 Task: Find connections with filter location Aïn Bessem with filter topic #careertips with filter profile language Potuguese with filter current company EaseMyTrip.com with filter school Ramrao Adik Institute of Technology with filter industry Loan Brokers with filter service category Telecommunications with filter keywords title Hotel Manager
Action: Mouse moved to (637, 90)
Screenshot: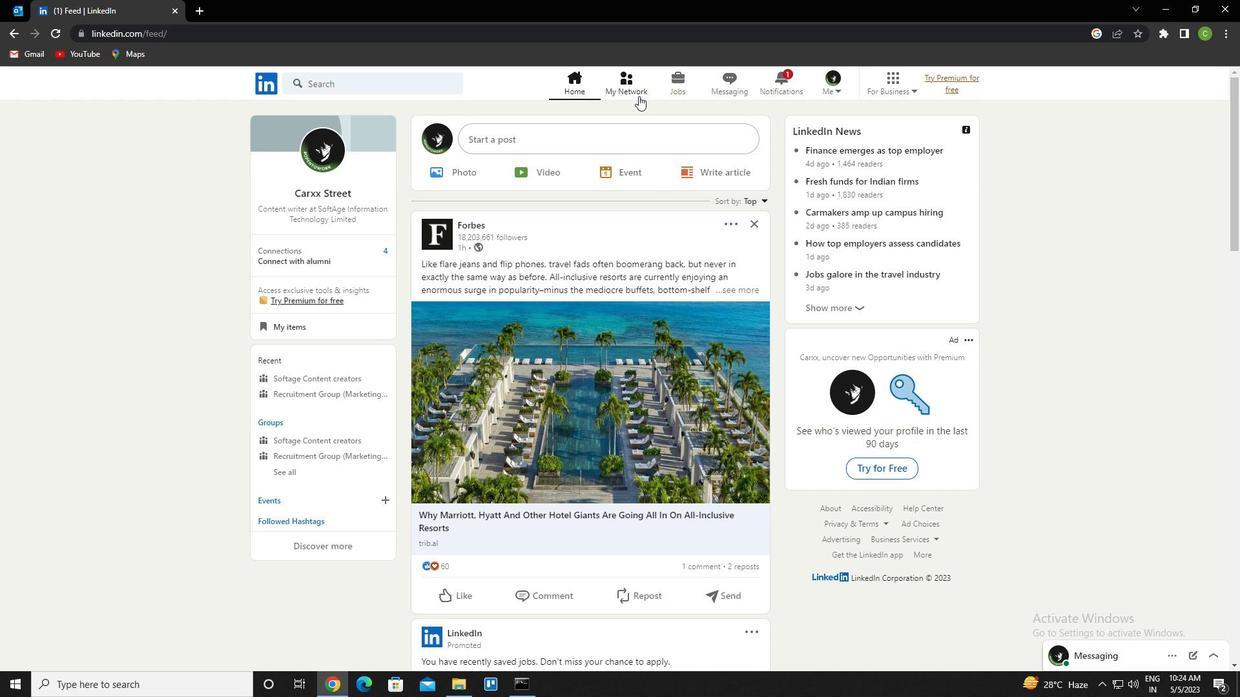 
Action: Mouse pressed left at (637, 90)
Screenshot: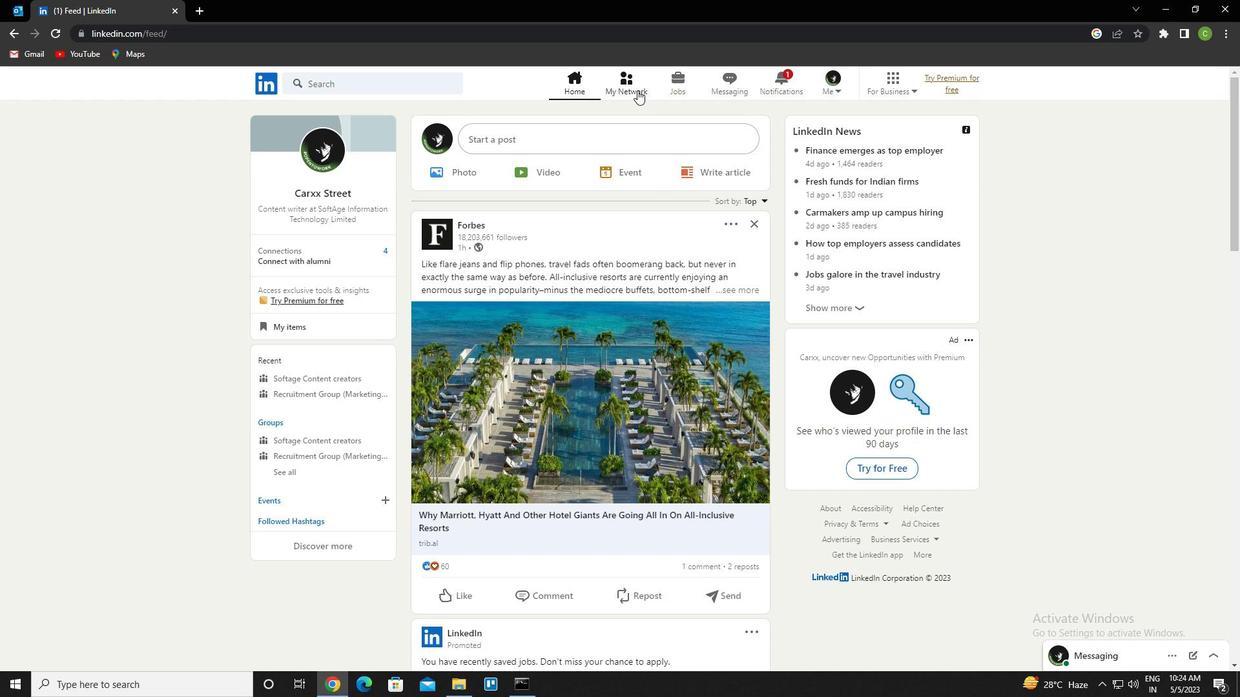 
Action: Mouse moved to (395, 160)
Screenshot: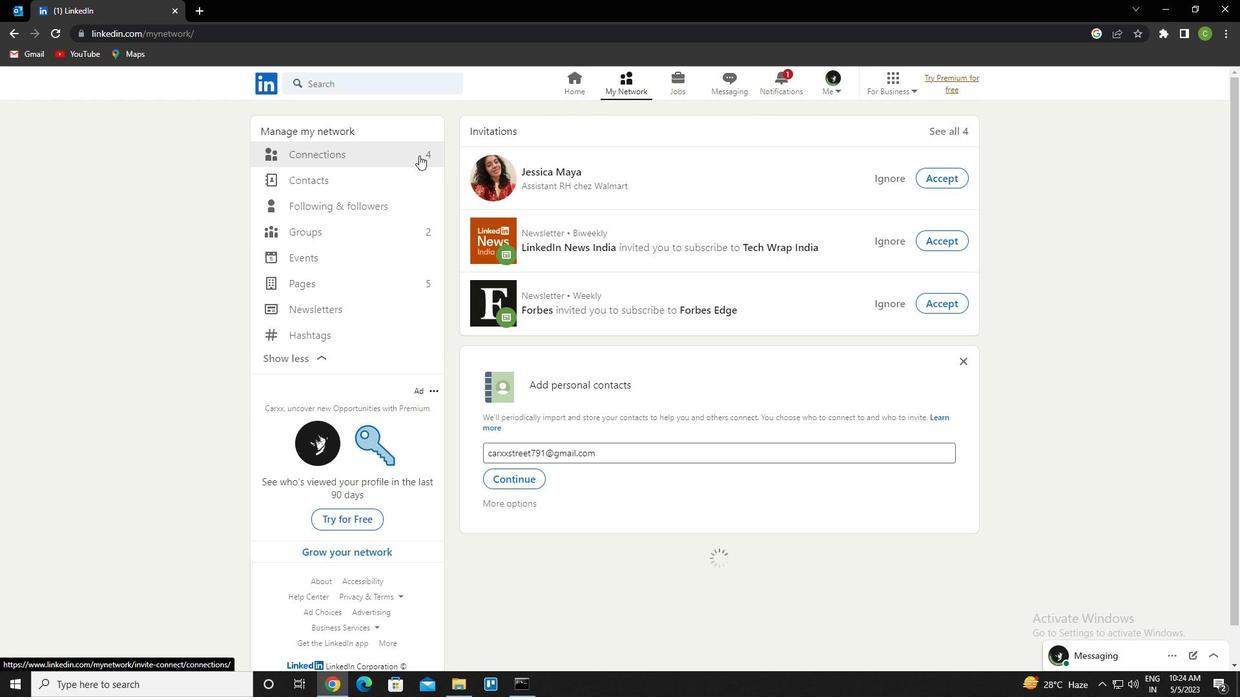
Action: Mouse pressed left at (395, 160)
Screenshot: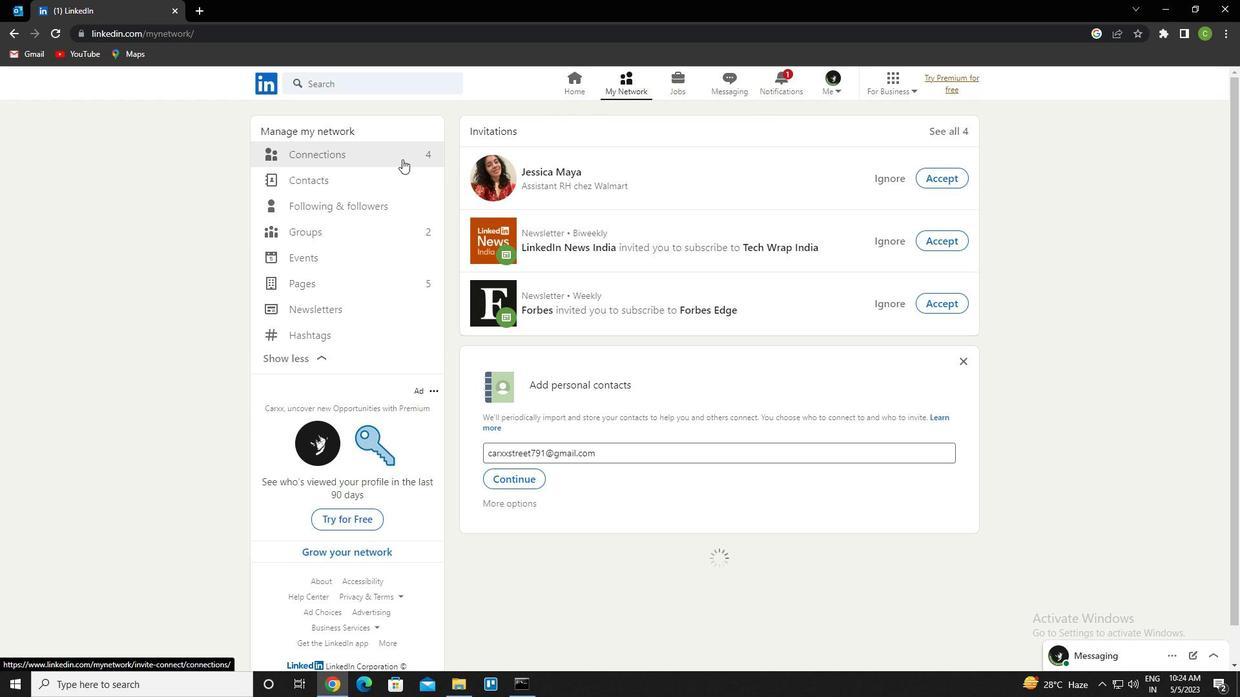 
Action: Mouse moved to (718, 158)
Screenshot: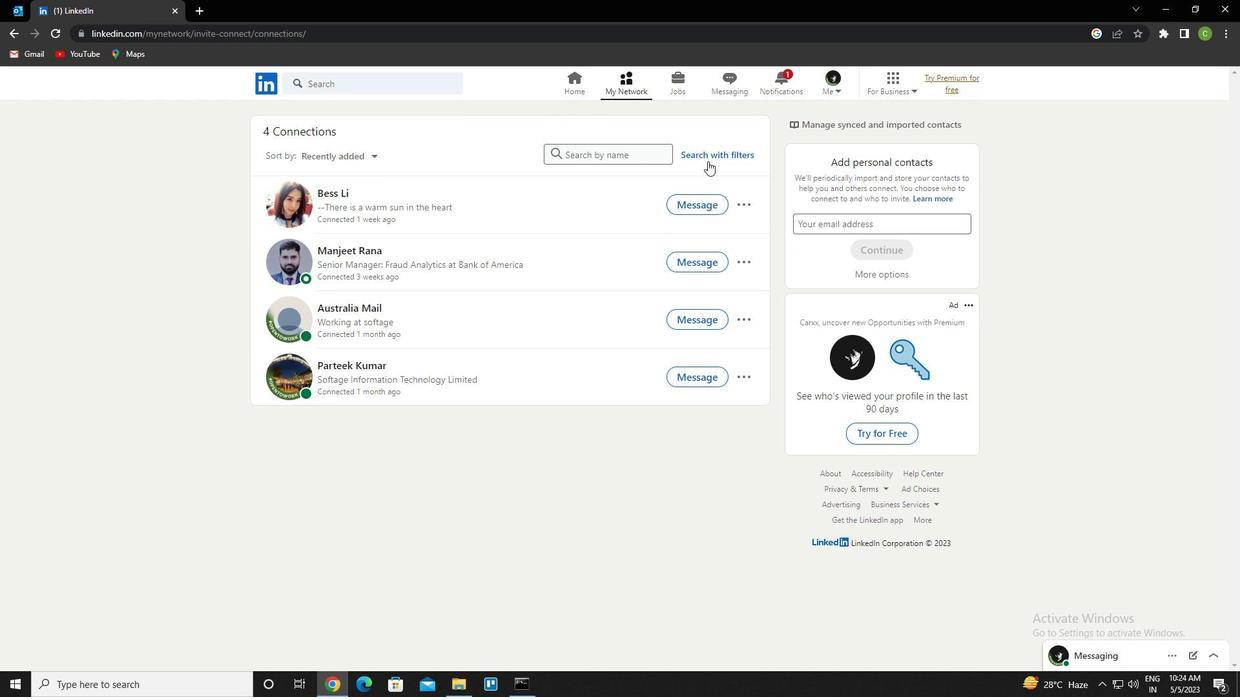 
Action: Mouse pressed left at (718, 158)
Screenshot: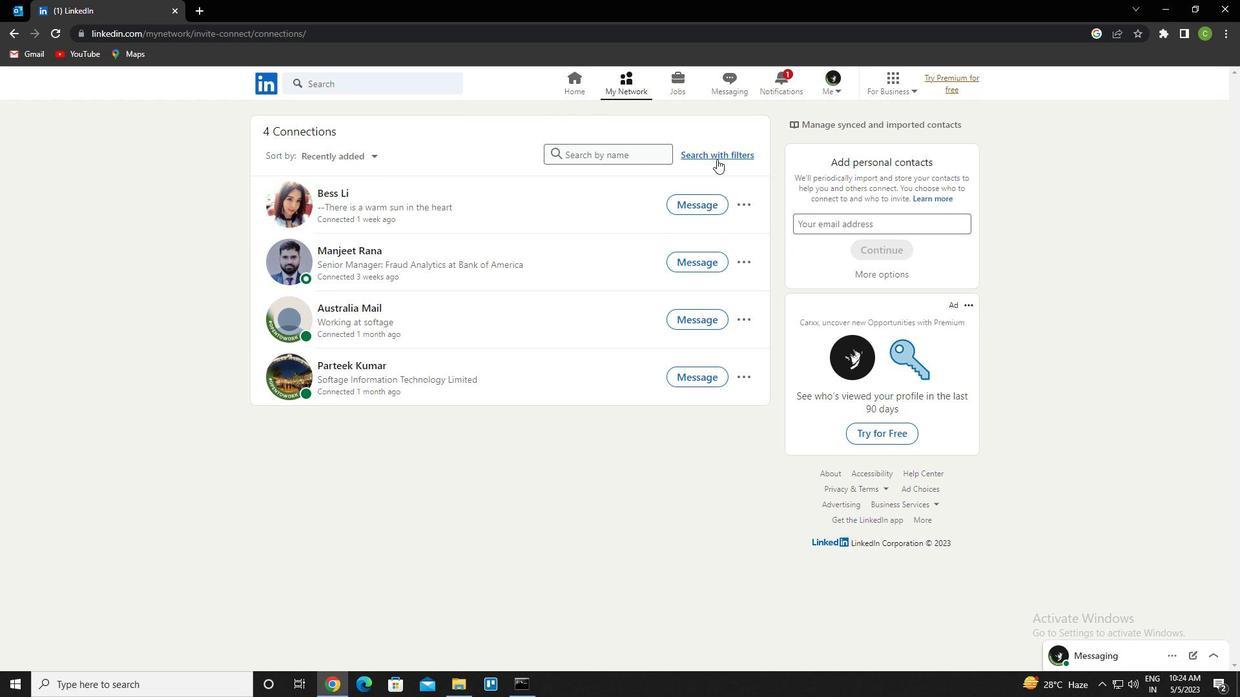
Action: Mouse moved to (660, 117)
Screenshot: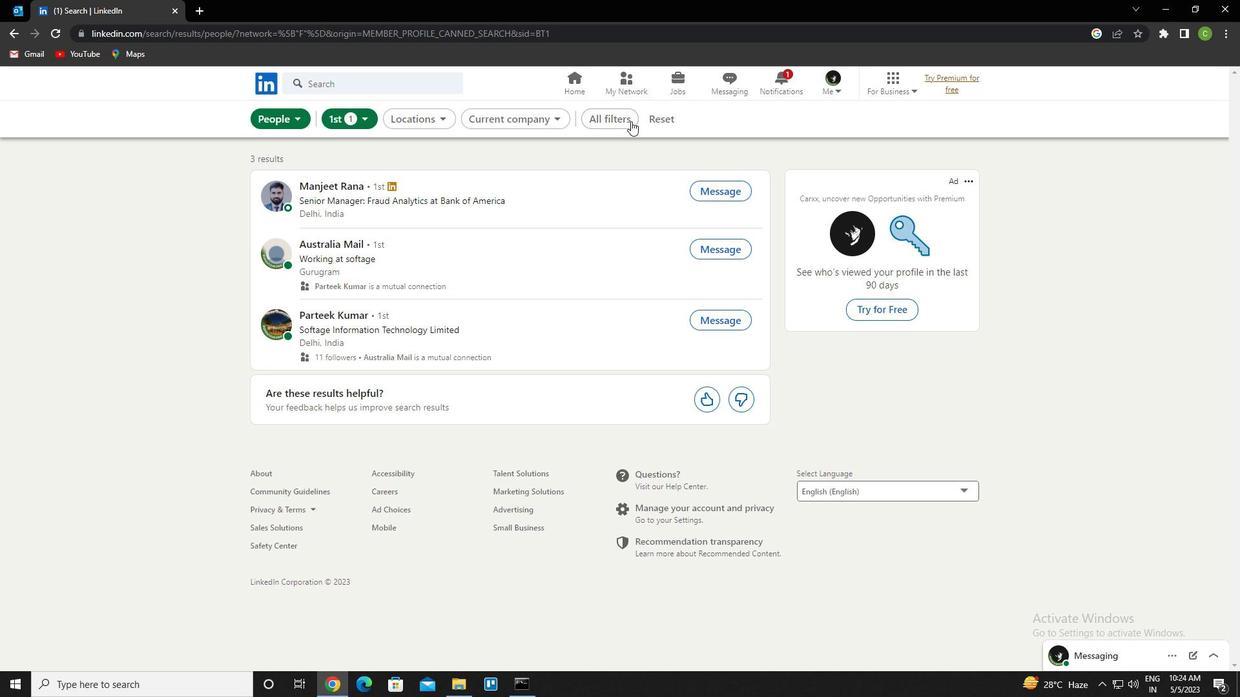 
Action: Mouse pressed left at (660, 117)
Screenshot: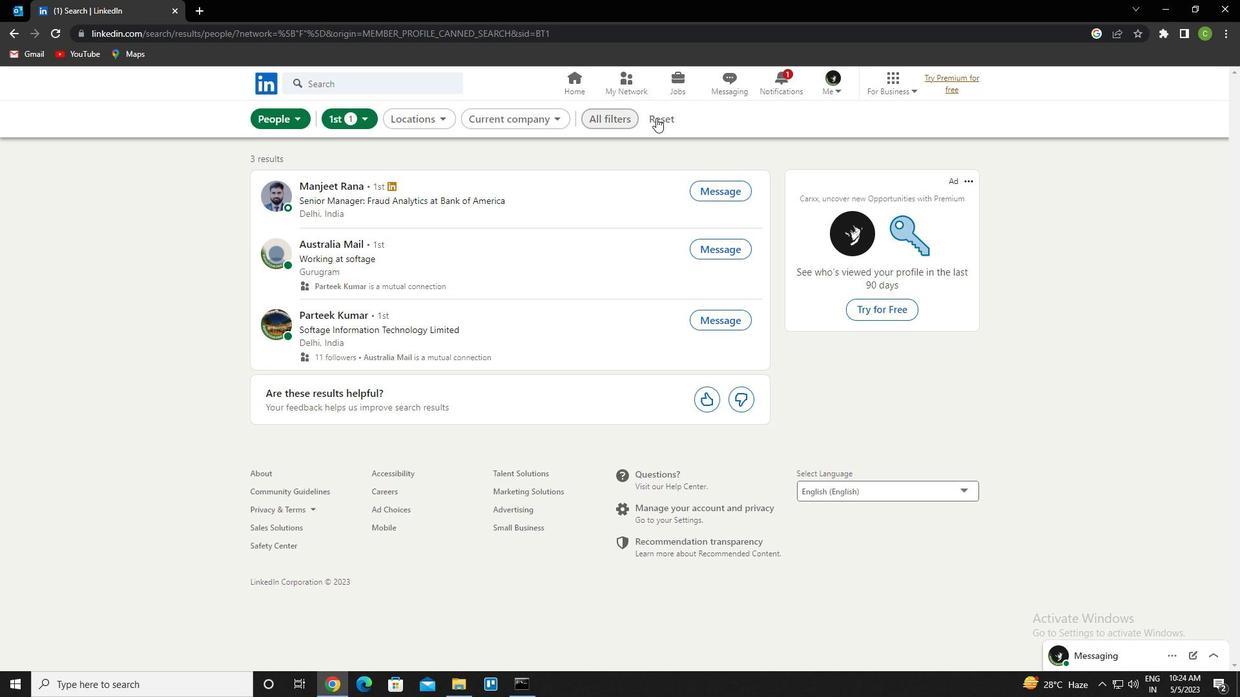 
Action: Mouse moved to (651, 123)
Screenshot: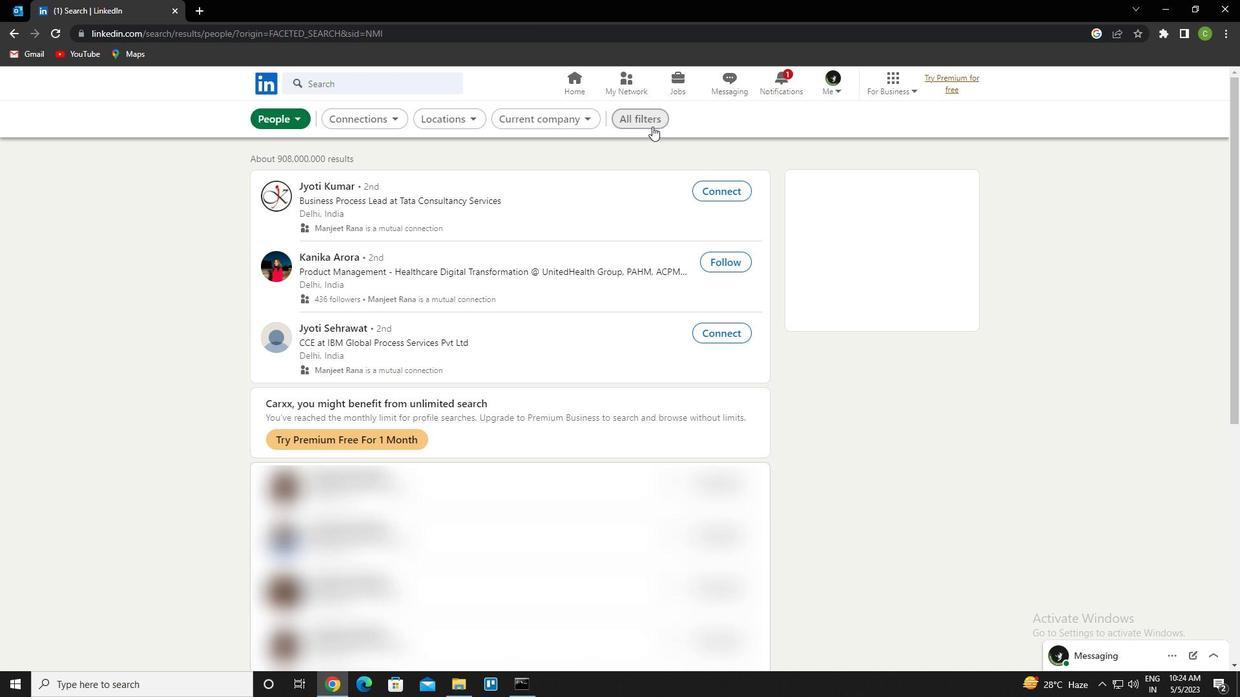 
Action: Mouse pressed left at (651, 123)
Screenshot: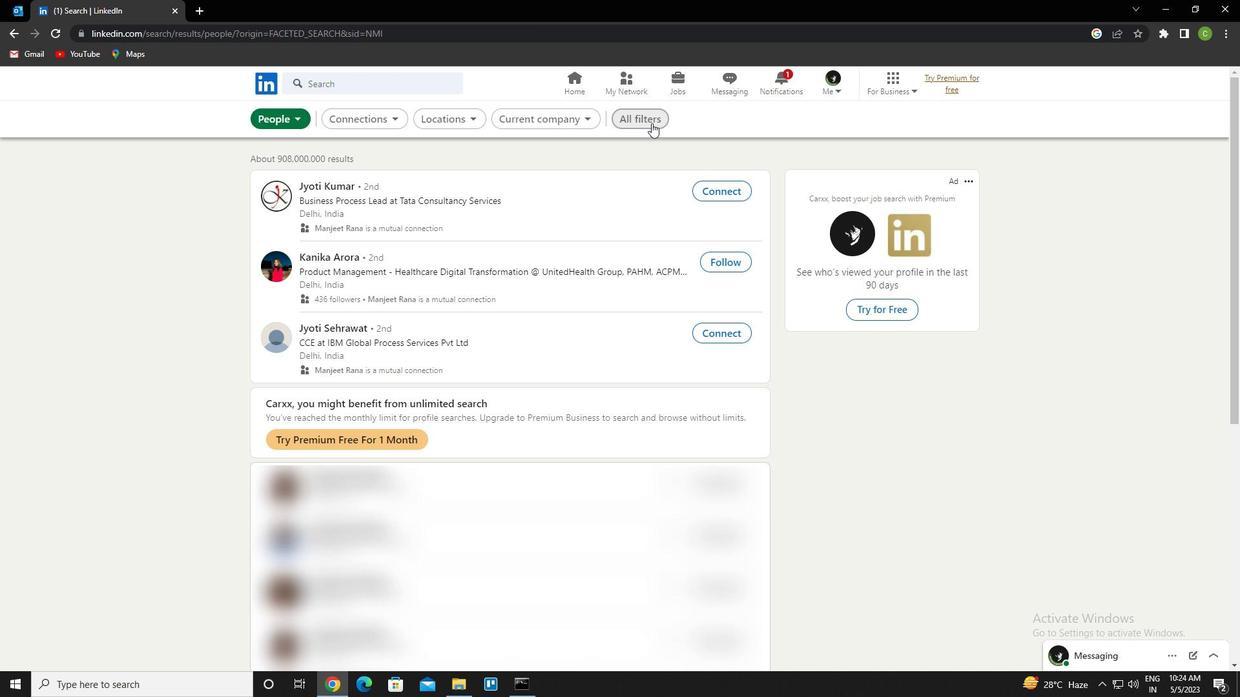 
Action: Mouse moved to (1207, 379)
Screenshot: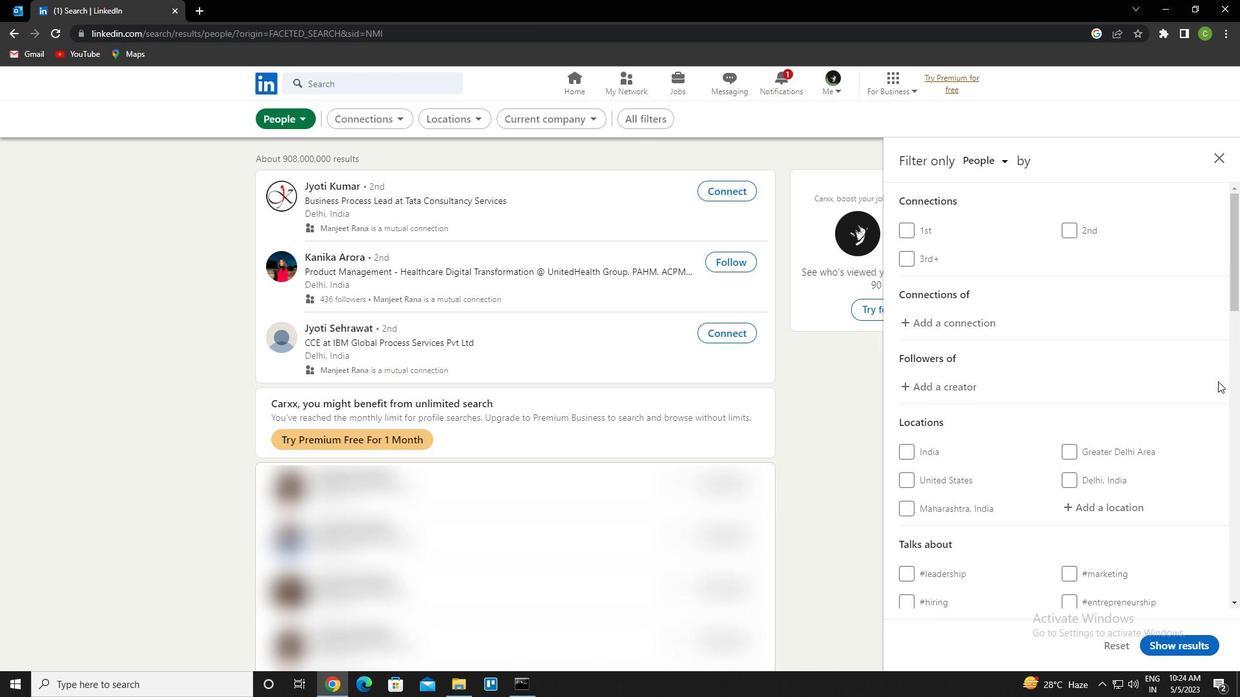 
Action: Mouse scrolled (1207, 378) with delta (0, 0)
Screenshot: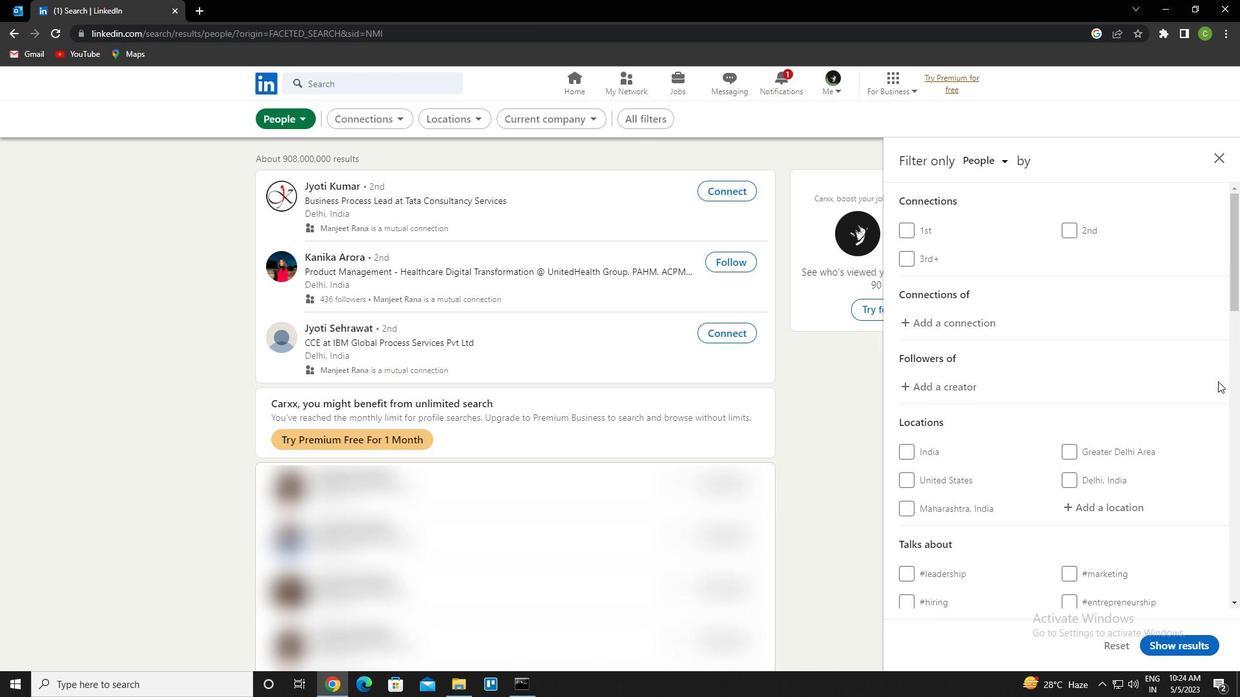 
Action: Mouse moved to (1122, 437)
Screenshot: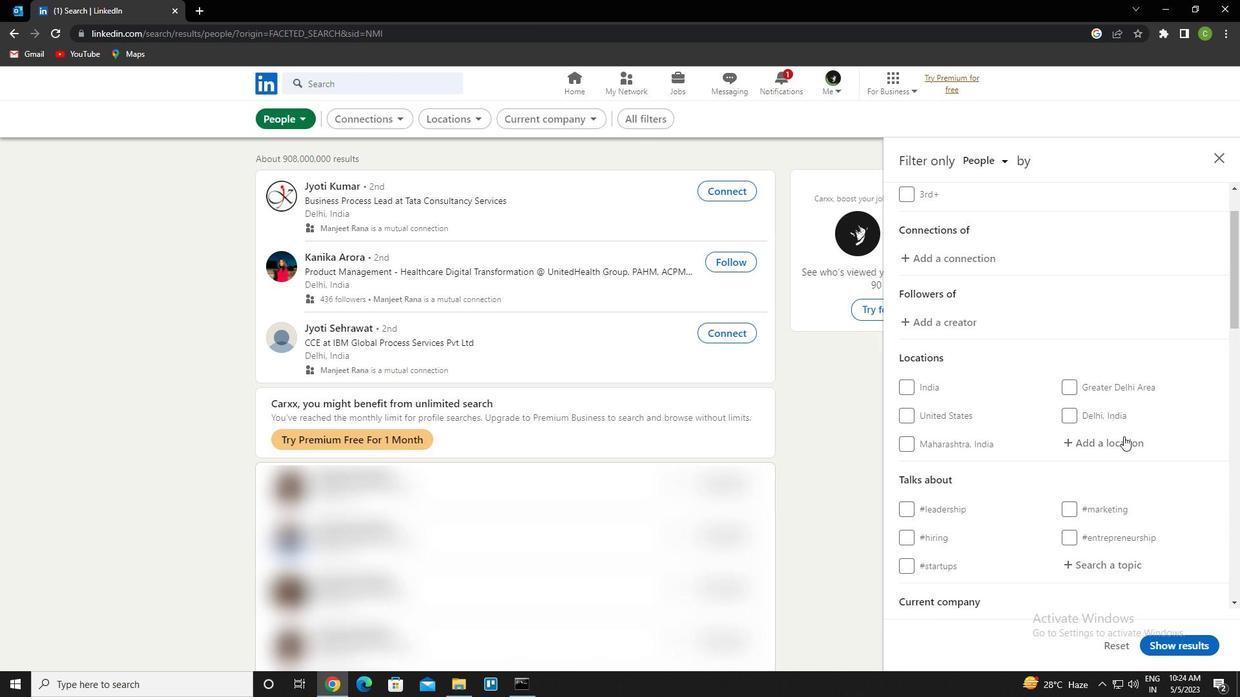
Action: Mouse pressed left at (1122, 437)
Screenshot: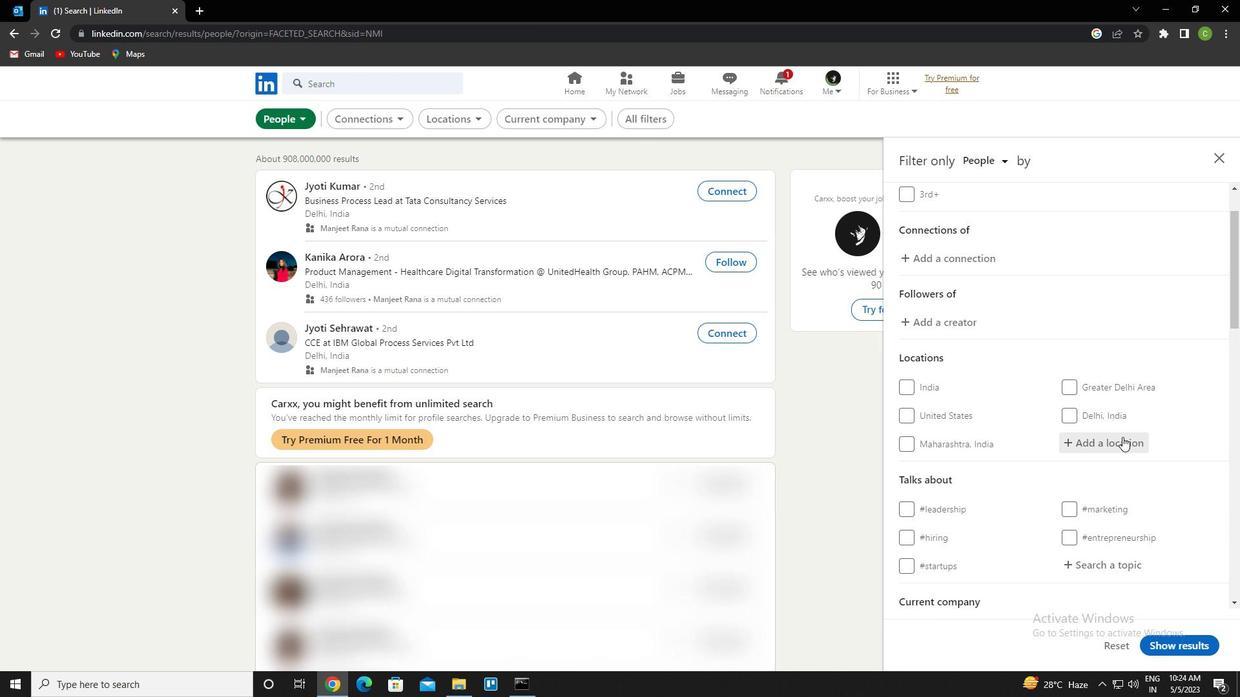 
Action: Key pressed <Key.caps_lock>a<Key.caps_lock>in<Key.space>v<Key.backspace>bessem<Key.down><Key.enter>
Screenshot: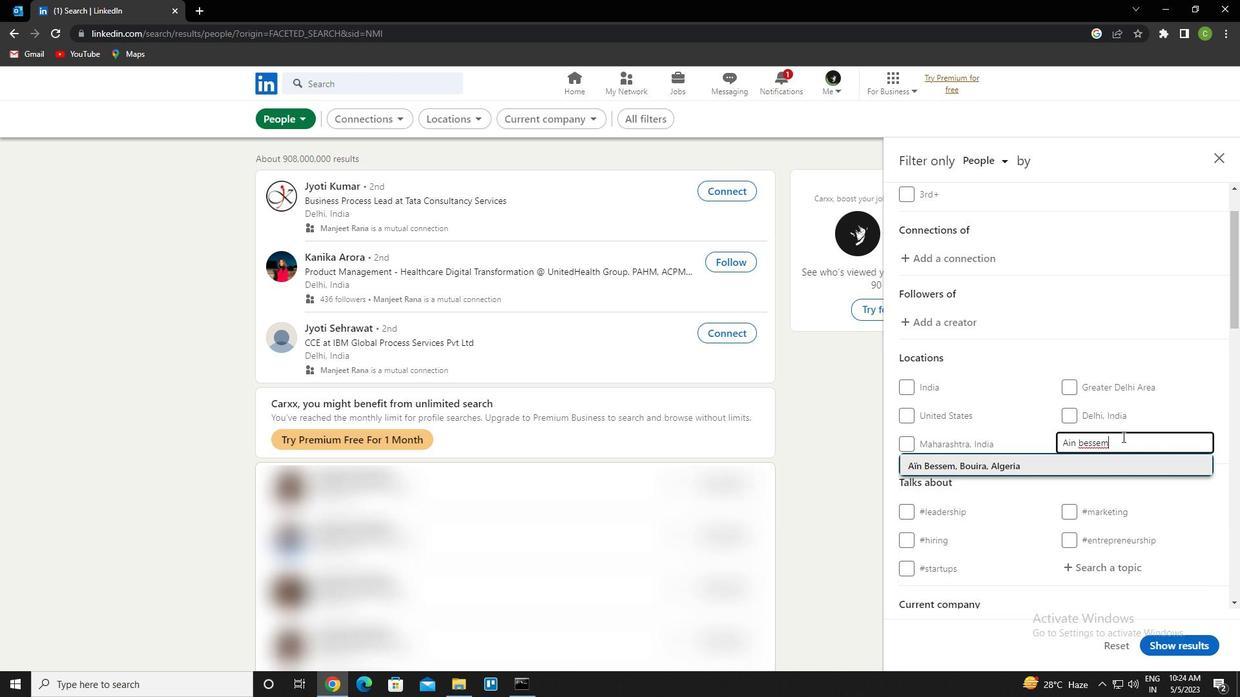 
Action: Mouse scrolled (1122, 436) with delta (0, 0)
Screenshot: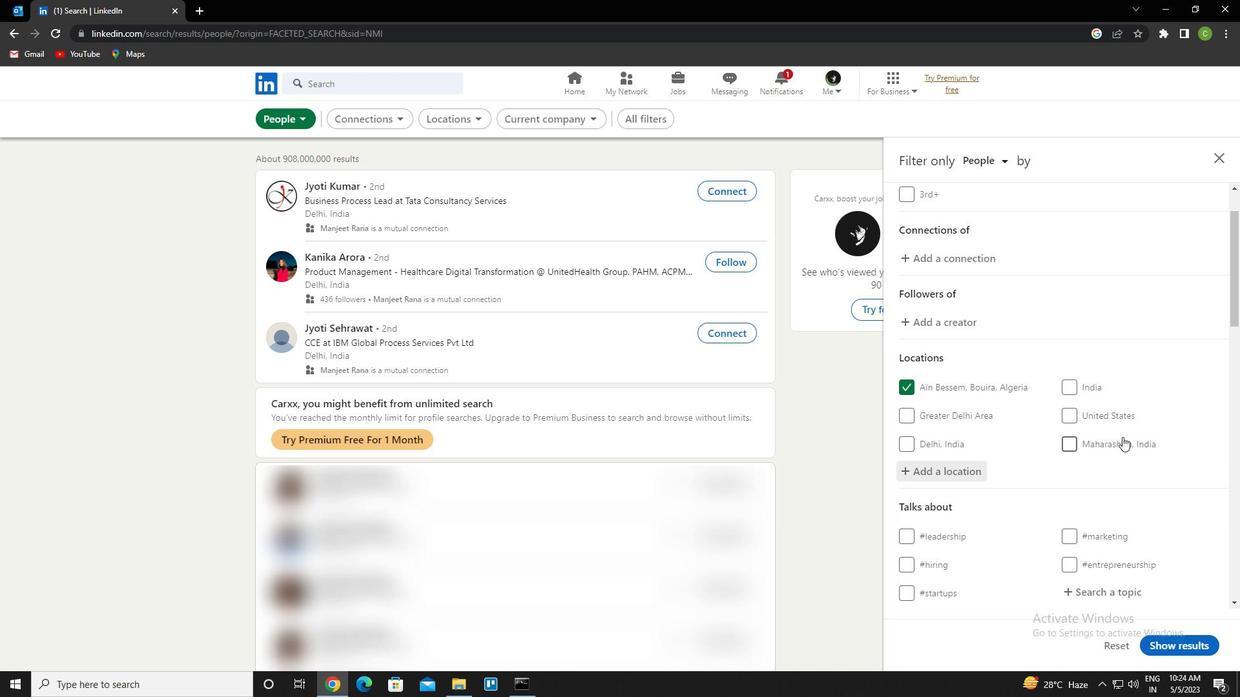 
Action: Mouse moved to (1096, 527)
Screenshot: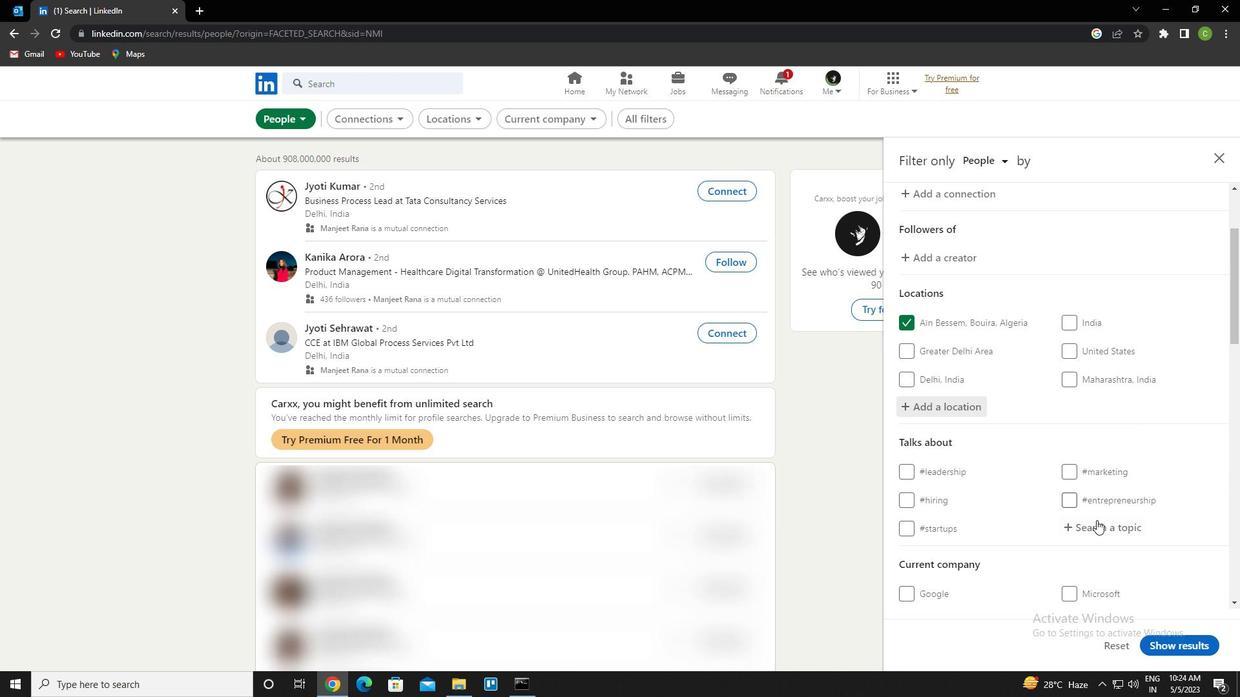 
Action: Mouse pressed left at (1096, 527)
Screenshot: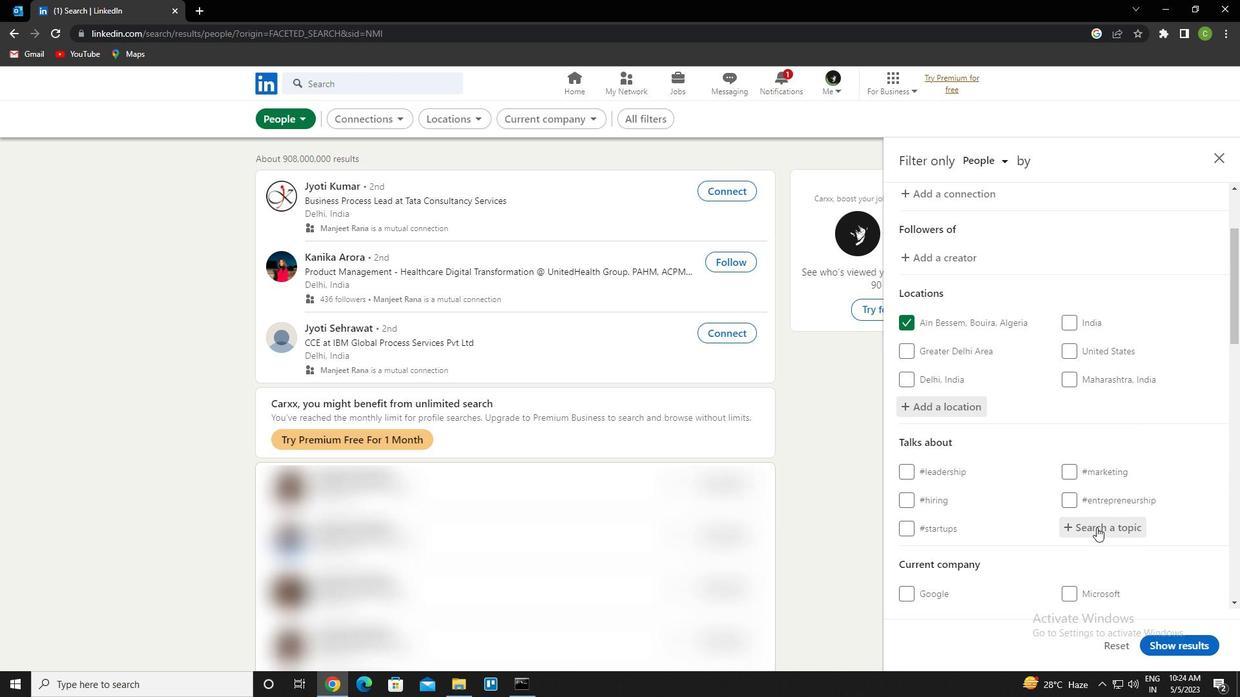 
Action: Mouse moved to (1096, 528)
Screenshot: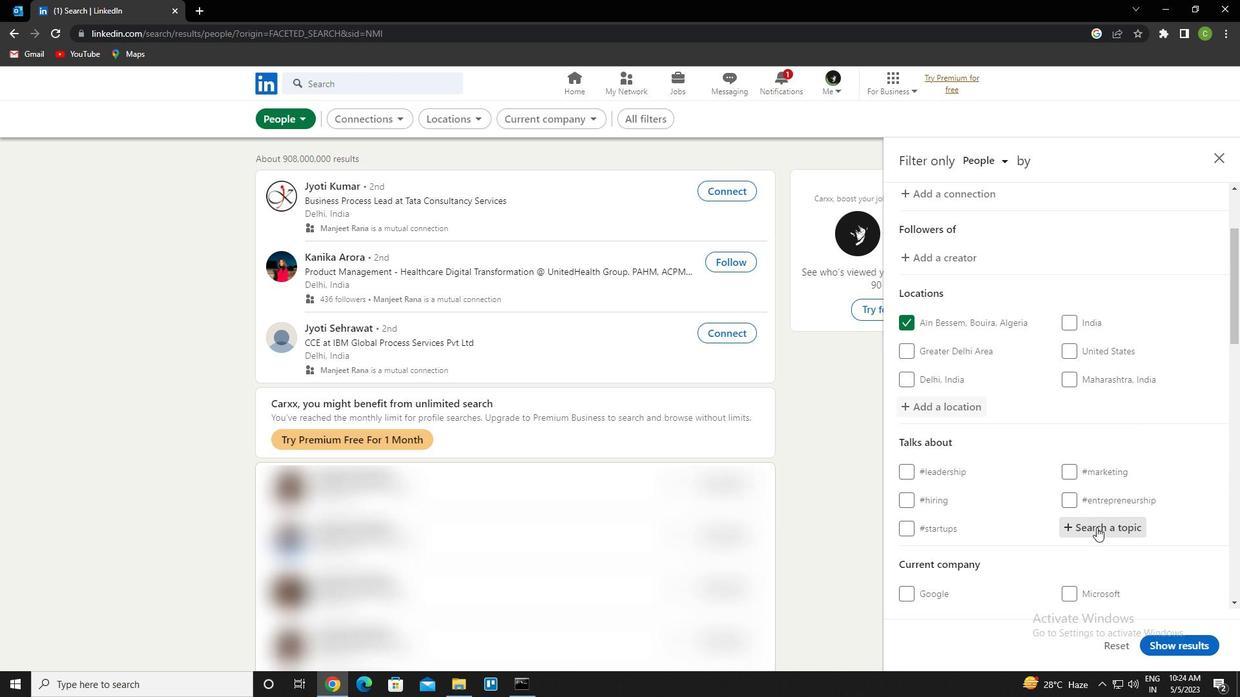 
Action: Key pressed careertips<Key.down><Key.enter>
Screenshot: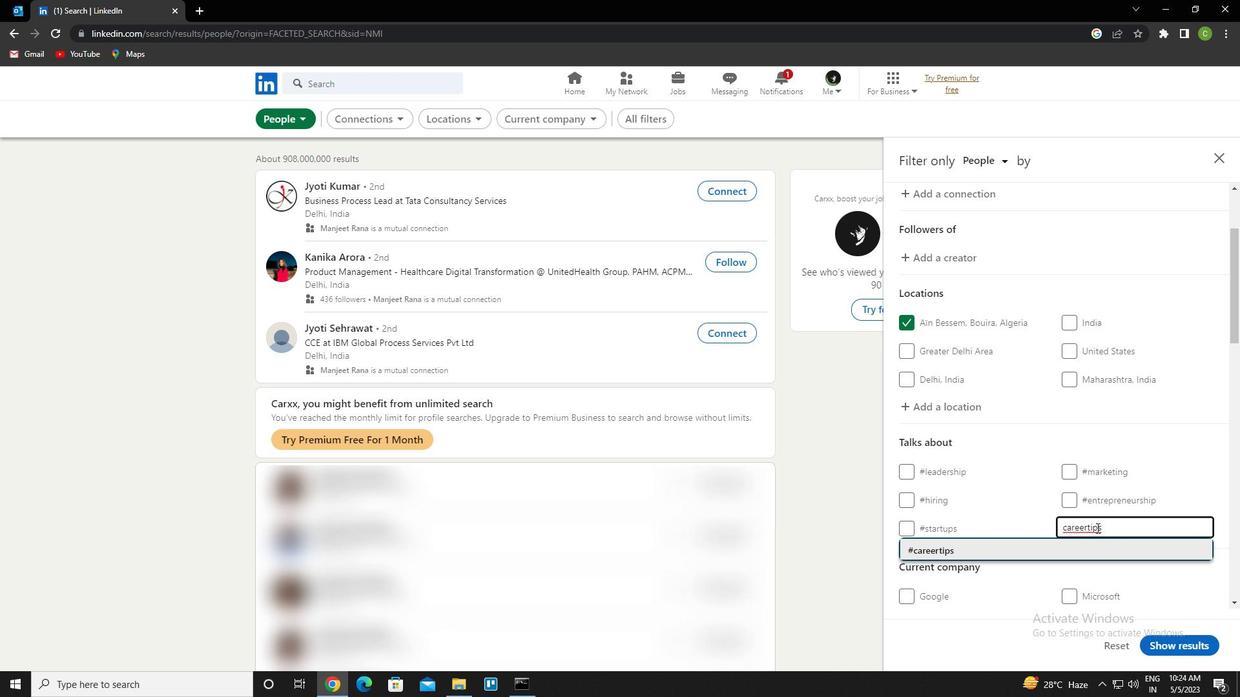 
Action: Mouse moved to (1086, 521)
Screenshot: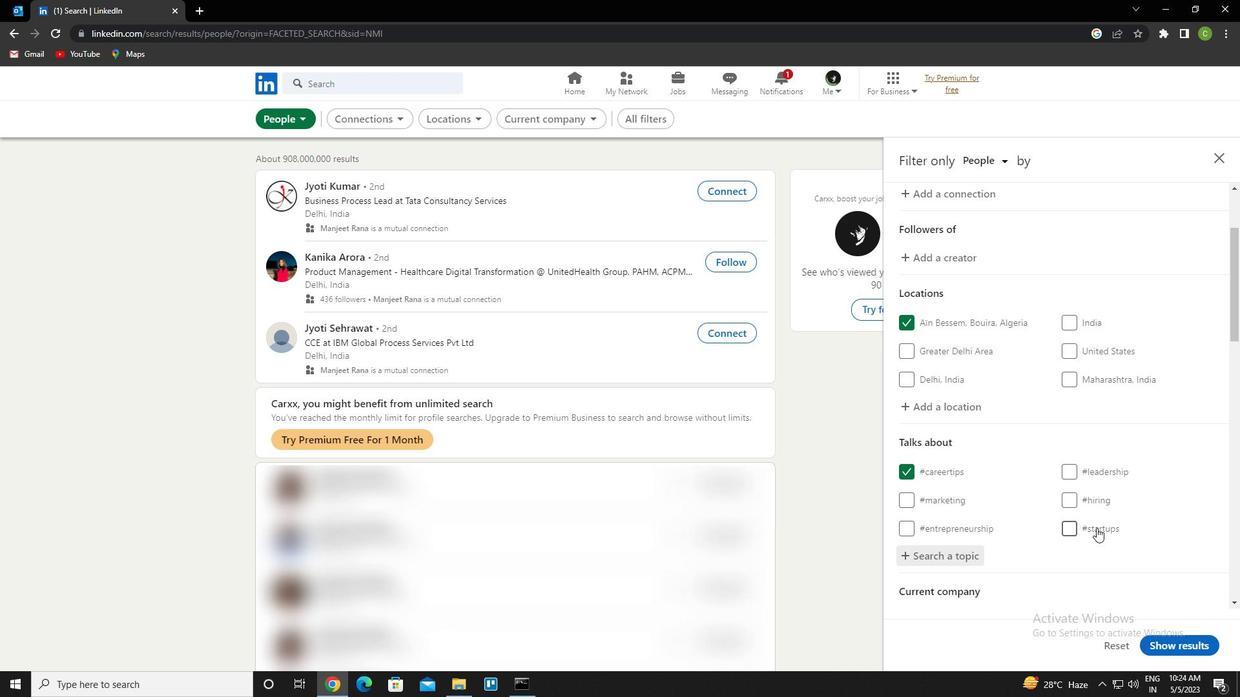
Action: Mouse scrolled (1086, 521) with delta (0, 0)
Screenshot: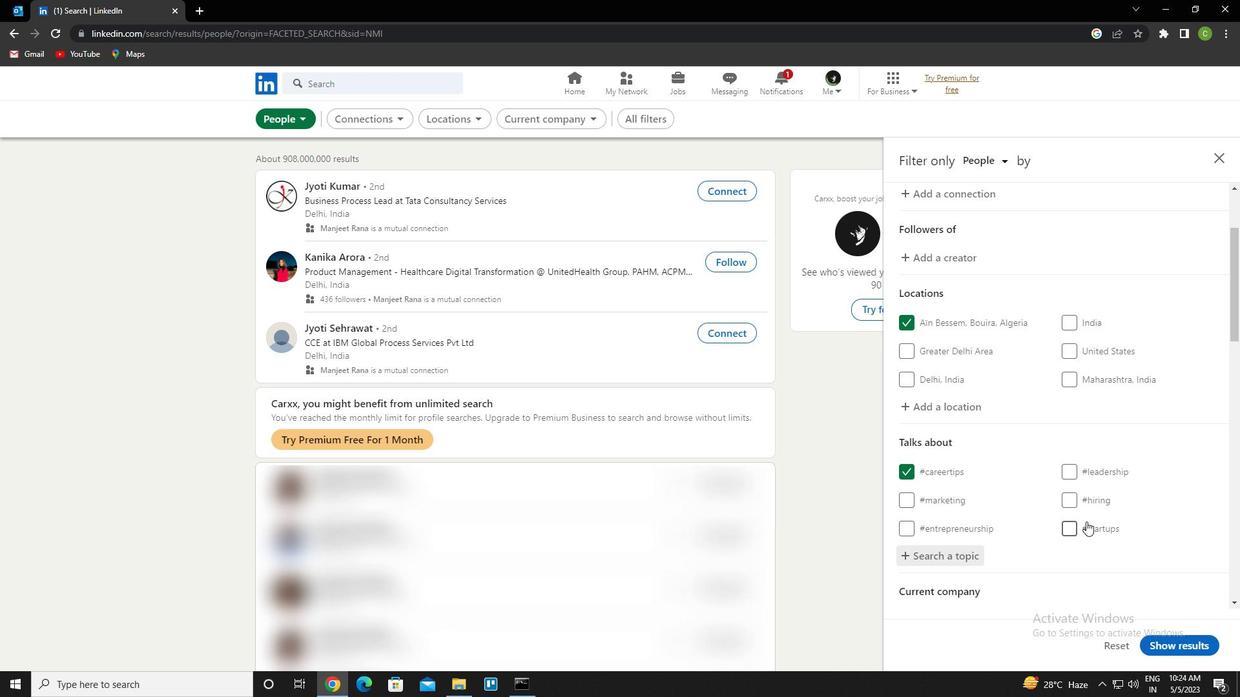 
Action: Mouse moved to (1084, 517)
Screenshot: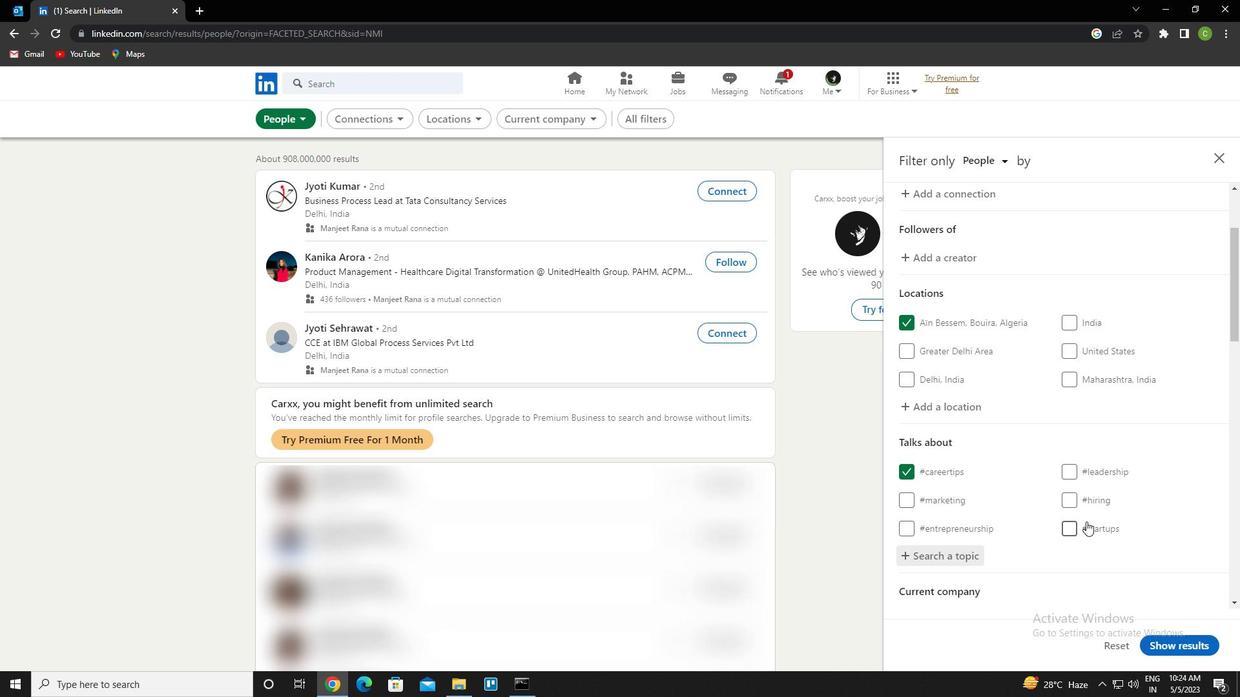 
Action: Mouse scrolled (1084, 516) with delta (0, 0)
Screenshot: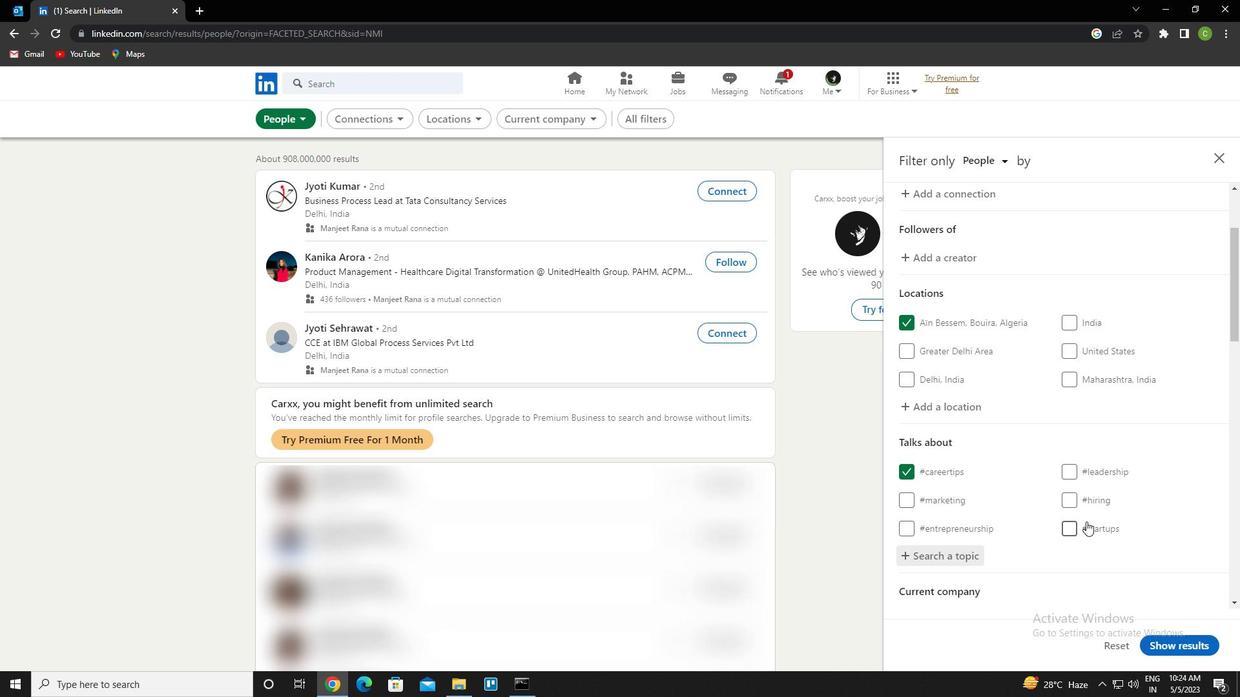 
Action: Mouse moved to (1083, 507)
Screenshot: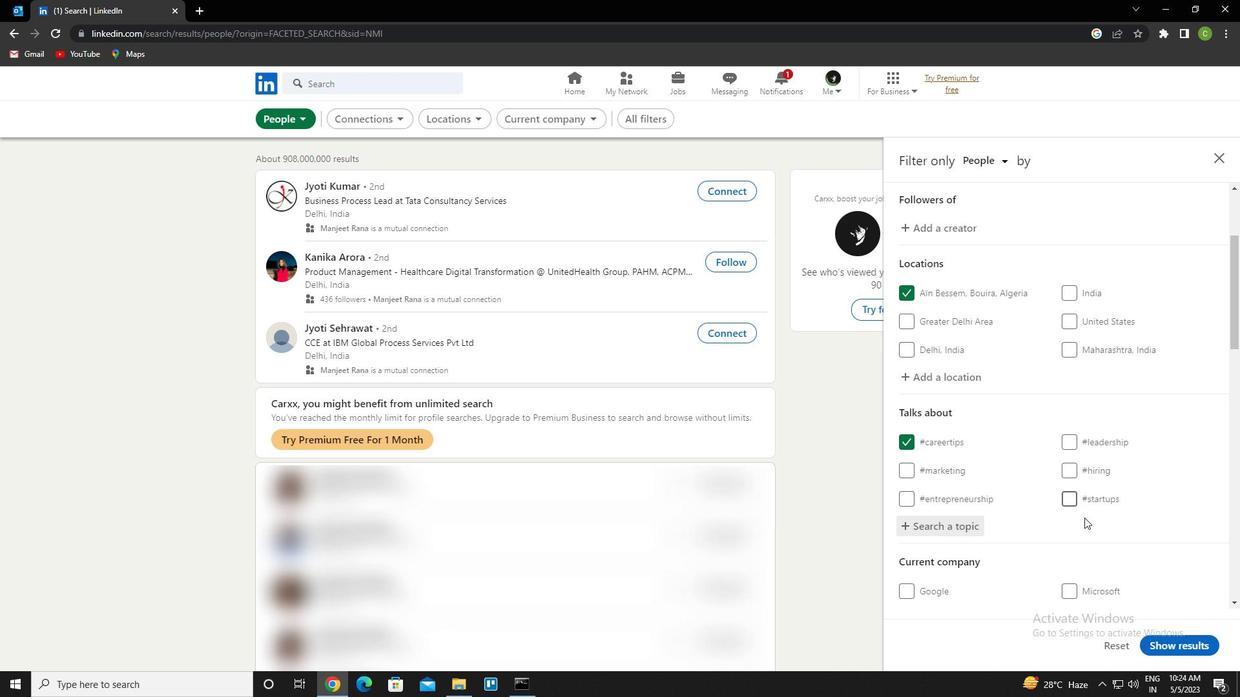 
Action: Mouse scrolled (1083, 507) with delta (0, 0)
Screenshot: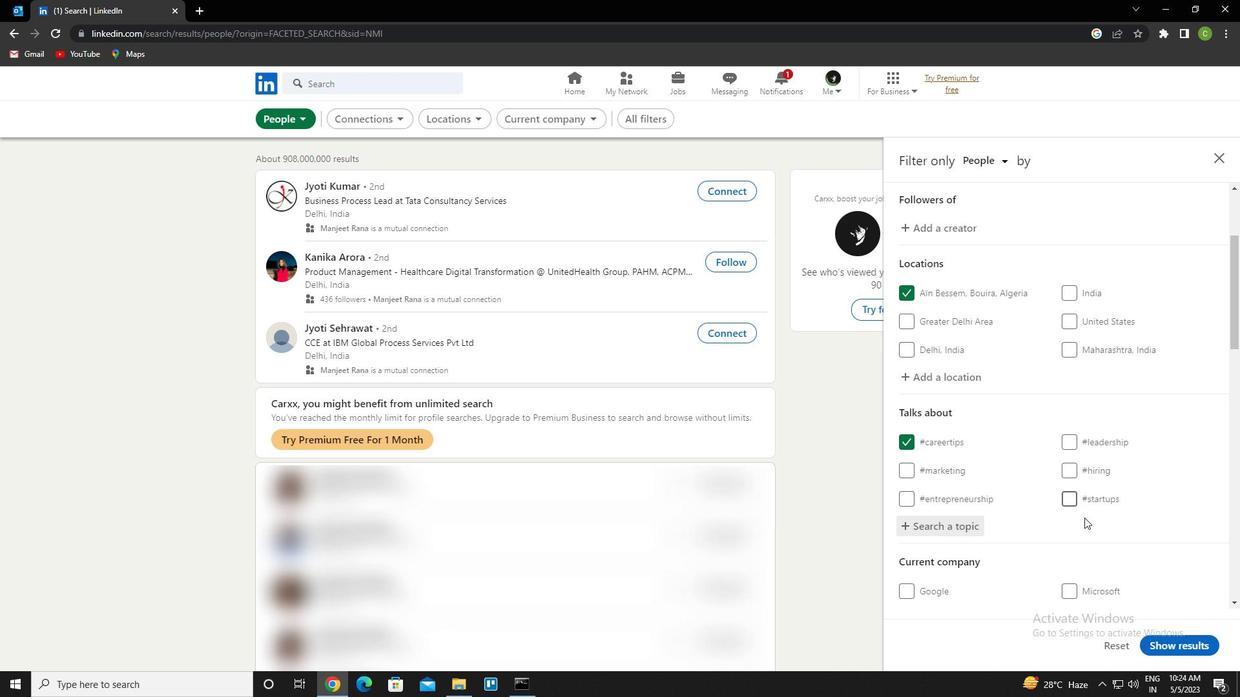 
Action: Mouse moved to (1079, 501)
Screenshot: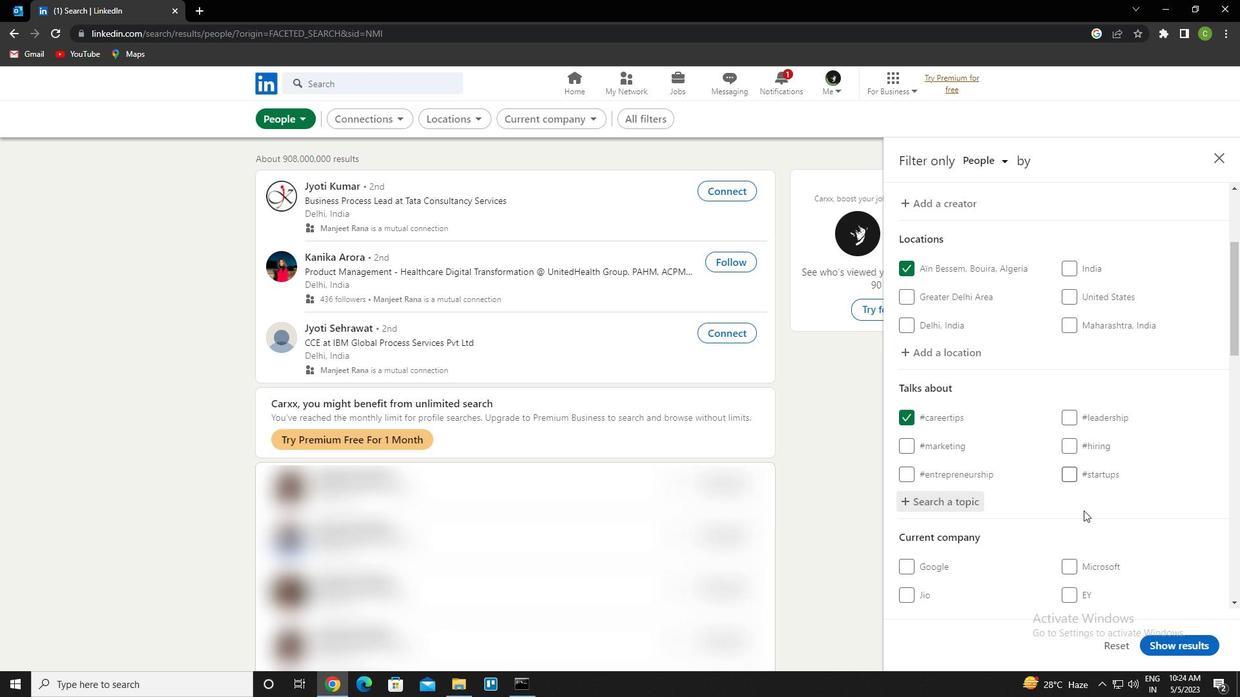 
Action: Mouse scrolled (1079, 500) with delta (0, 0)
Screenshot: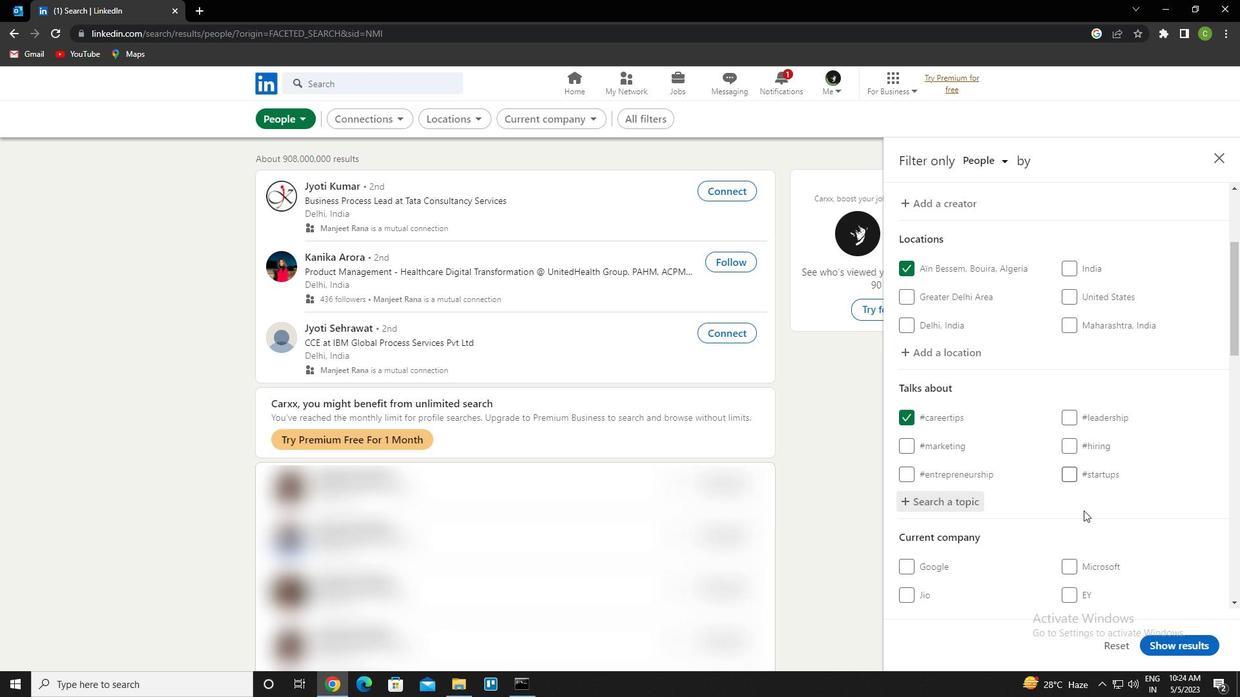 
Action: Mouse moved to (1062, 486)
Screenshot: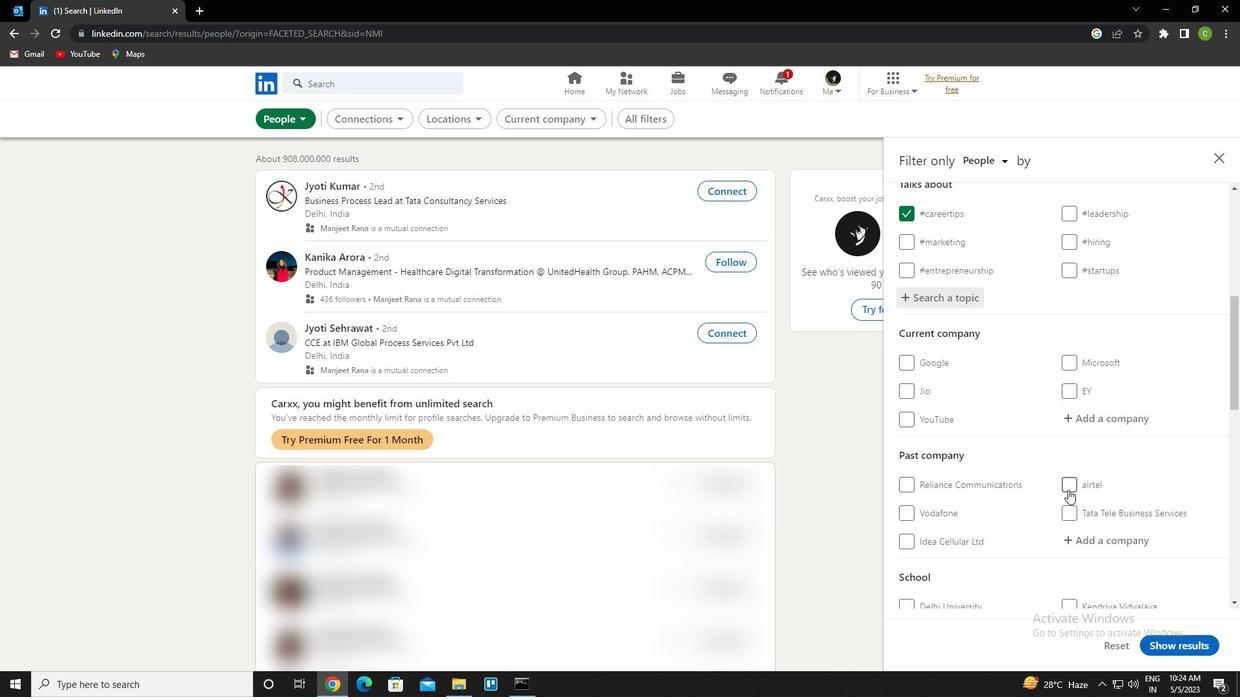 
Action: Mouse scrolled (1062, 485) with delta (0, 0)
Screenshot: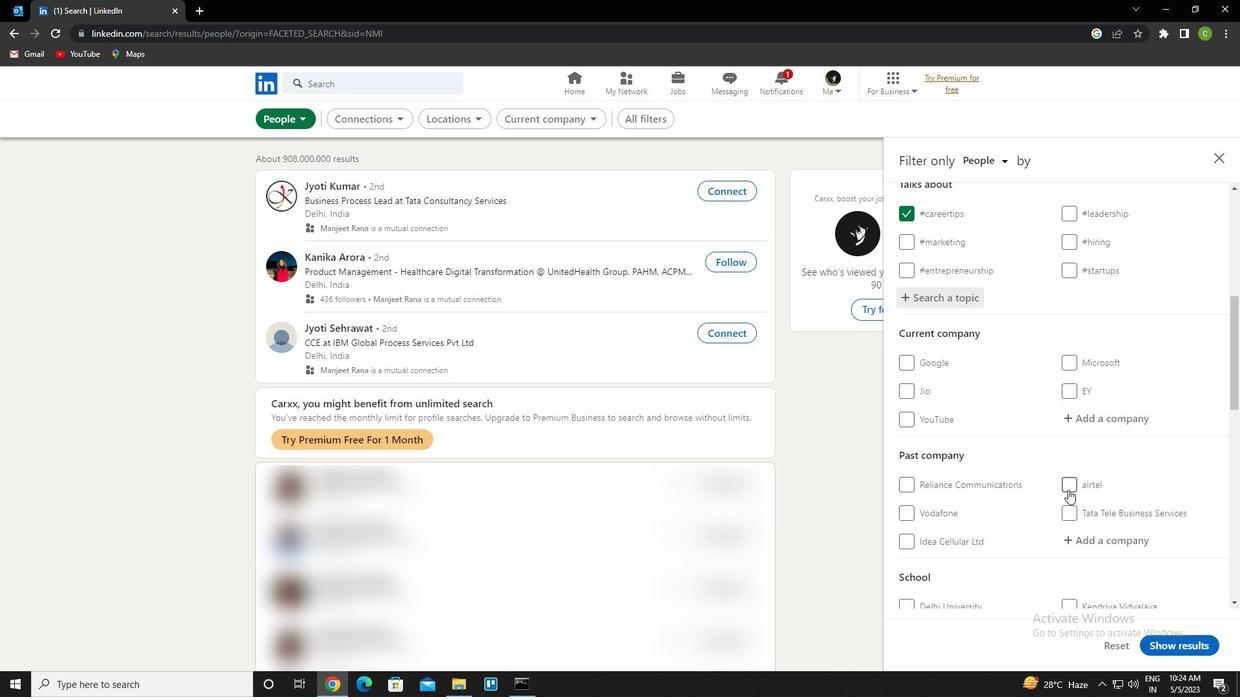 
Action: Mouse scrolled (1062, 485) with delta (0, 0)
Screenshot: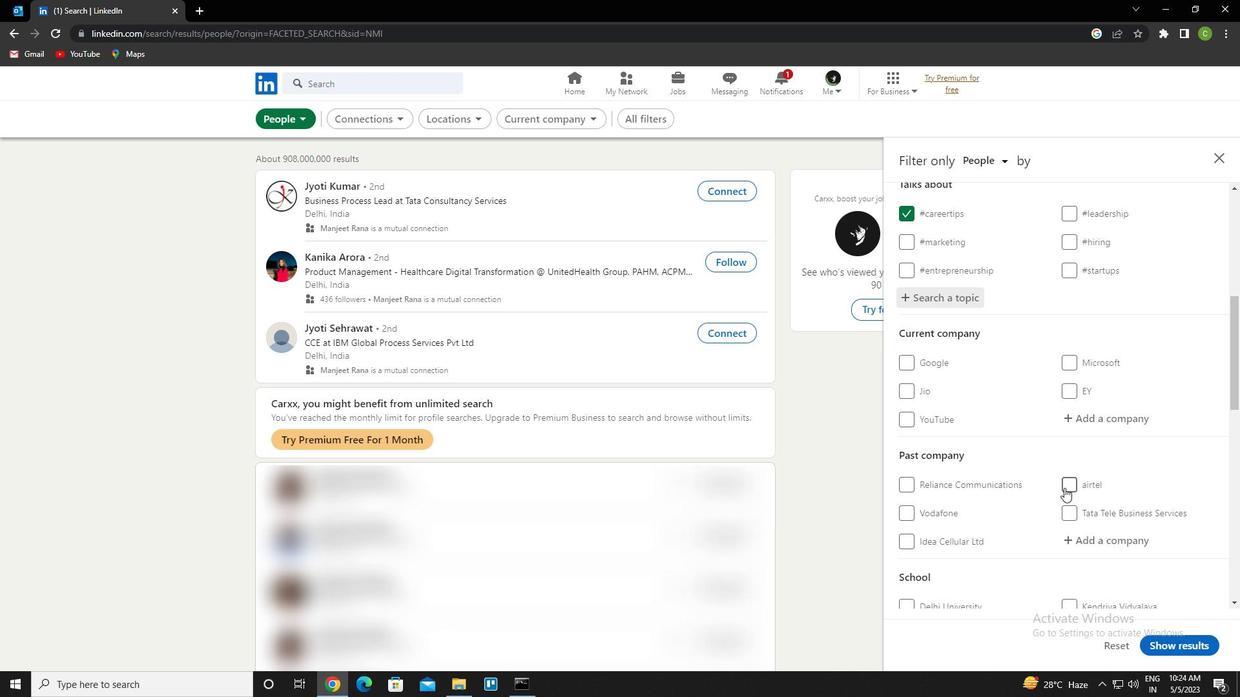 
Action: Mouse scrolled (1062, 485) with delta (0, 0)
Screenshot: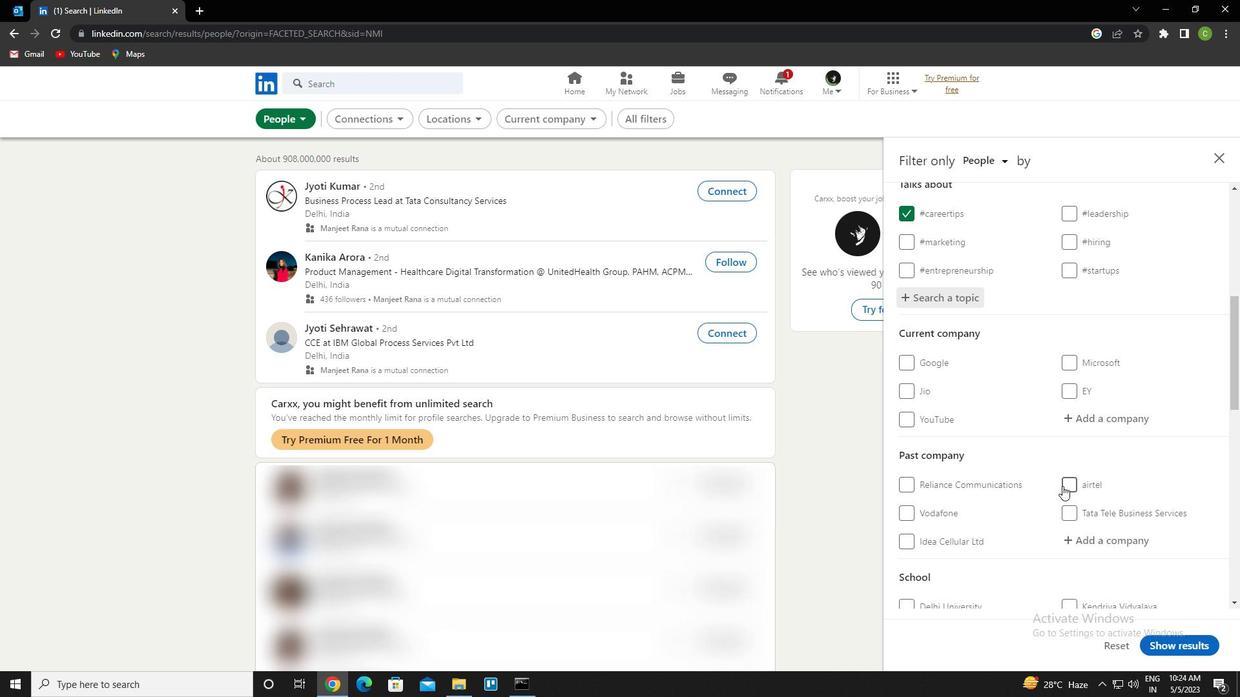 
Action: Mouse scrolled (1062, 485) with delta (0, 0)
Screenshot: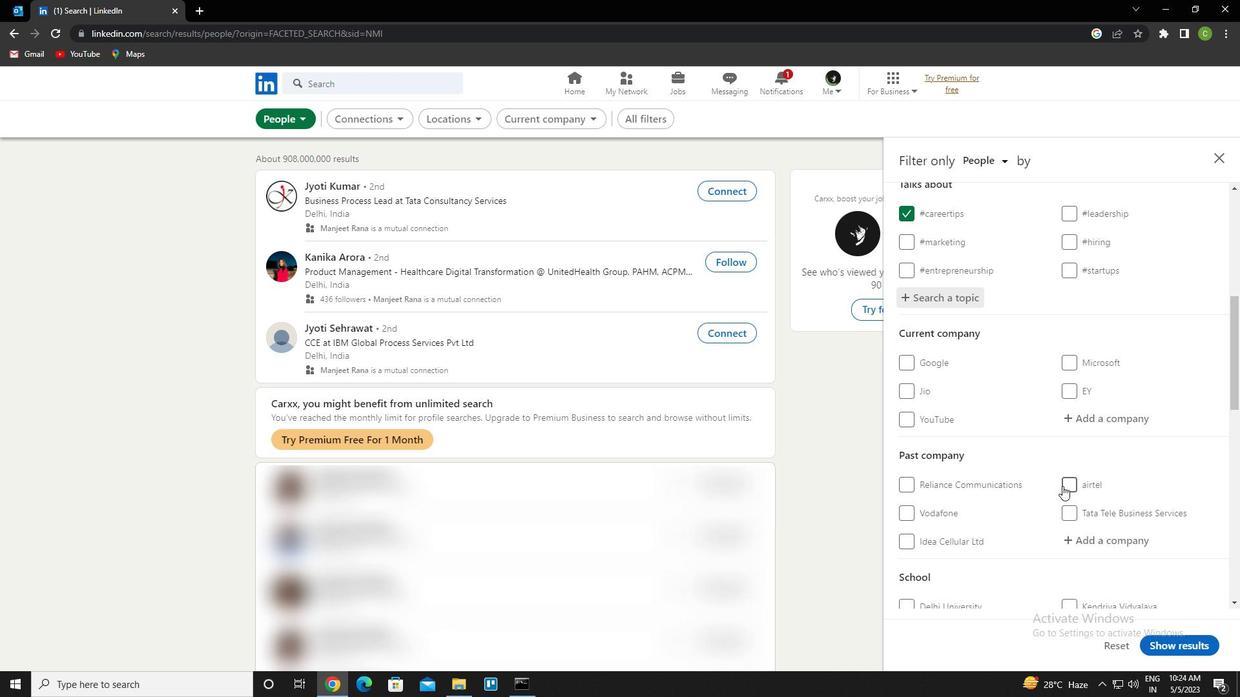 
Action: Mouse moved to (1061, 486)
Screenshot: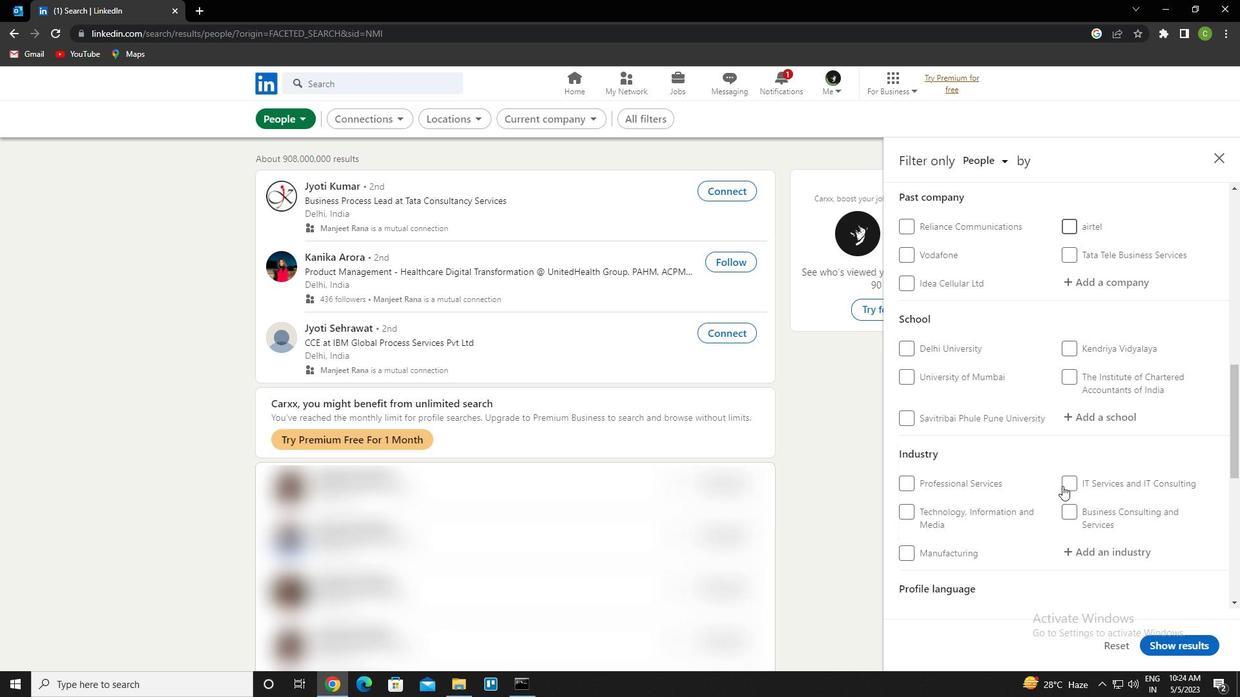 
Action: Mouse scrolled (1061, 485) with delta (0, 0)
Screenshot: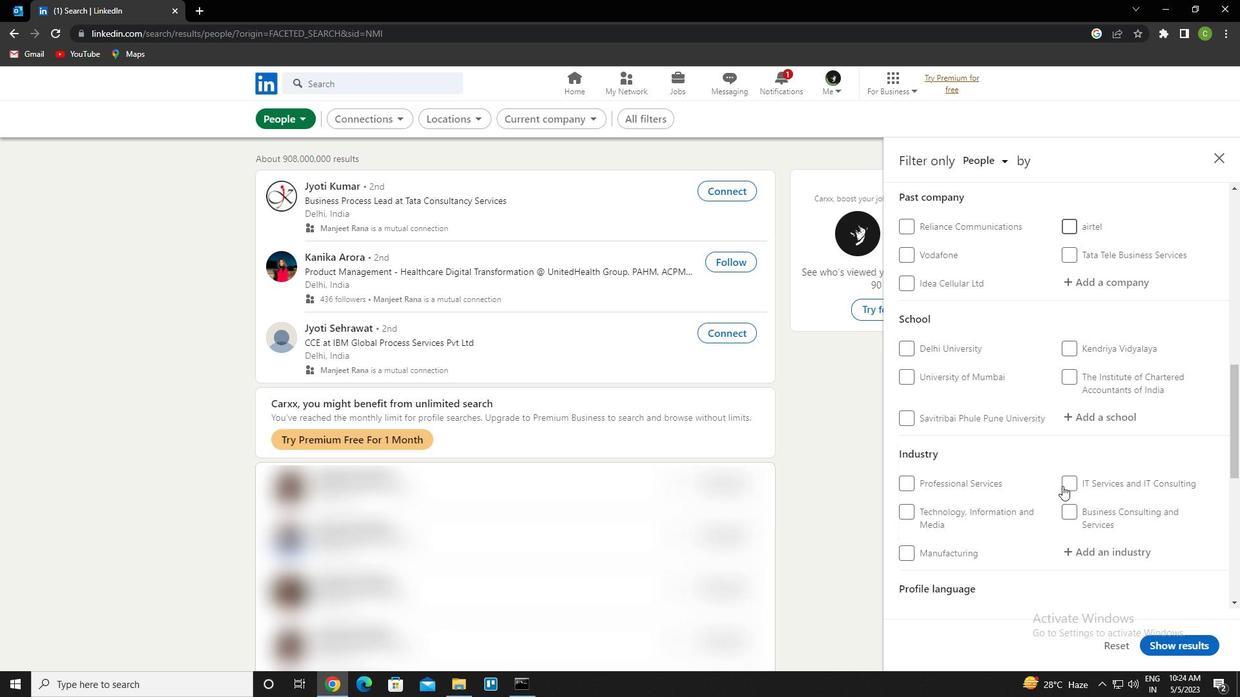 
Action: Mouse scrolled (1061, 485) with delta (0, 0)
Screenshot: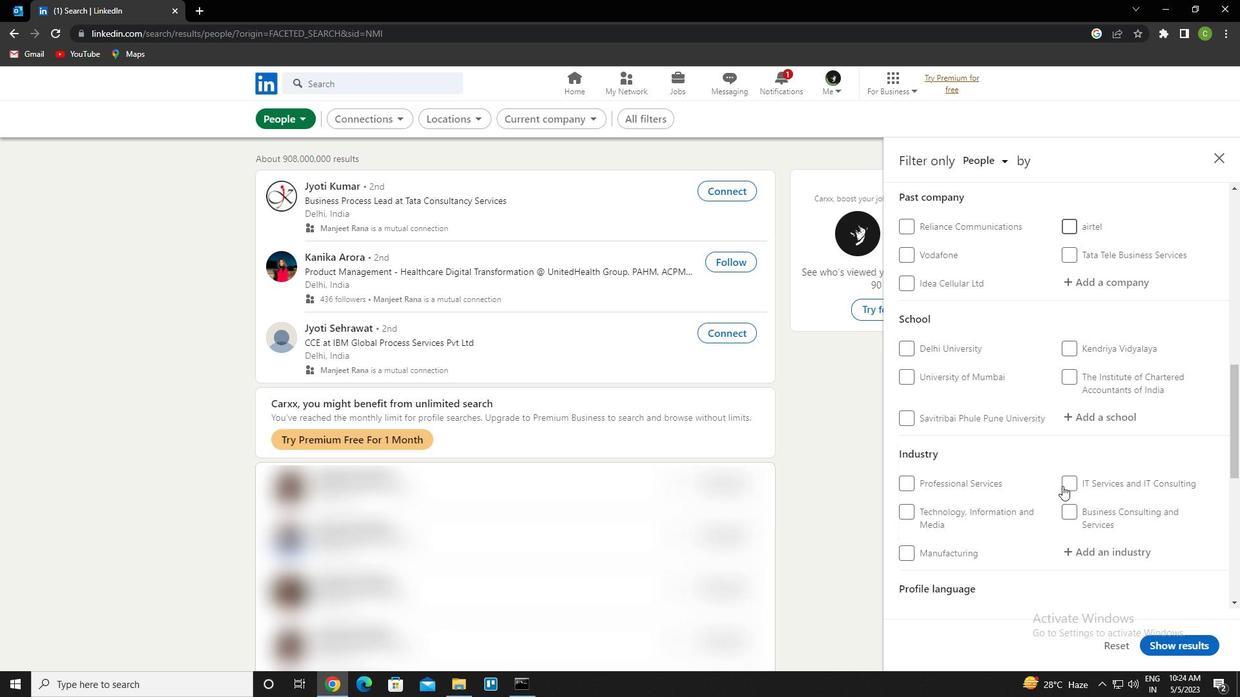 
Action: Mouse scrolled (1061, 485) with delta (0, 0)
Screenshot: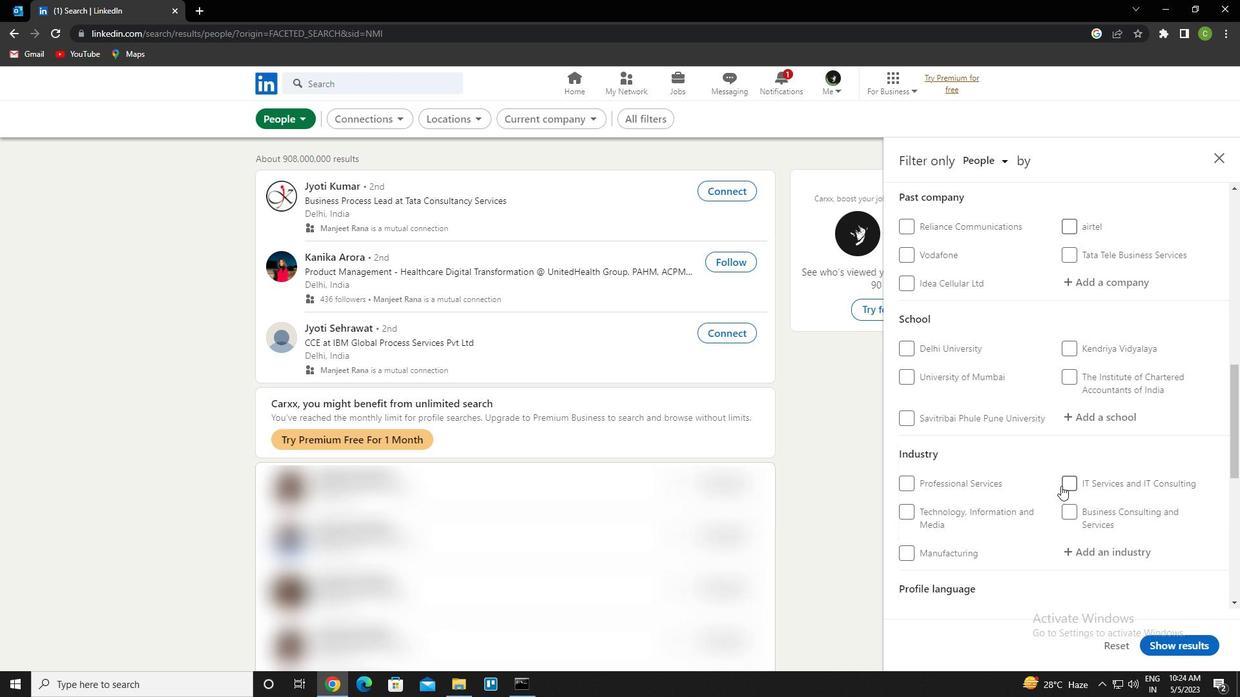 
Action: Mouse moved to (1071, 451)
Screenshot: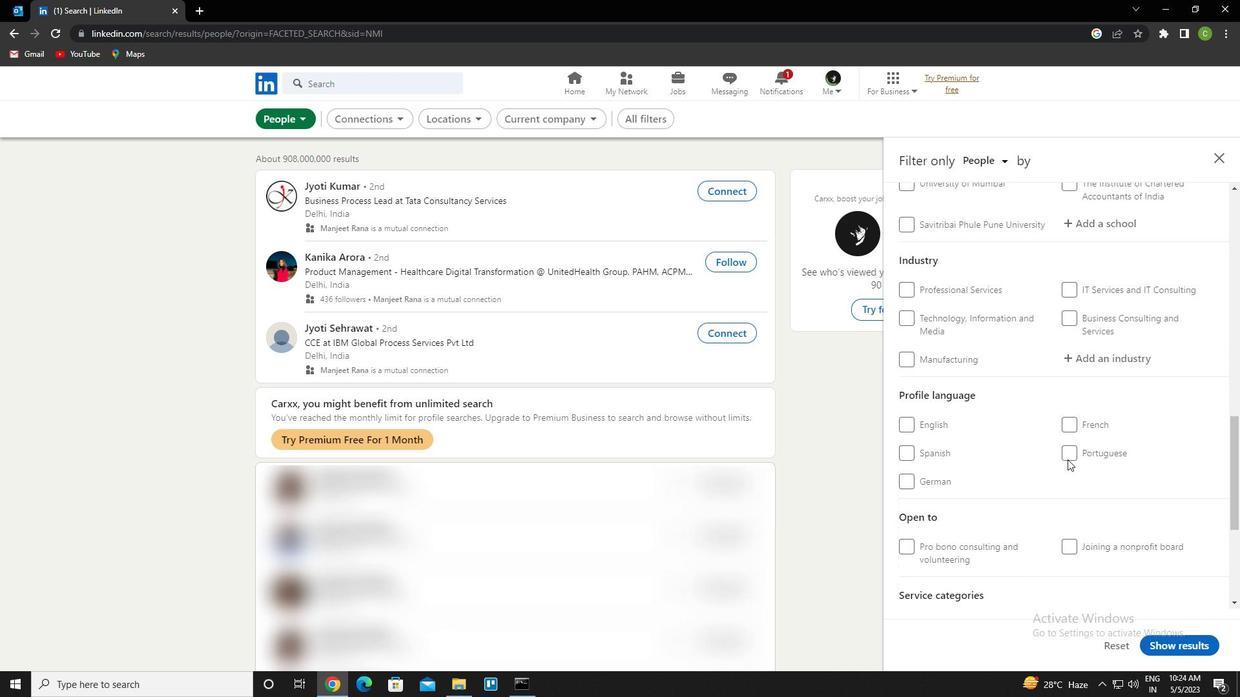 
Action: Mouse pressed left at (1071, 451)
Screenshot: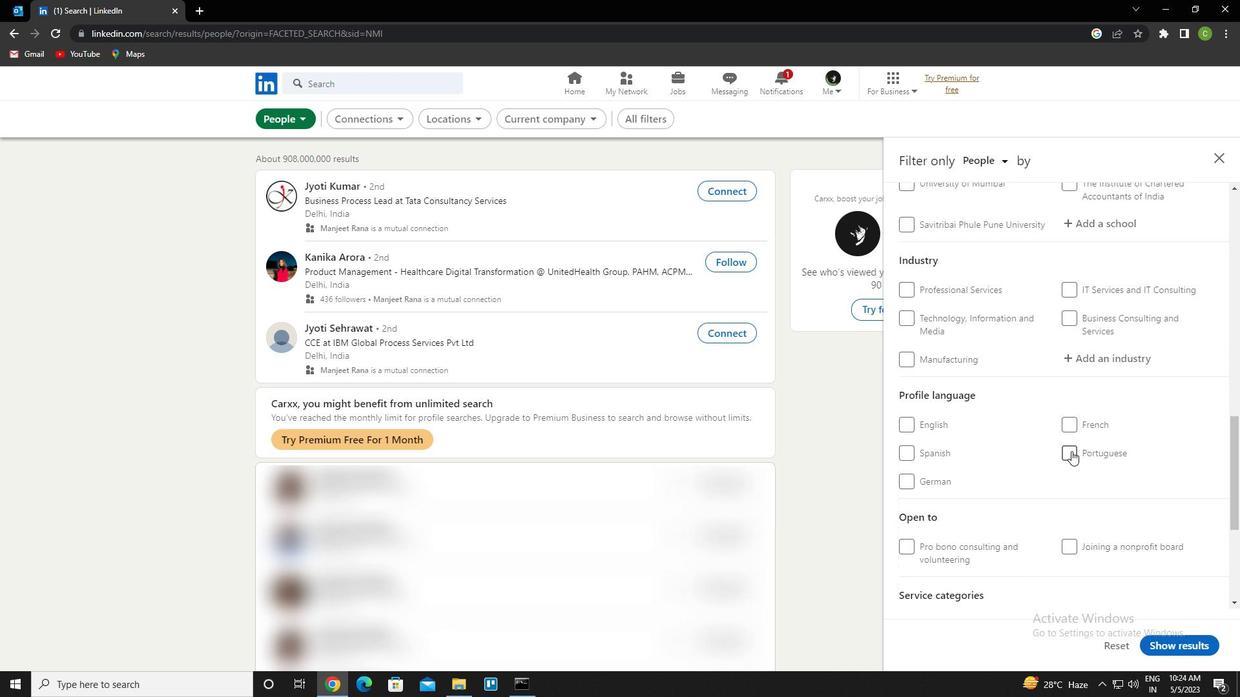 
Action: Mouse moved to (1008, 454)
Screenshot: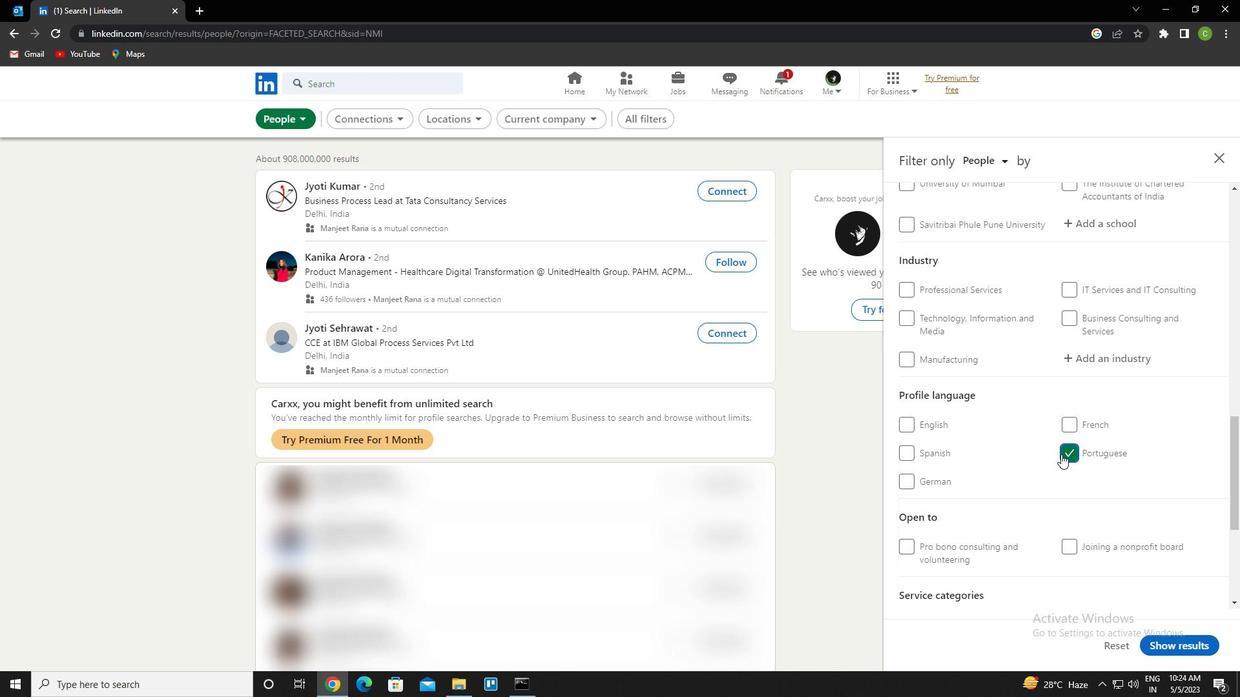 
Action: Mouse scrolled (1008, 455) with delta (0, 0)
Screenshot: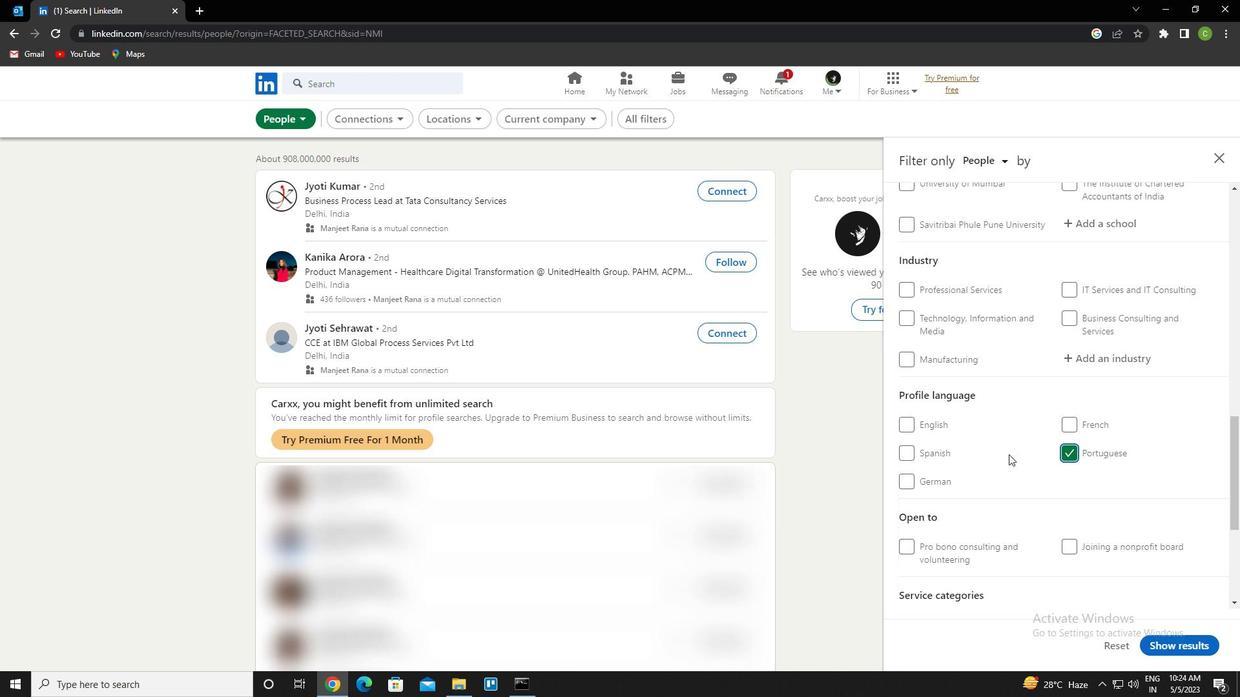 
Action: Mouse scrolled (1008, 455) with delta (0, 0)
Screenshot: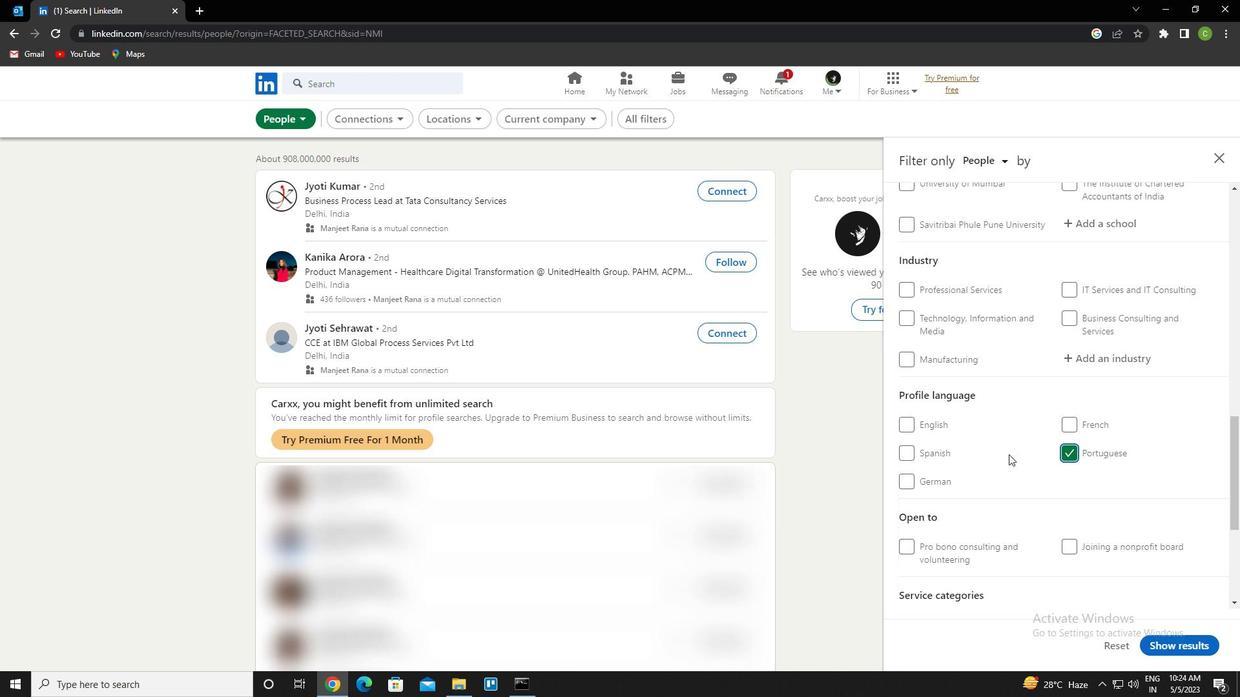 
Action: Mouse scrolled (1008, 455) with delta (0, 0)
Screenshot: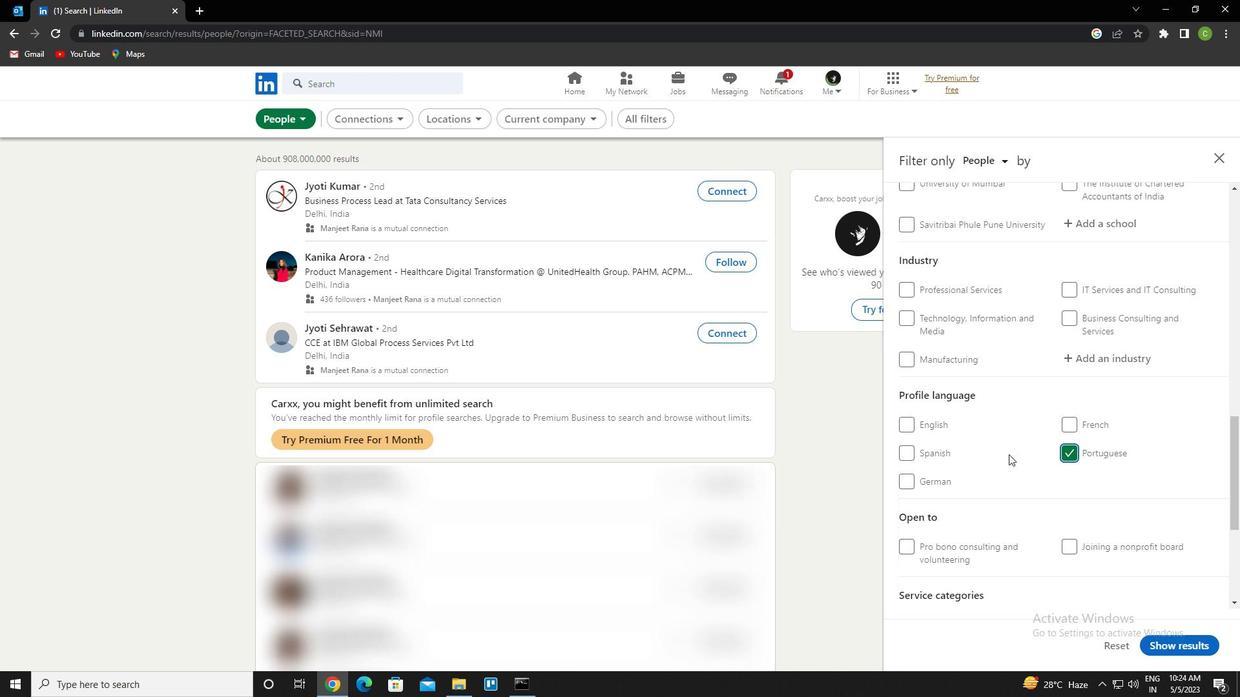 
Action: Mouse scrolled (1008, 455) with delta (0, 0)
Screenshot: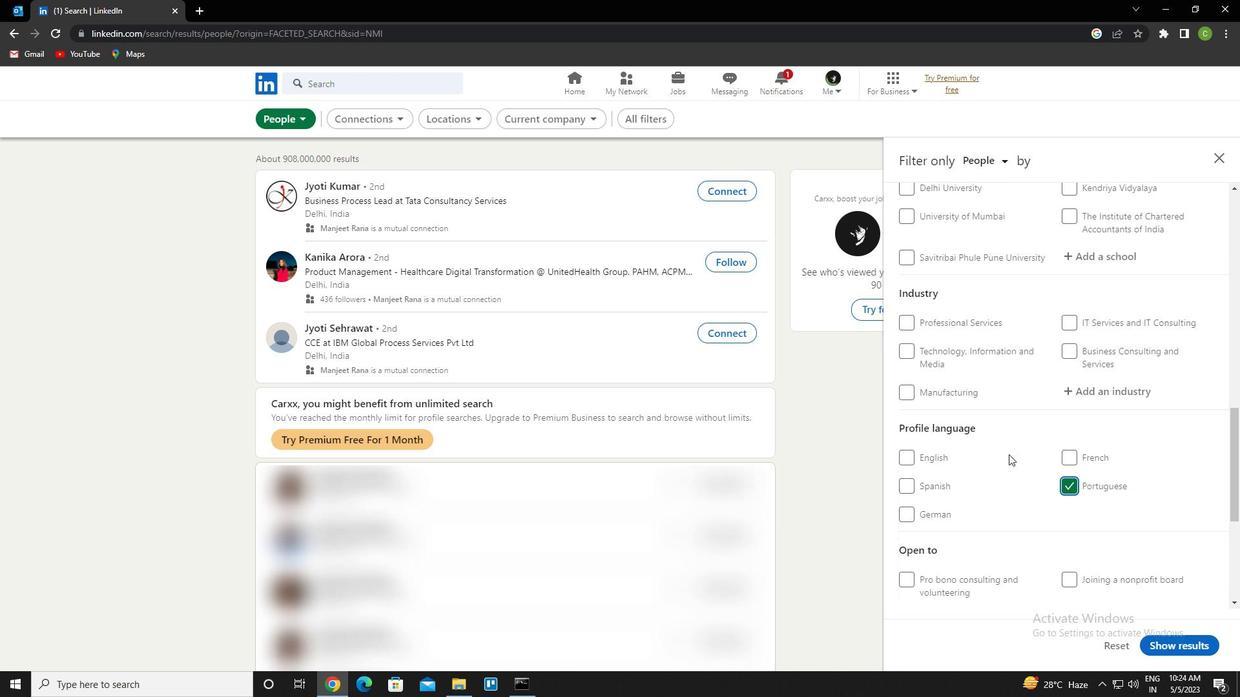
Action: Mouse scrolled (1008, 455) with delta (0, 0)
Screenshot: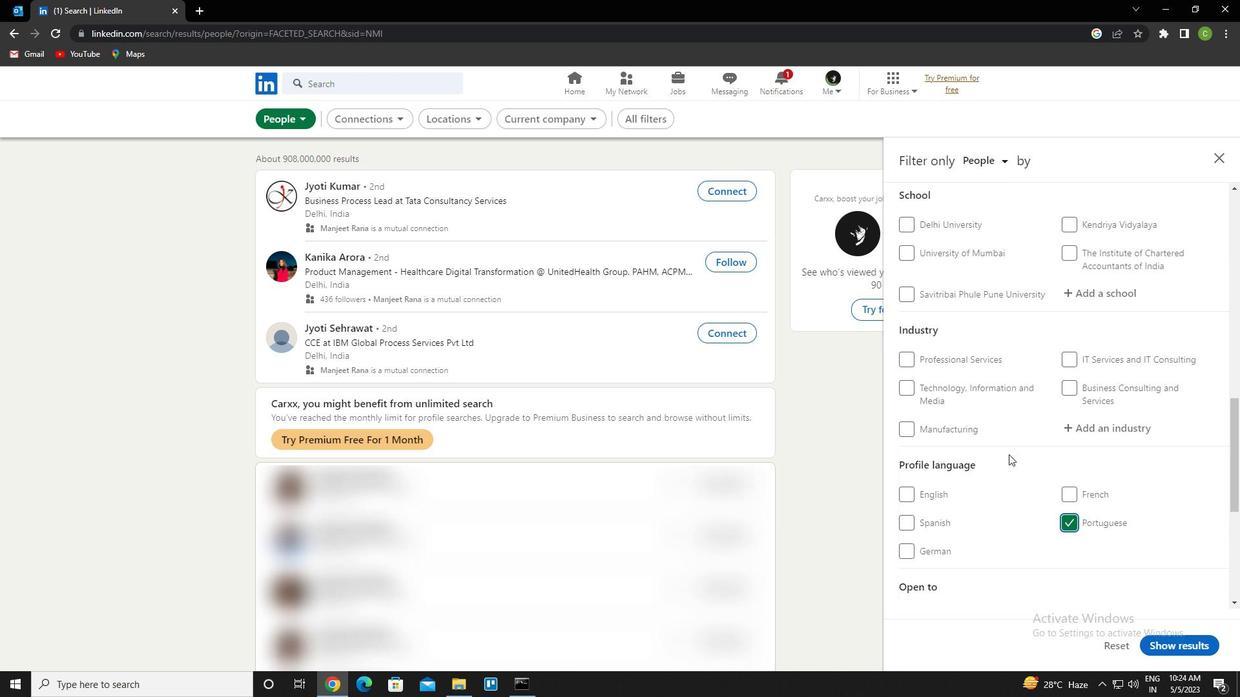 
Action: Mouse moved to (1008, 454)
Screenshot: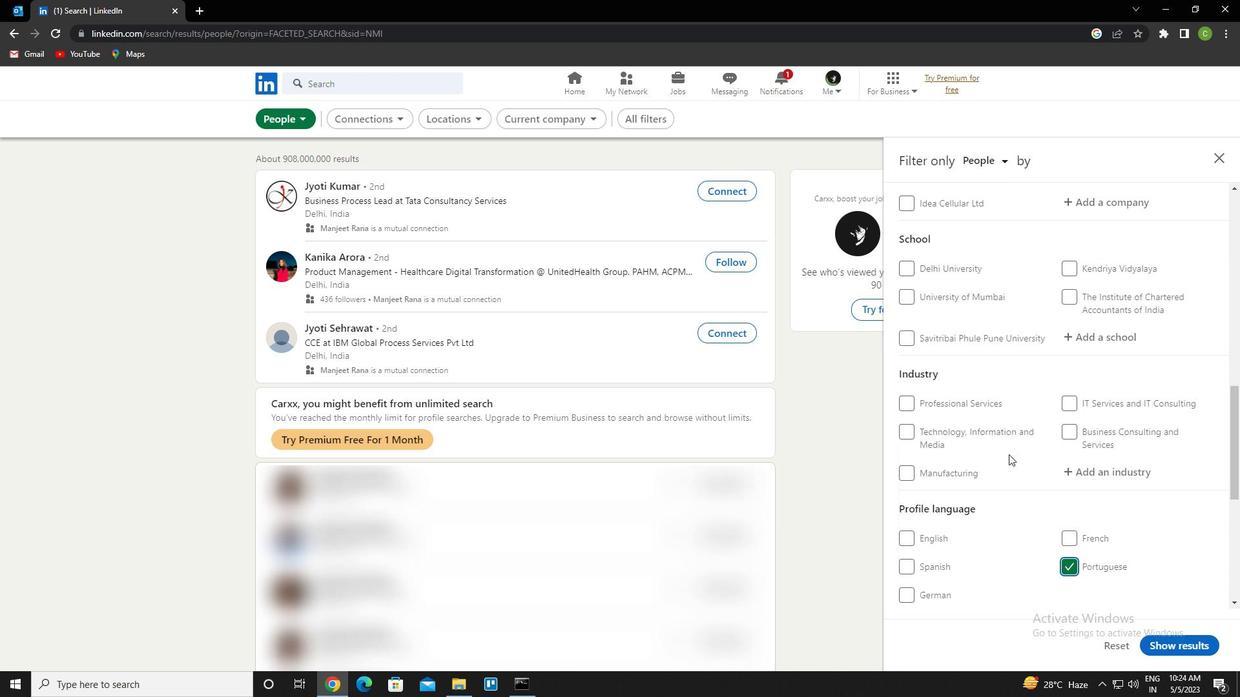 
Action: Mouse scrolled (1008, 455) with delta (0, 0)
Screenshot: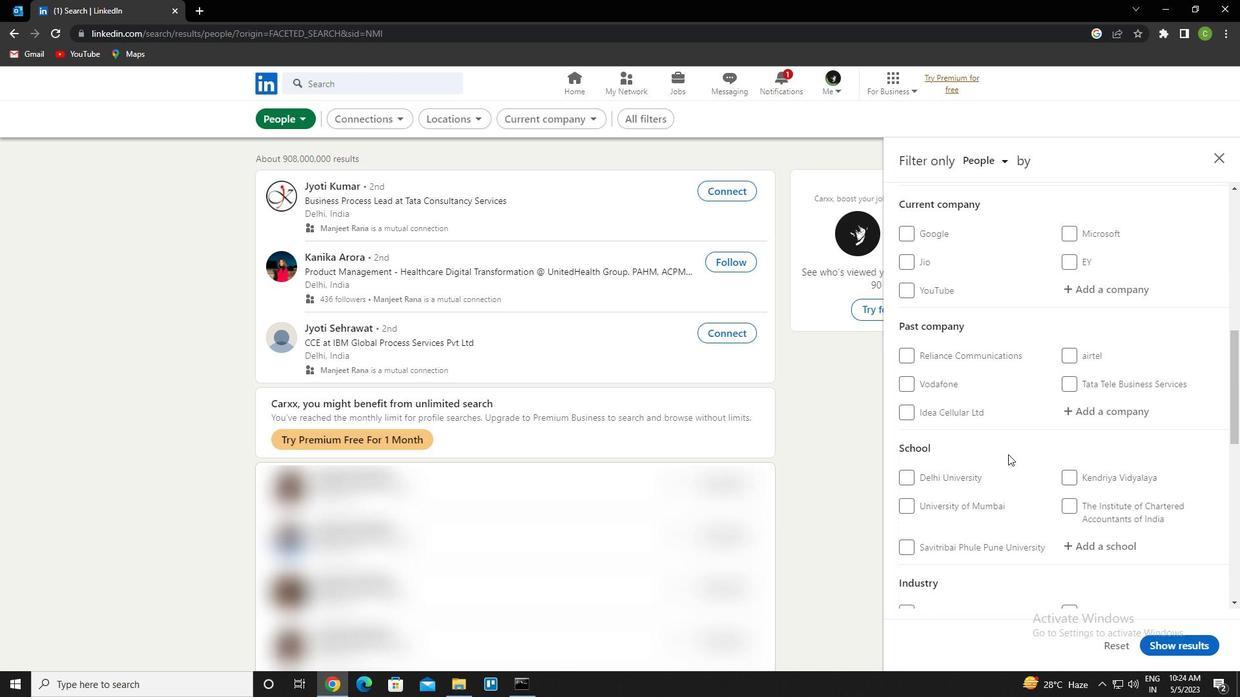 
Action: Mouse scrolled (1008, 455) with delta (0, 0)
Screenshot: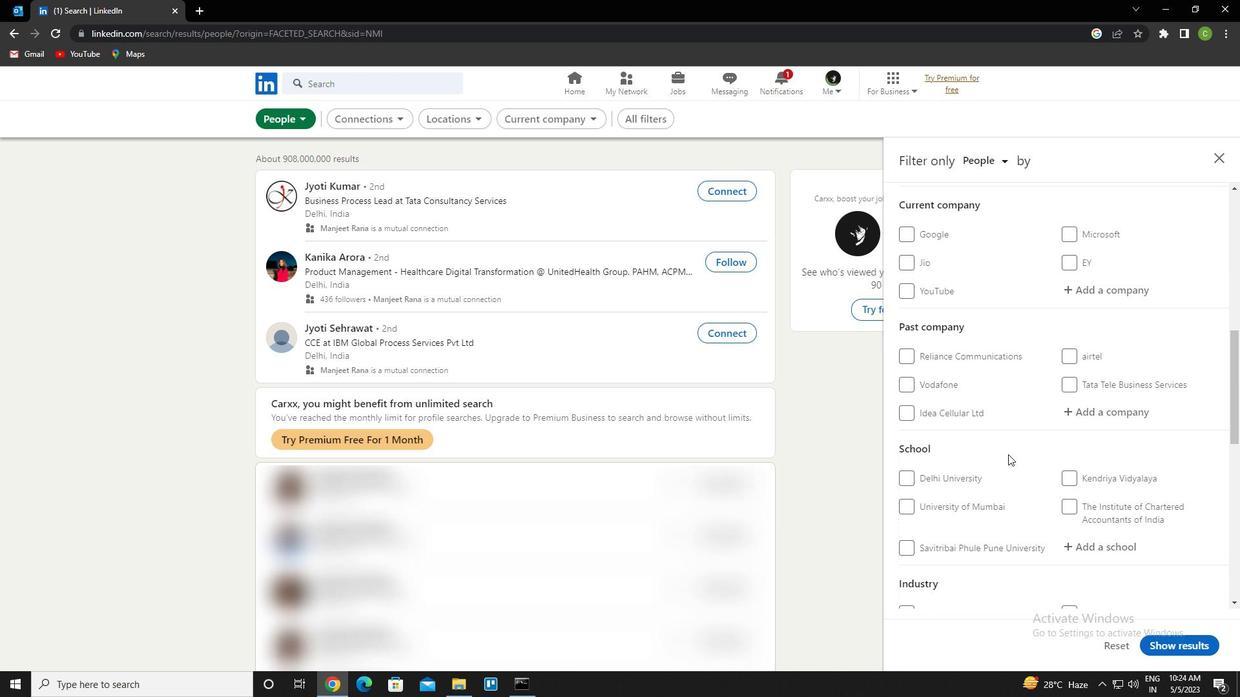 
Action: Mouse moved to (1100, 424)
Screenshot: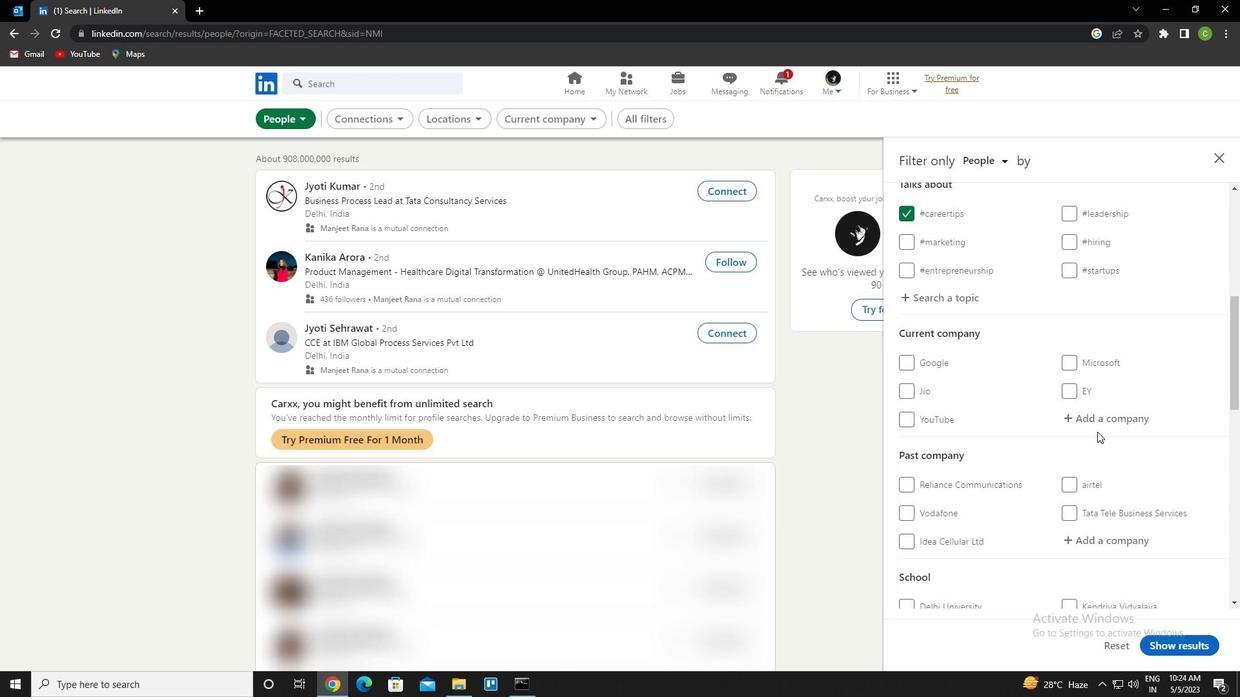 
Action: Mouse pressed left at (1100, 424)
Screenshot: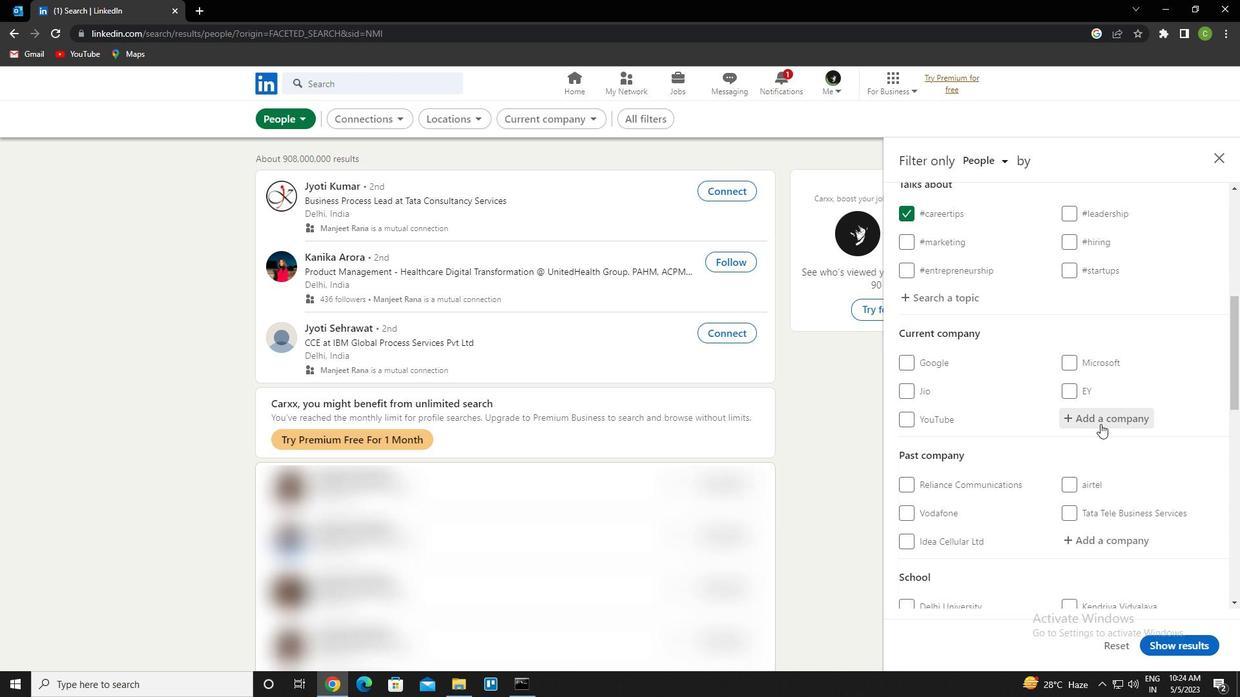 
Action: Key pressed <Key.caps_lock>e<Key.caps_lock>asemytrip.com<Key.down><Key.enter>
Screenshot: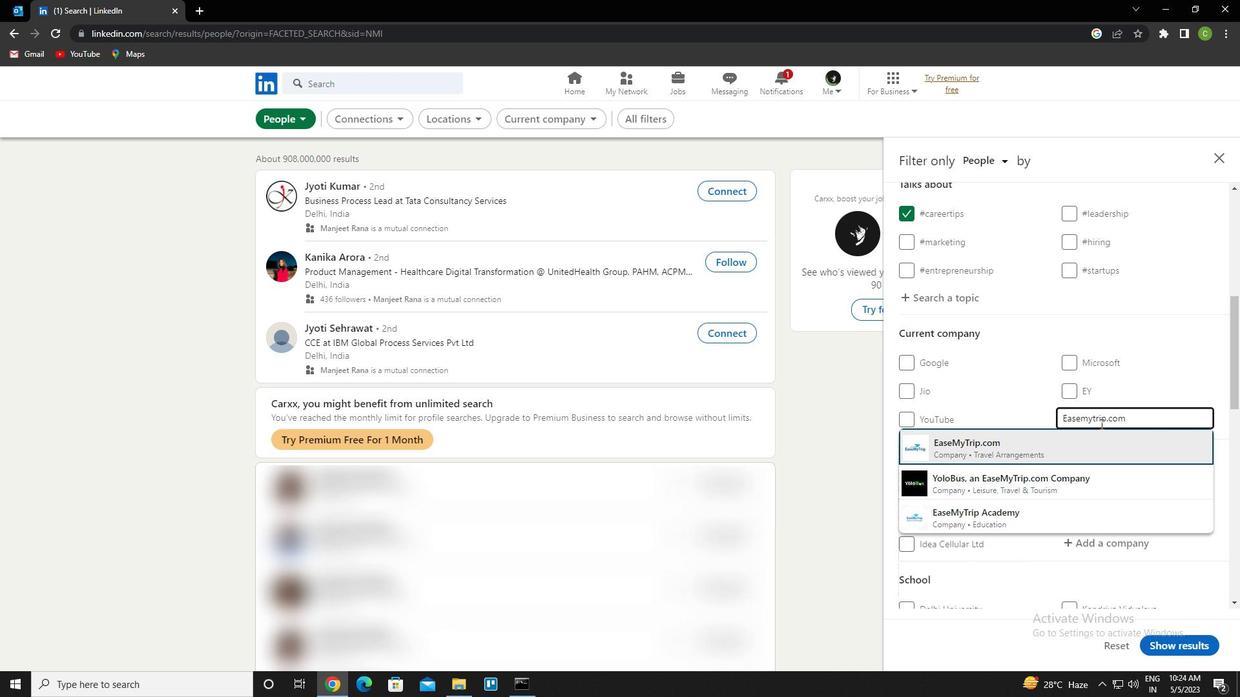 
Action: Mouse scrolled (1100, 423) with delta (0, 0)
Screenshot: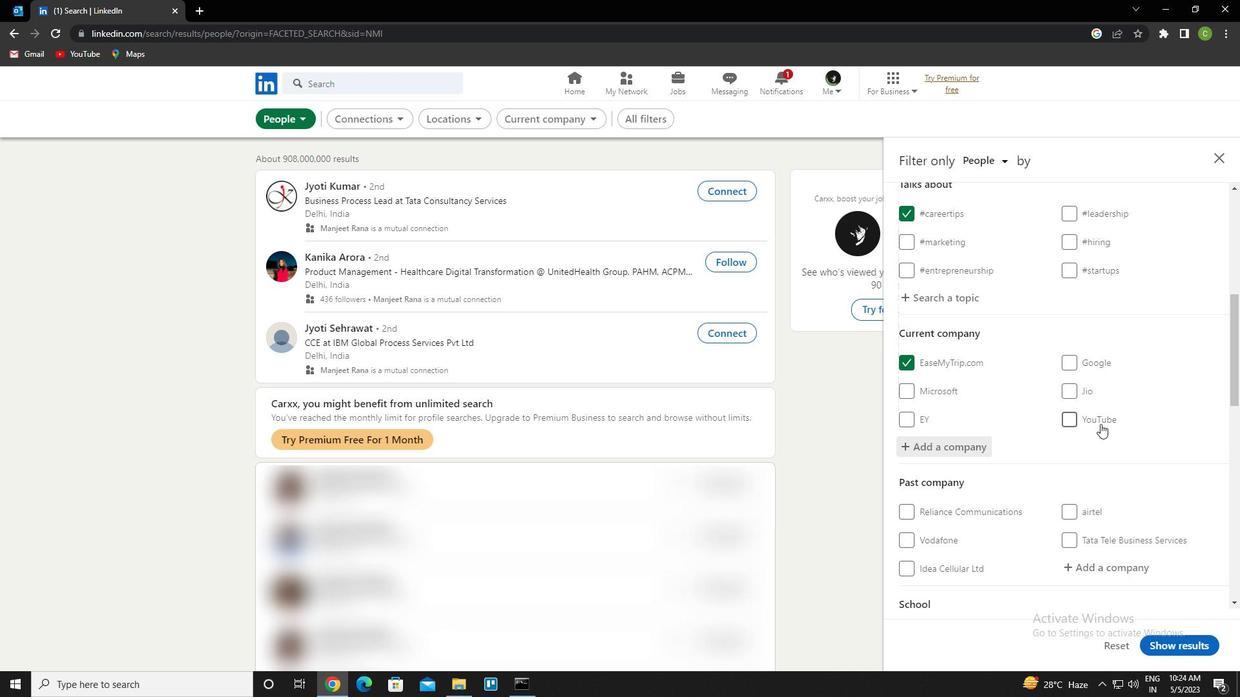 
Action: Mouse scrolled (1100, 423) with delta (0, 0)
Screenshot: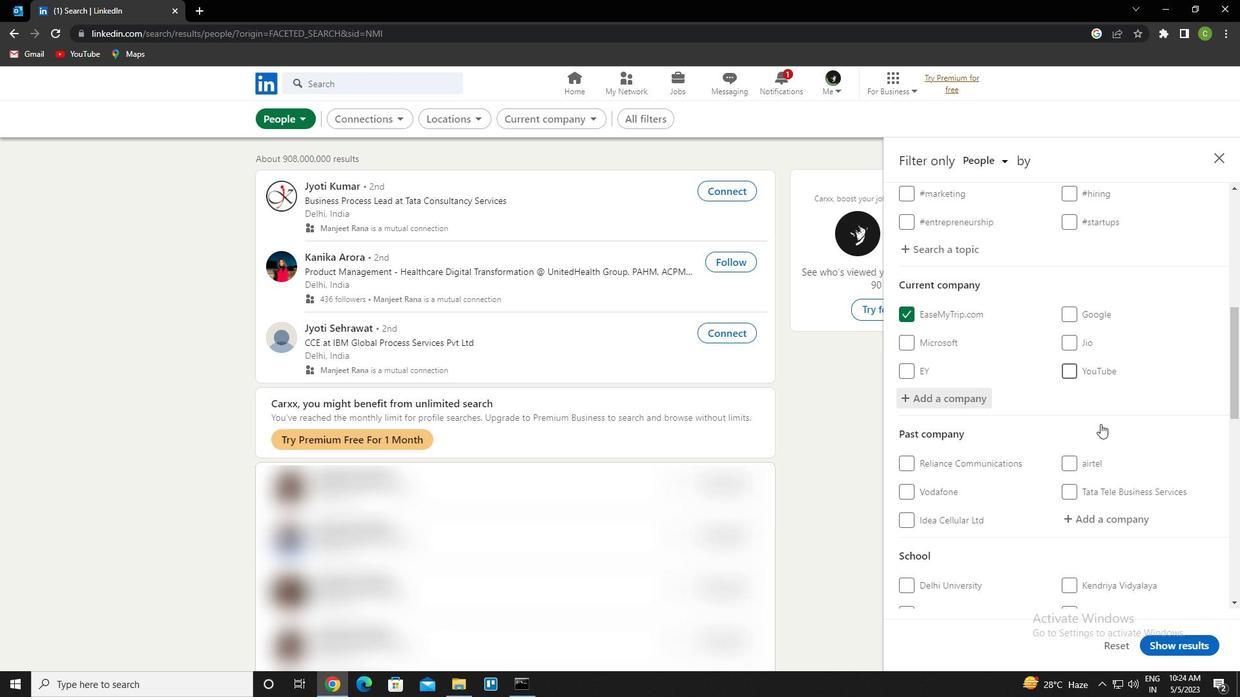 
Action: Mouse scrolled (1100, 423) with delta (0, 0)
Screenshot: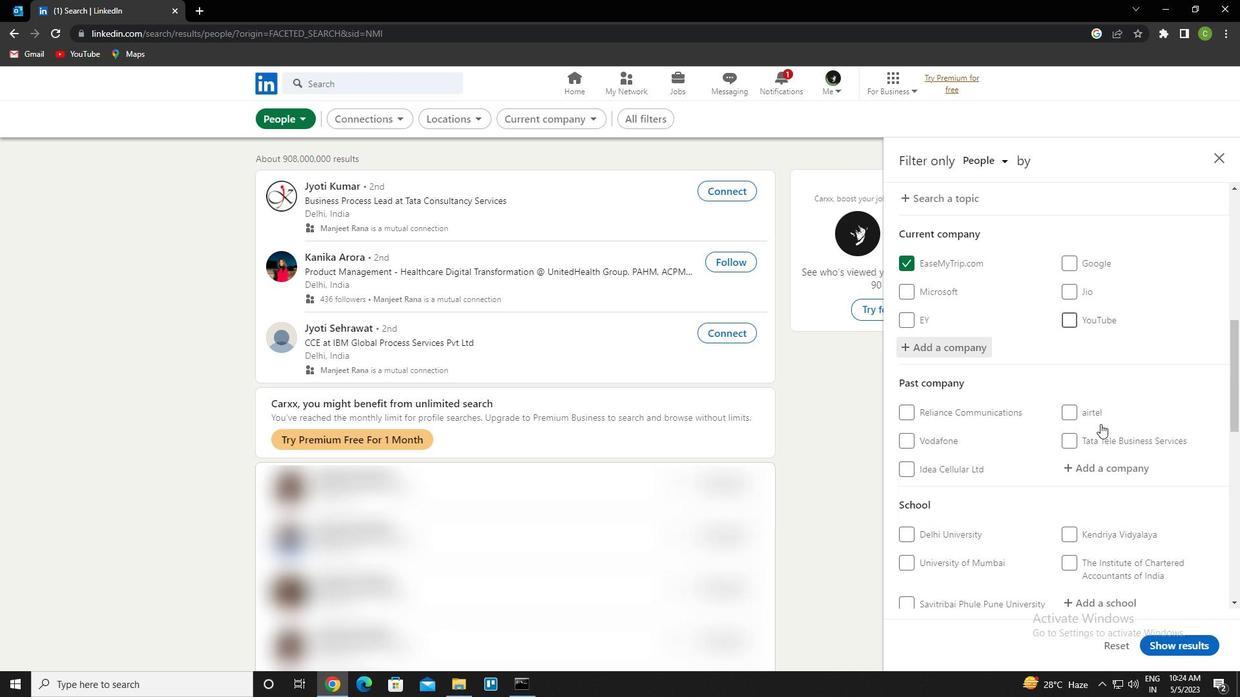 
Action: Mouse scrolled (1100, 423) with delta (0, 0)
Screenshot: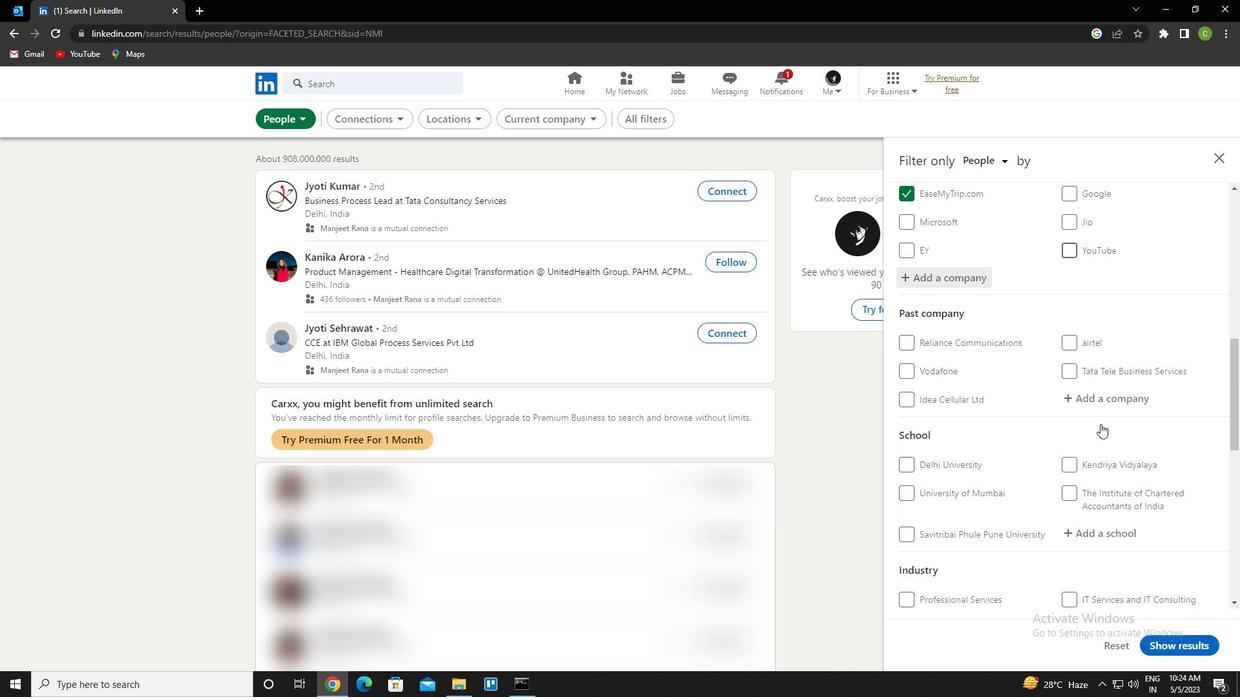 
Action: Mouse moved to (1110, 446)
Screenshot: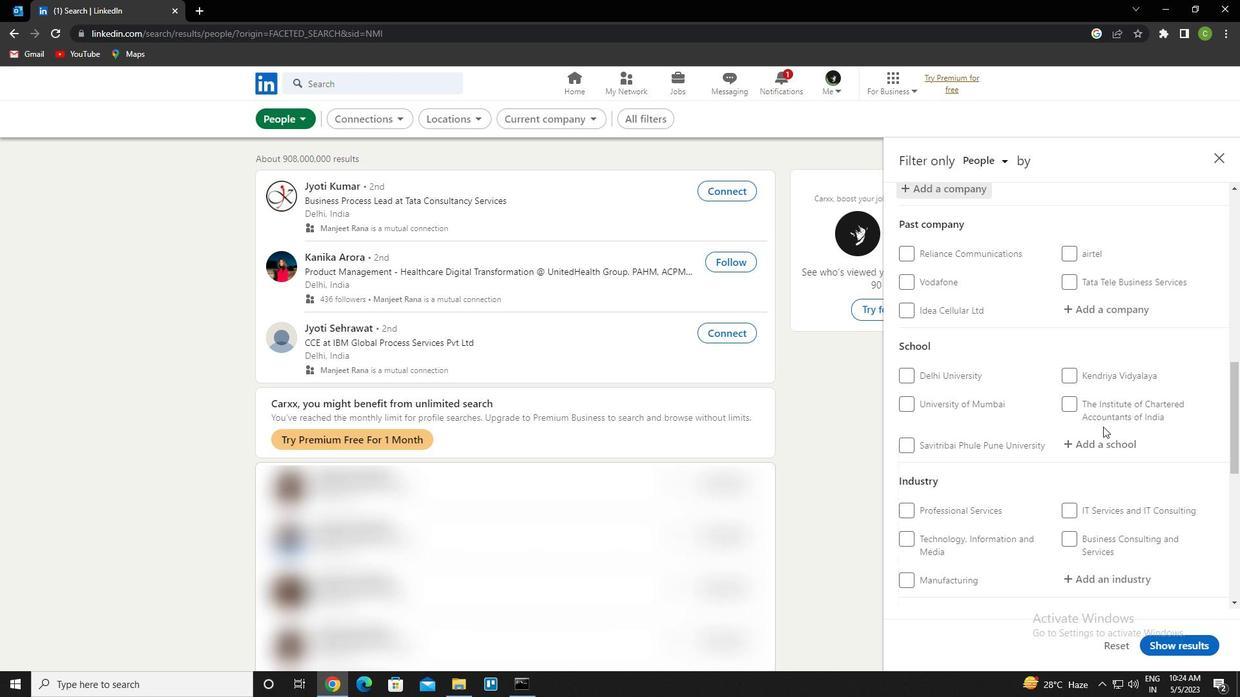 
Action: Mouse pressed left at (1110, 446)
Screenshot: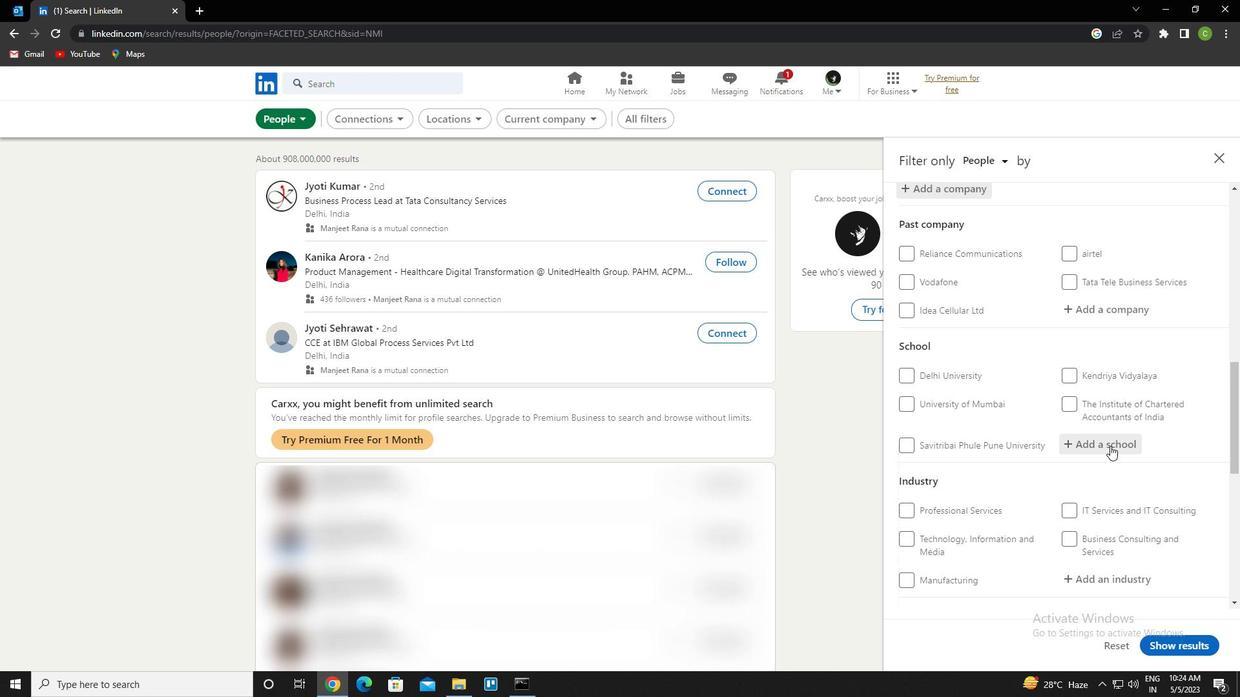 
Action: Key pressed <Key.caps_lock>r<Key.caps_lock>amrao<Key.space><Key.caps_lock>a<Key.caps_lock>dik<Key.space>institute<Key.space>of<Key.space>technology<Key.down><Key.enter>
Screenshot: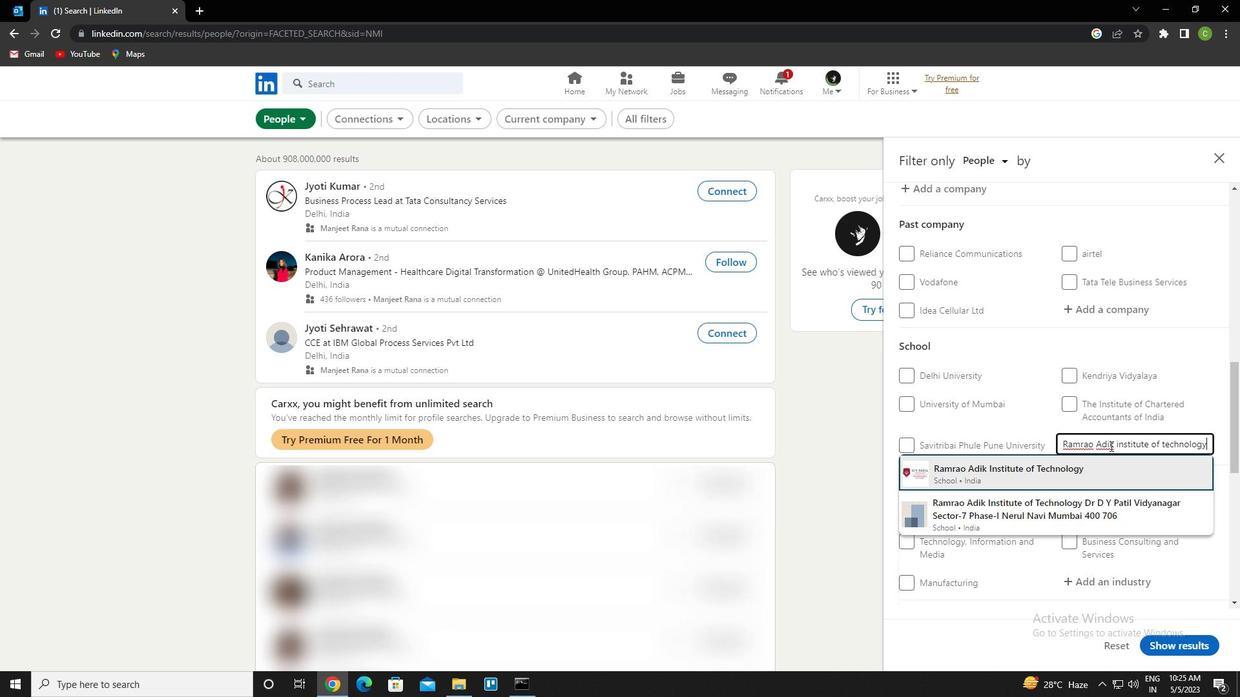 
Action: Mouse scrolled (1110, 445) with delta (0, 0)
Screenshot: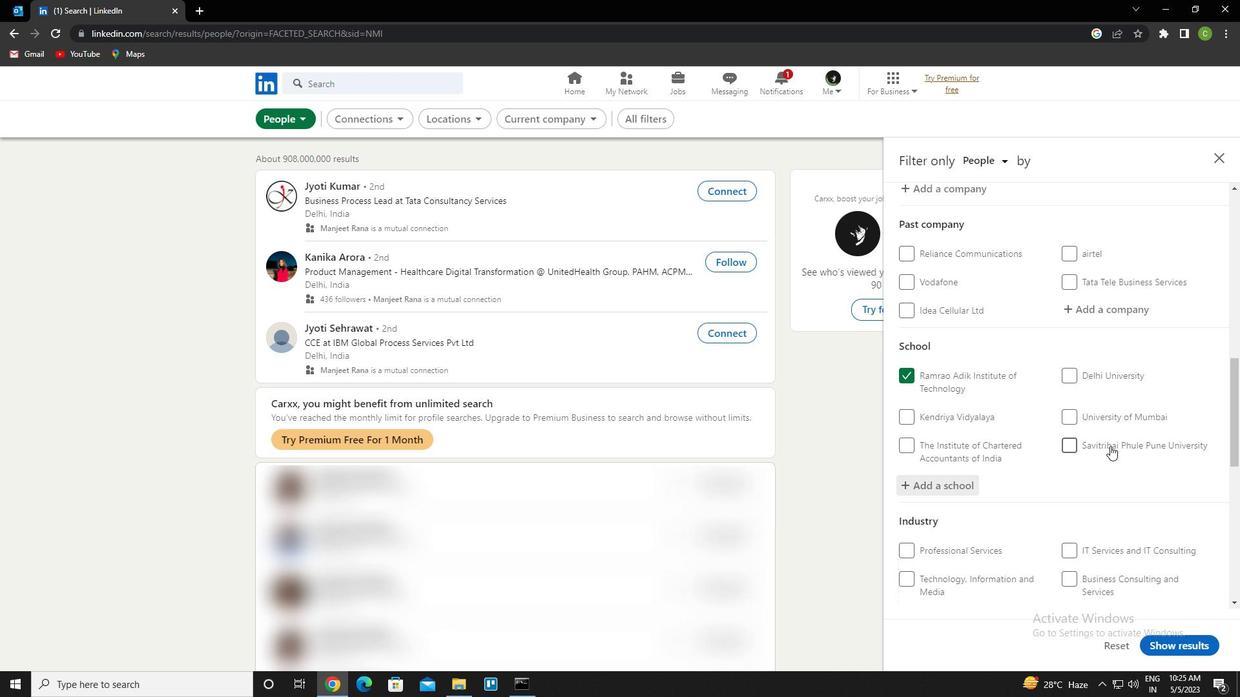 
Action: Mouse scrolled (1110, 445) with delta (0, 0)
Screenshot: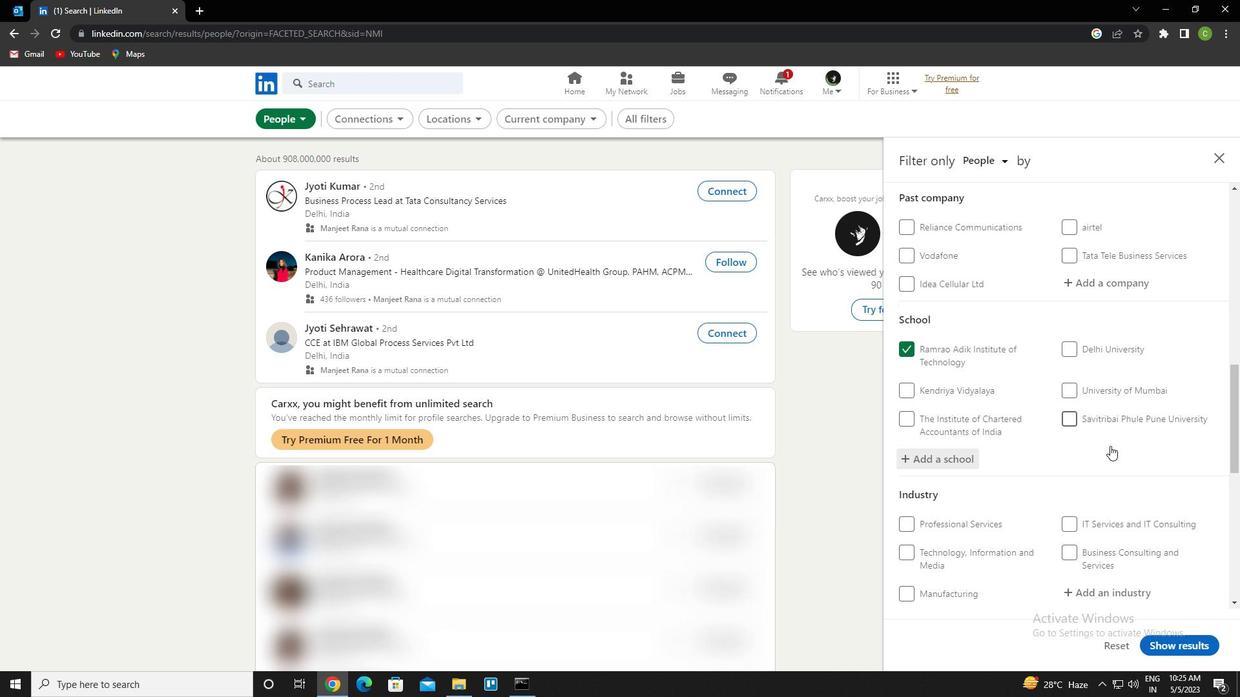 
Action: Mouse scrolled (1110, 445) with delta (0, 0)
Screenshot: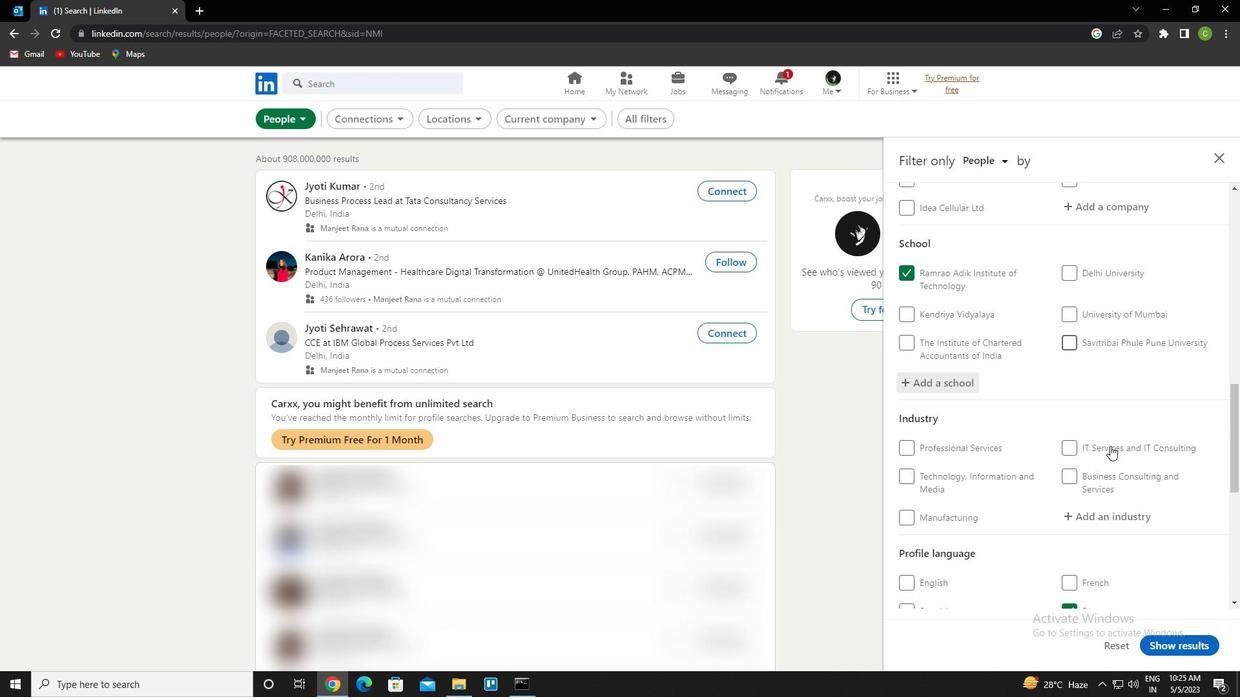 
Action: Mouse moved to (1114, 423)
Screenshot: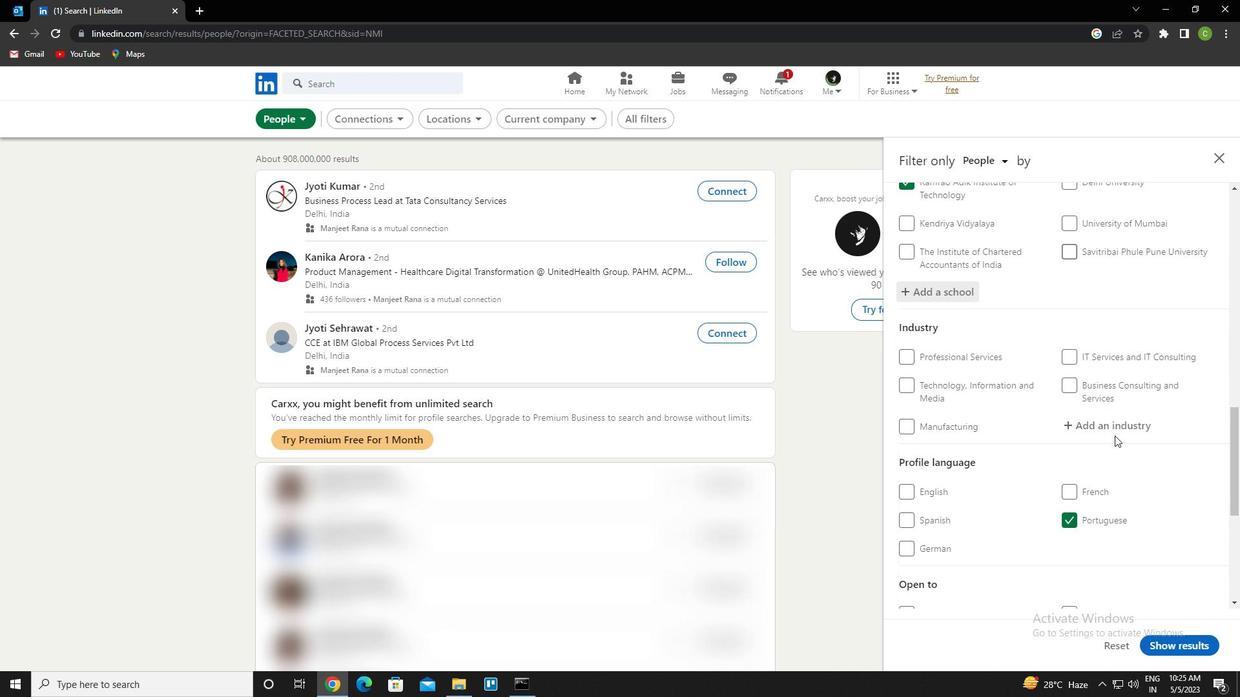 
Action: Mouse pressed left at (1114, 423)
Screenshot: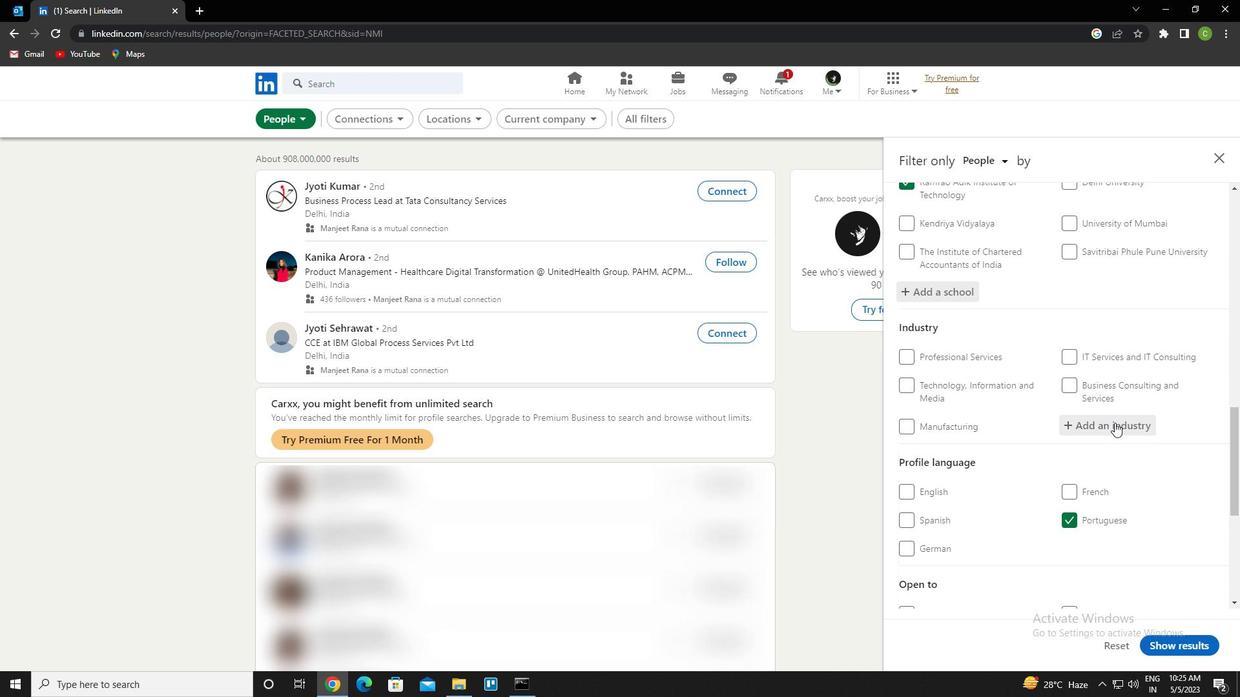 
Action: Key pressed loan<Key.space><Key.caps_lock>b<Key.caps_lock>rokers<Key.down><Key.enter>
Screenshot: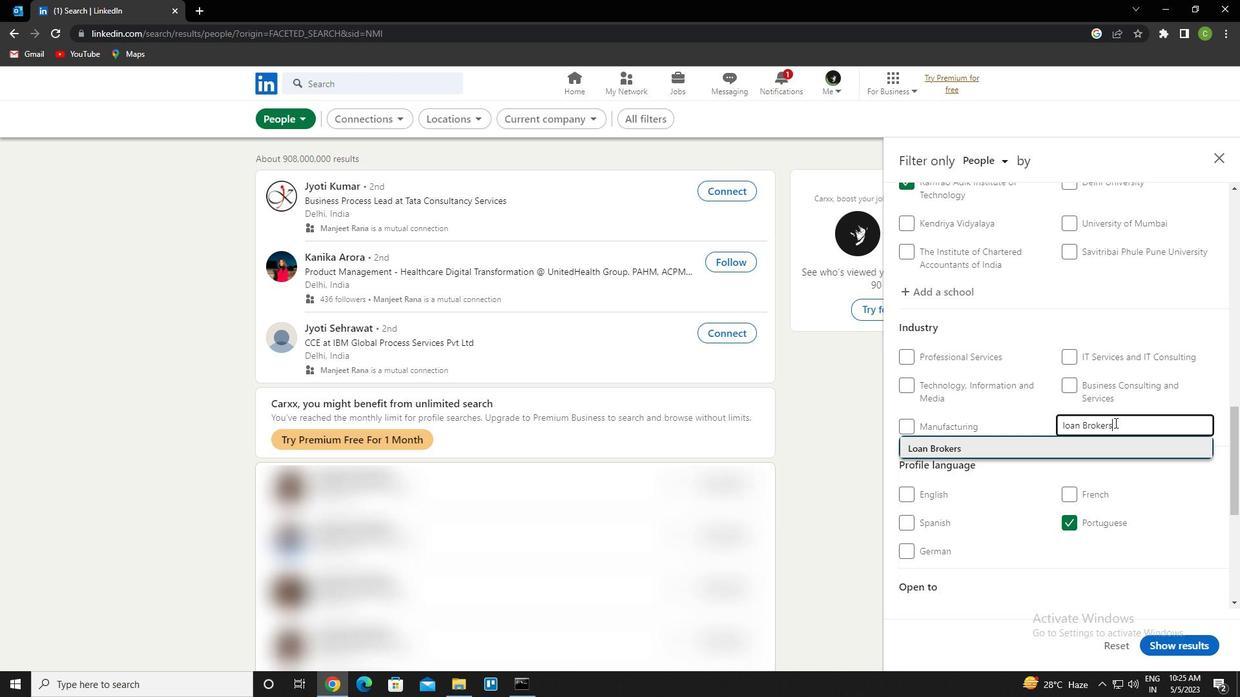 
Action: Mouse scrolled (1114, 422) with delta (0, 0)
Screenshot: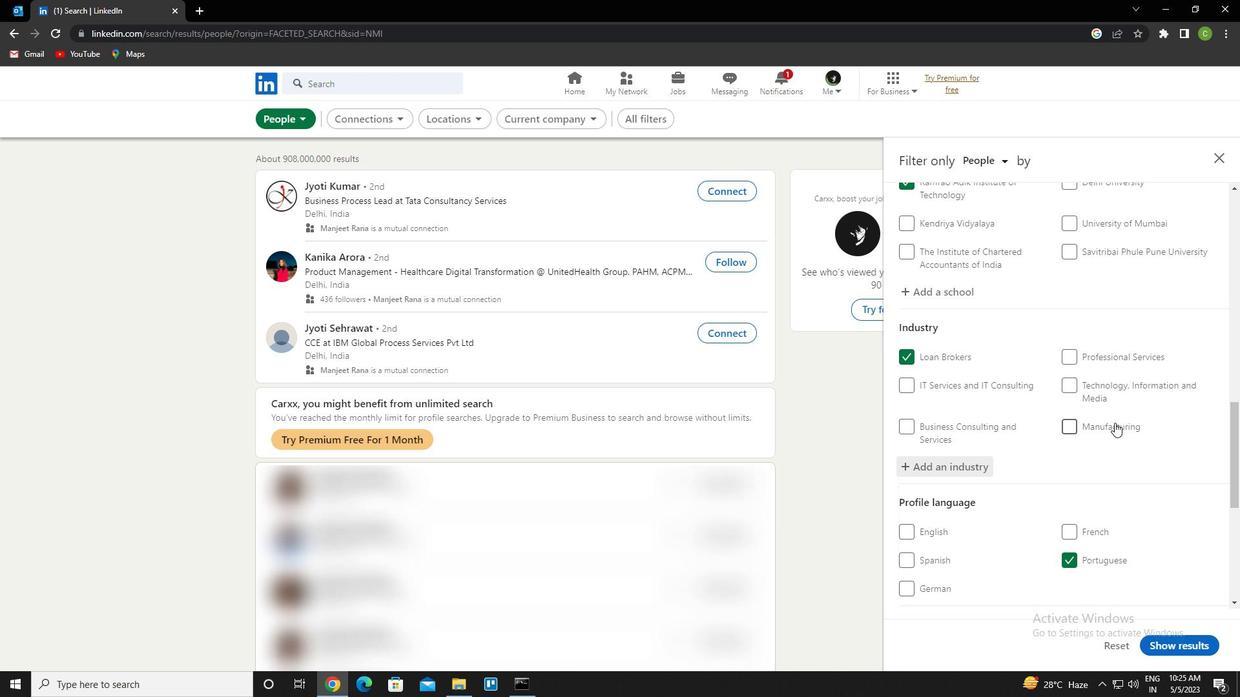 
Action: Mouse scrolled (1114, 422) with delta (0, 0)
Screenshot: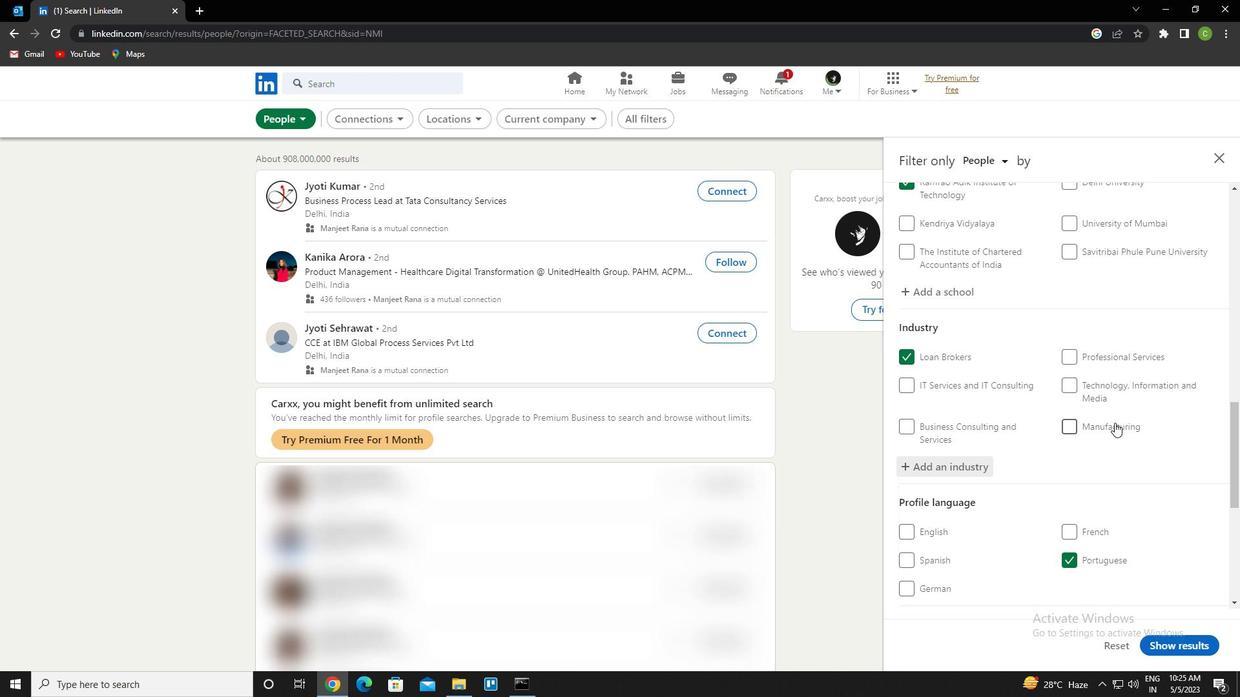 
Action: Mouse scrolled (1114, 422) with delta (0, 0)
Screenshot: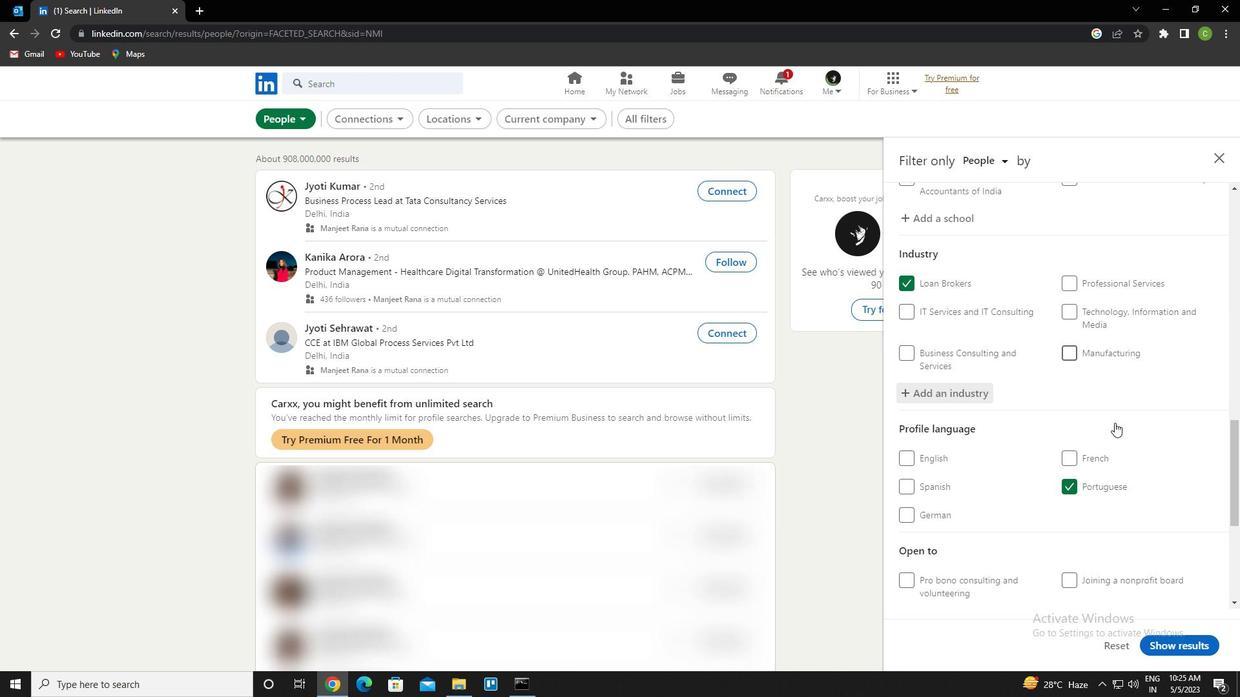 
Action: Mouse scrolled (1114, 422) with delta (0, 0)
Screenshot: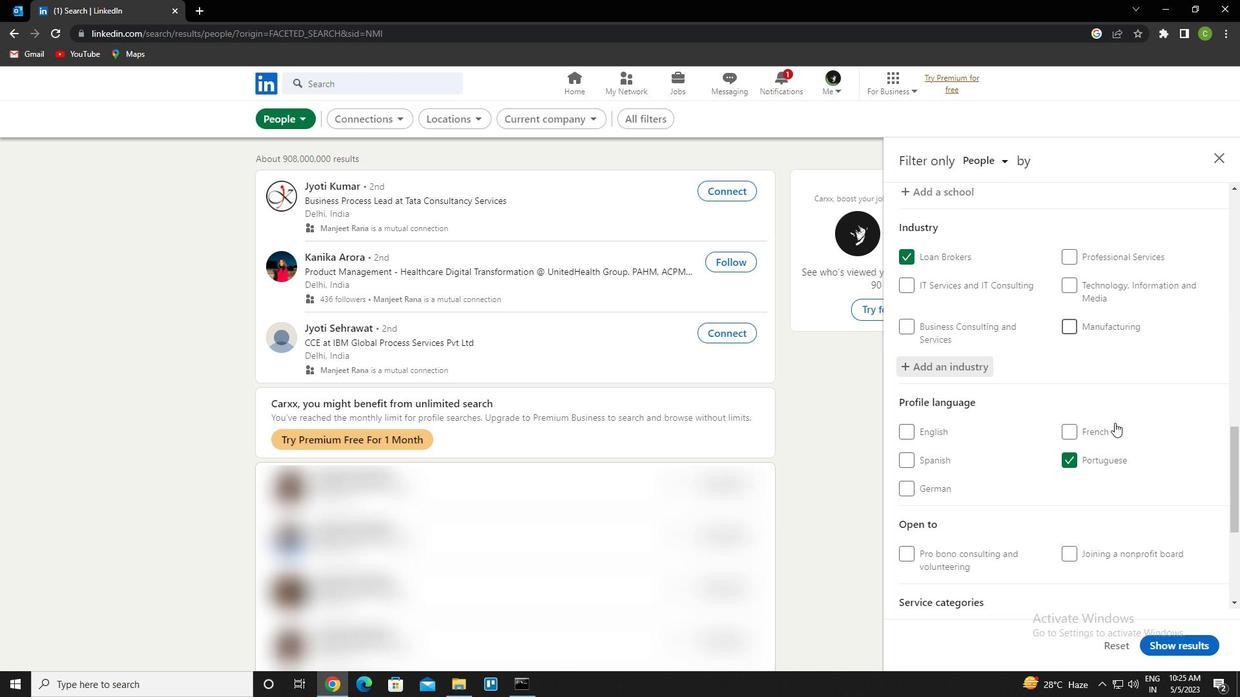 
Action: Mouse scrolled (1114, 422) with delta (0, 0)
Screenshot: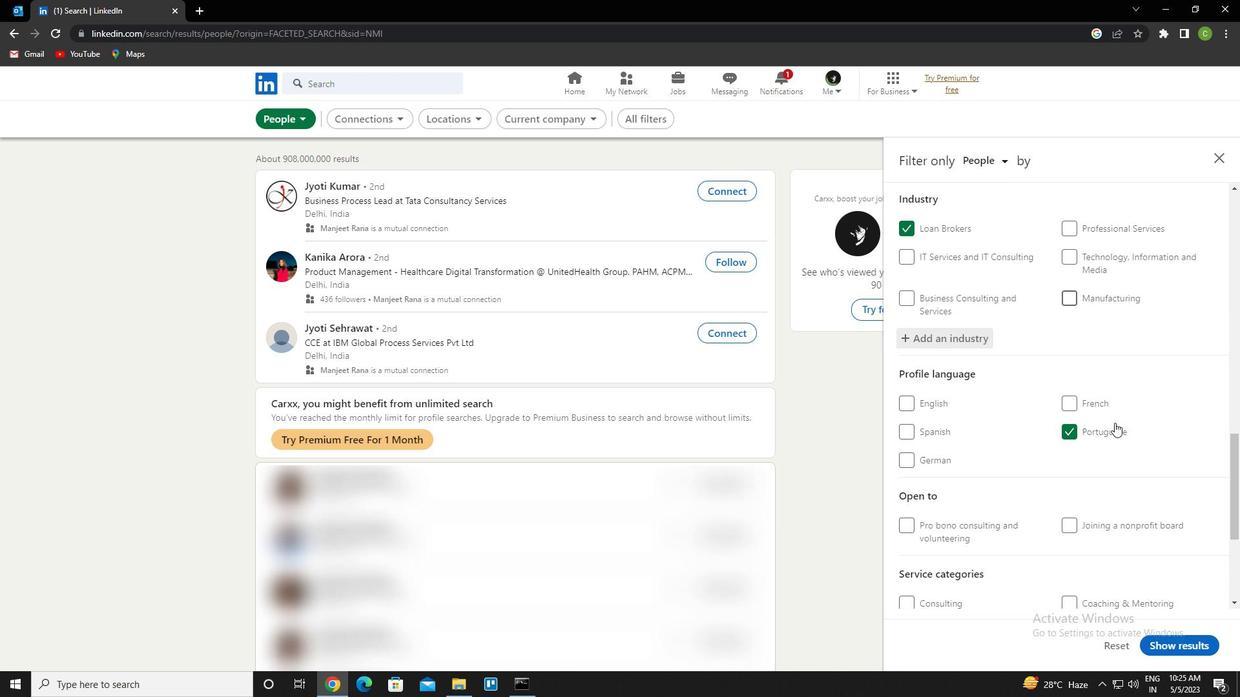 
Action: Mouse scrolled (1114, 422) with delta (0, 0)
Screenshot: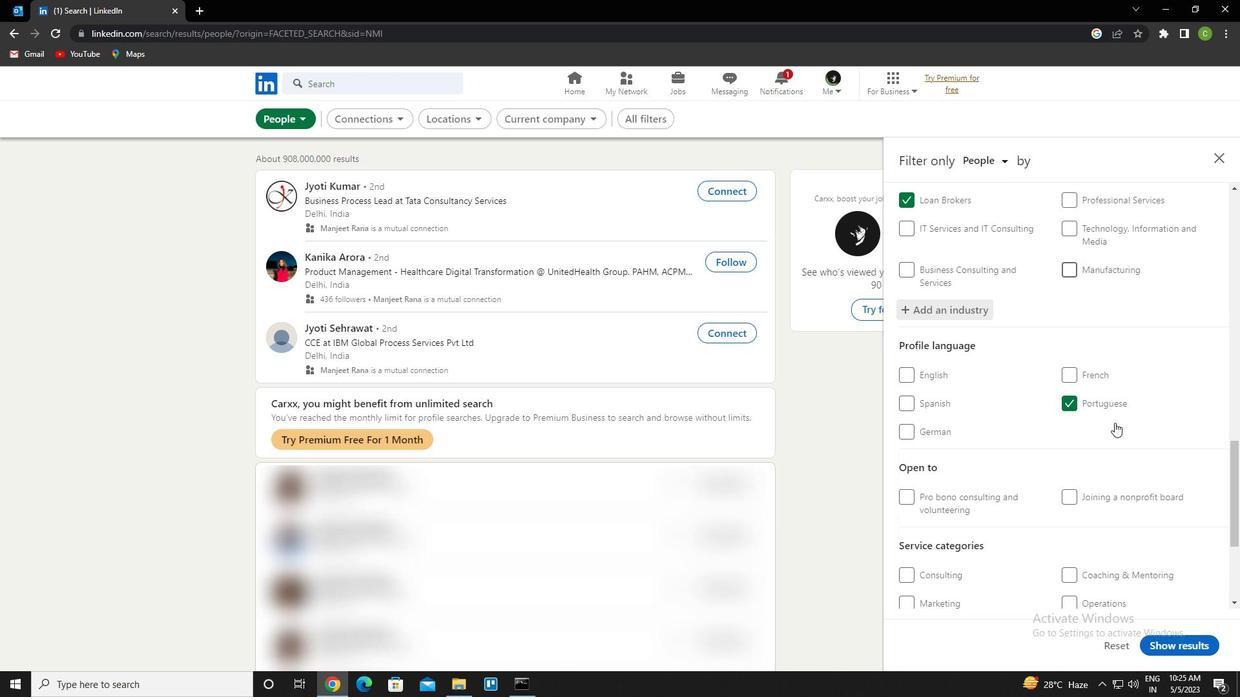 
Action: Mouse scrolled (1114, 422) with delta (0, 0)
Screenshot: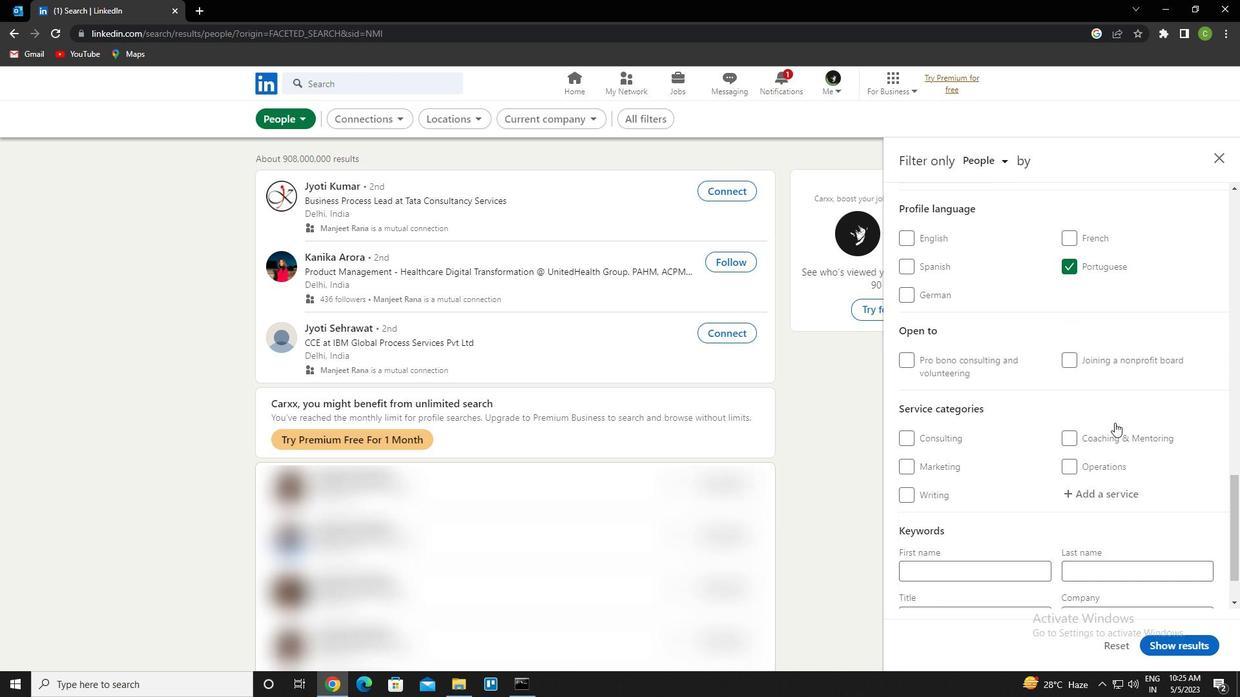 
Action: Mouse moved to (1110, 421)
Screenshot: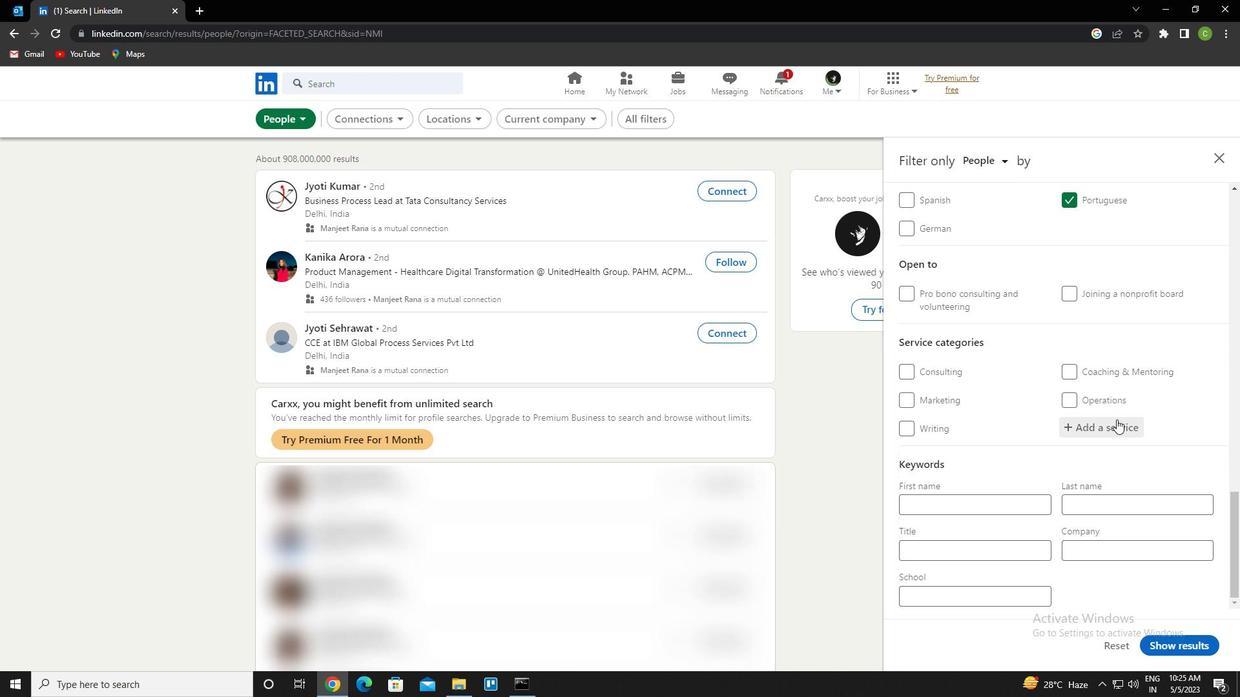 
Action: Mouse pressed left at (1110, 421)
Screenshot: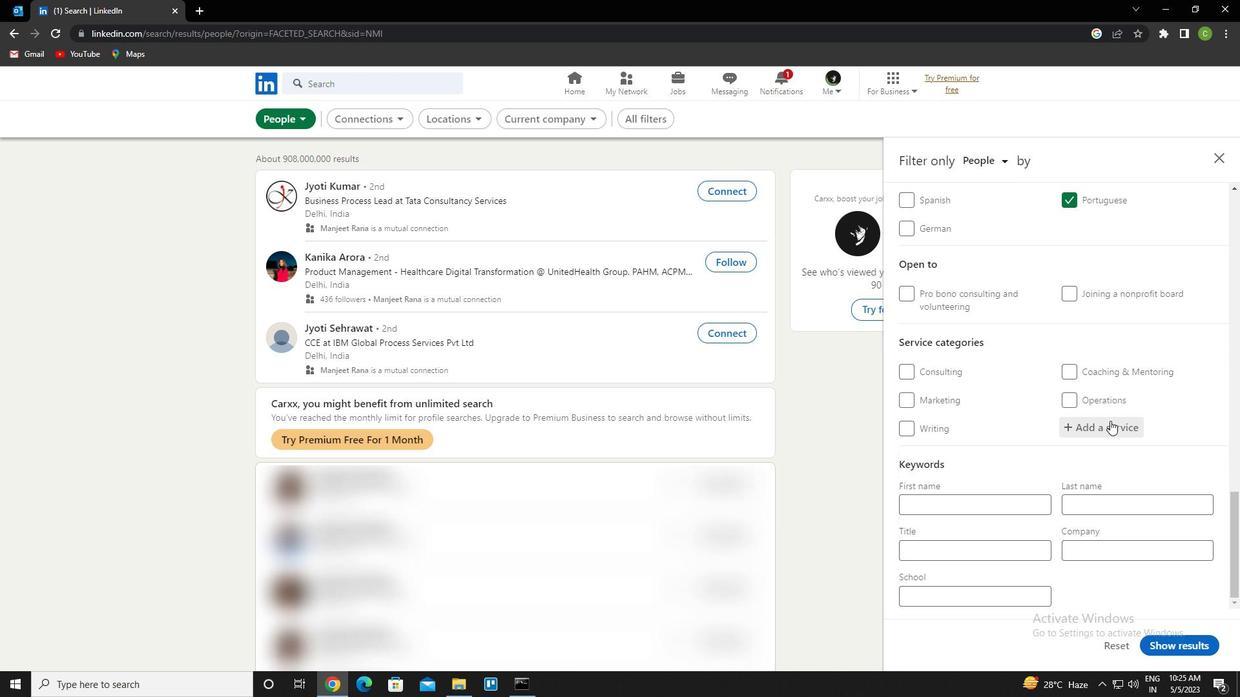 
Action: Key pressed <Key.caps_lock>t<Key.caps_lock>elecommunications<Key.down><Key.enter>
Screenshot: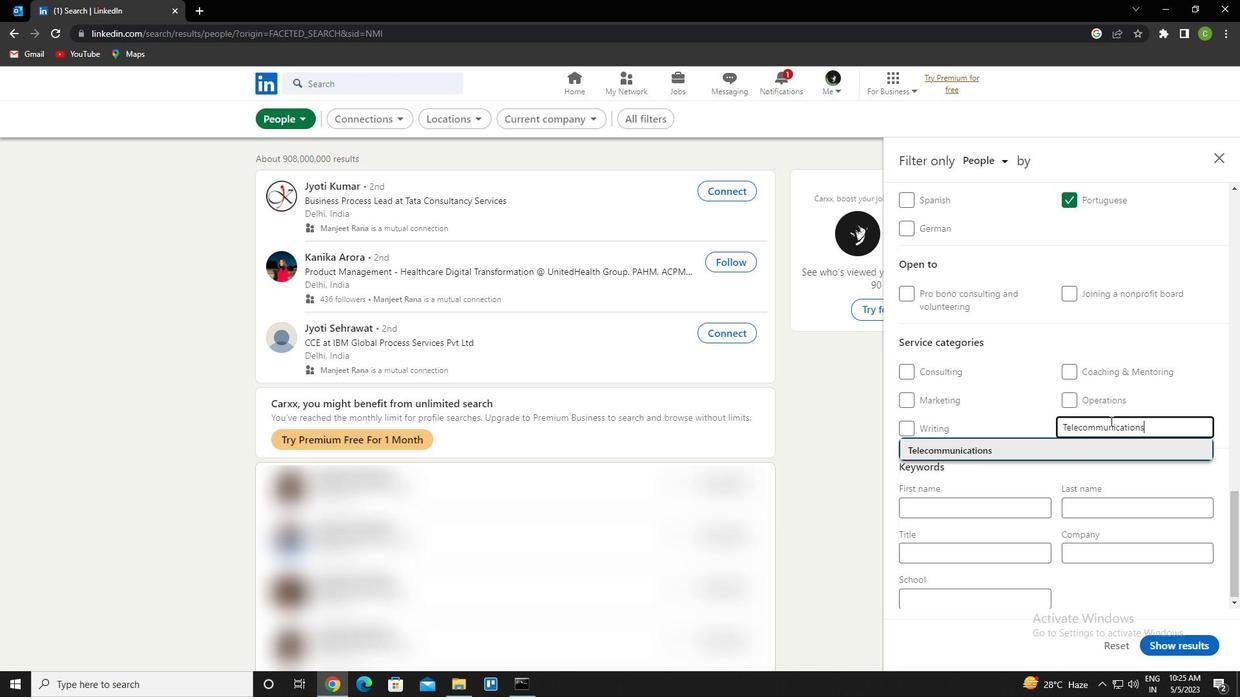 
Action: Mouse scrolled (1110, 420) with delta (0, 0)
Screenshot: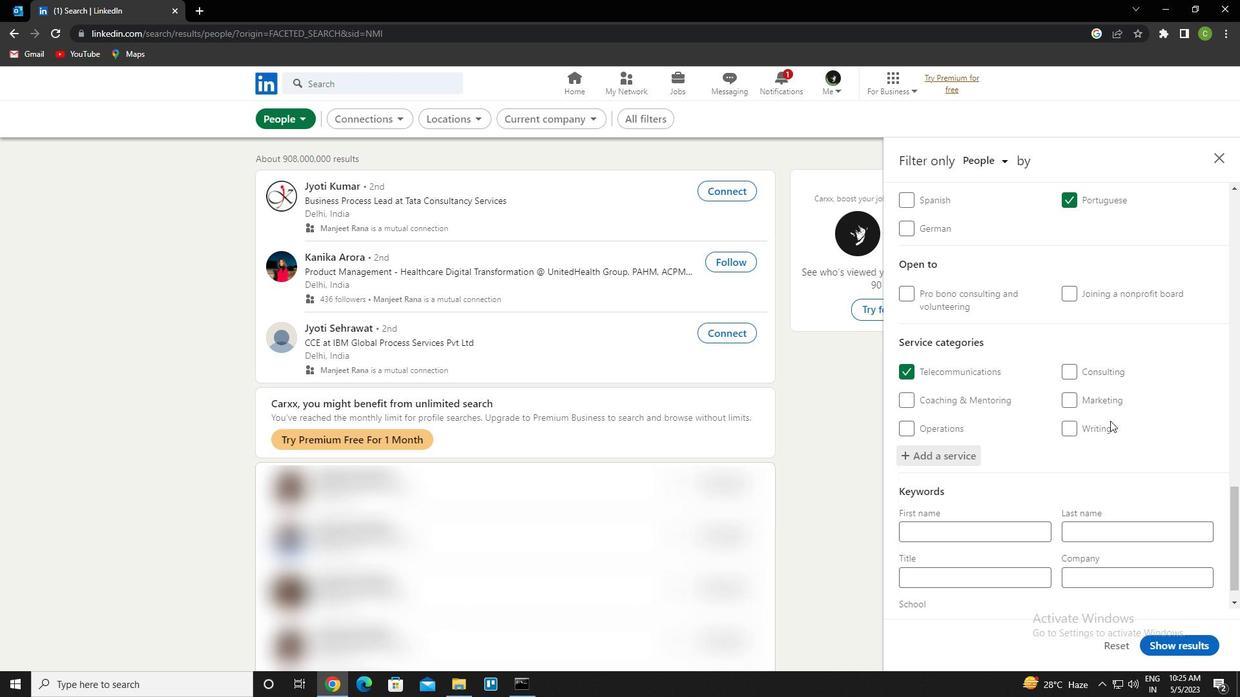 
Action: Mouse scrolled (1110, 420) with delta (0, 0)
Screenshot: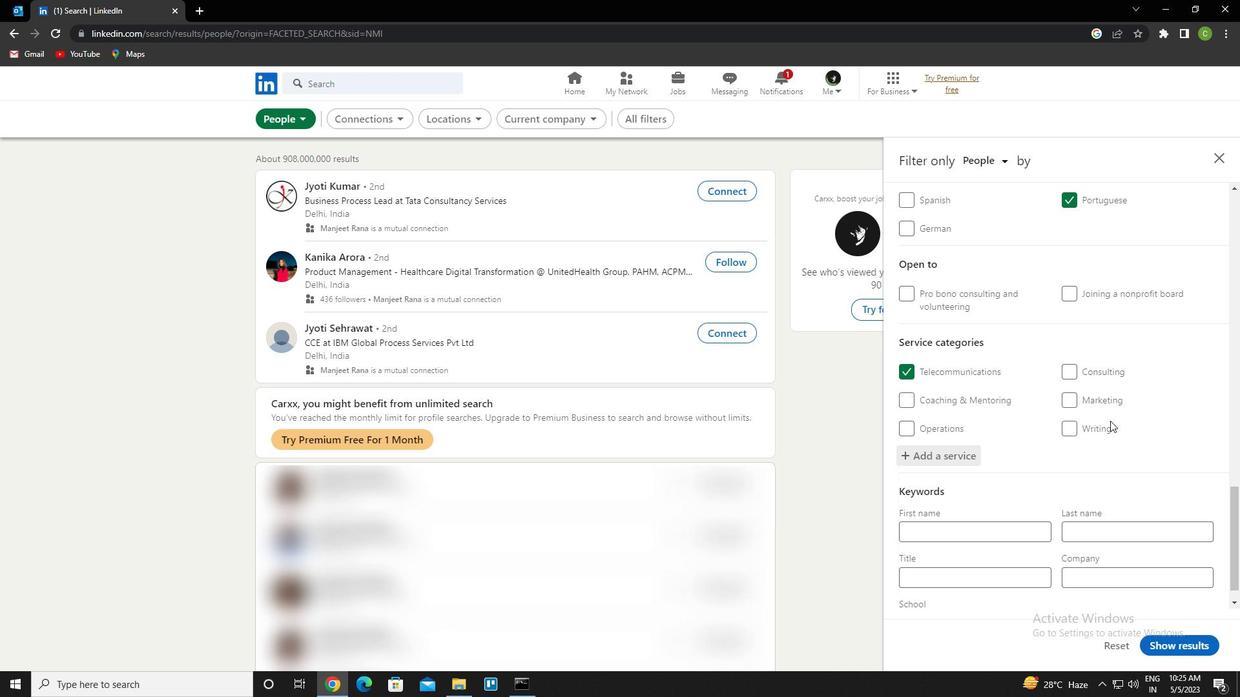 
Action: Mouse scrolled (1110, 420) with delta (0, 0)
Screenshot: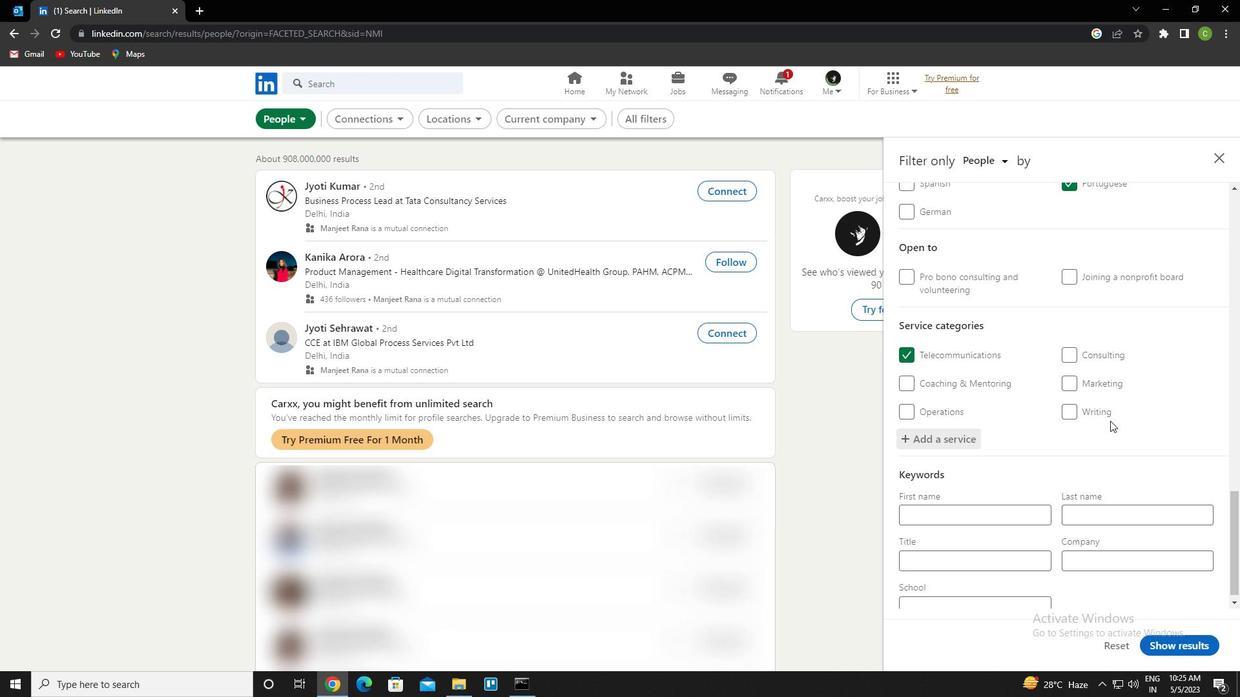 
Action: Mouse scrolled (1110, 420) with delta (0, 0)
Screenshot: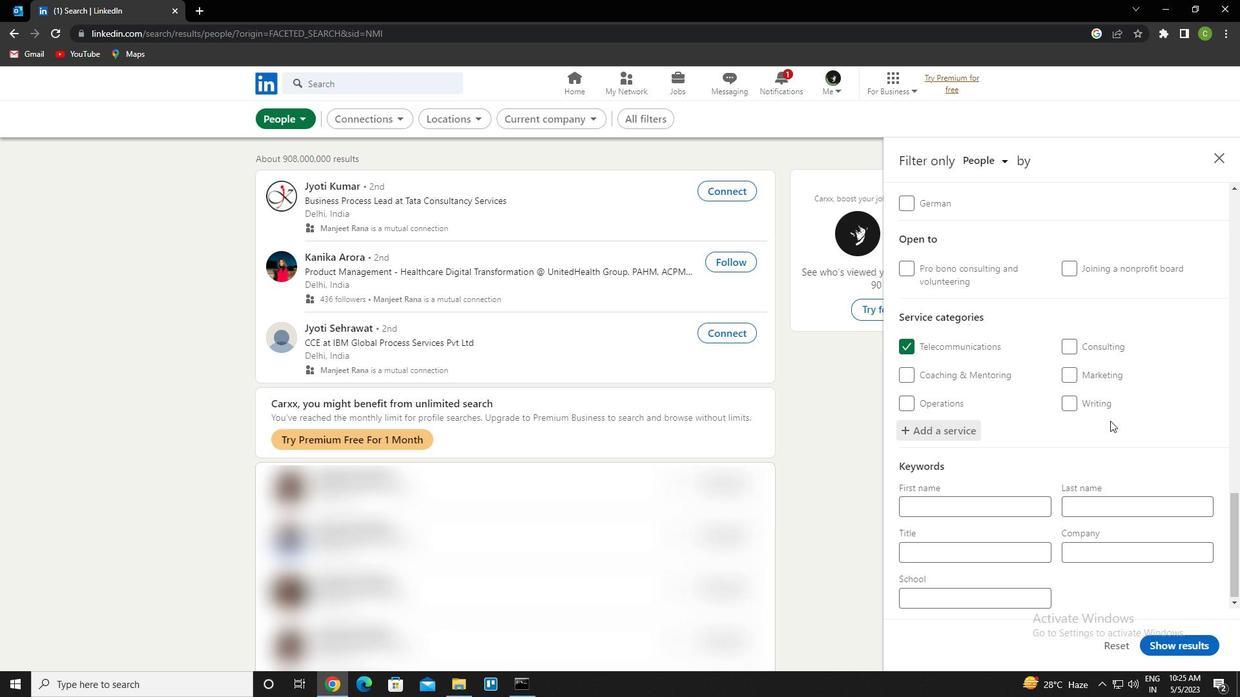 
Action: Mouse moved to (1022, 559)
Screenshot: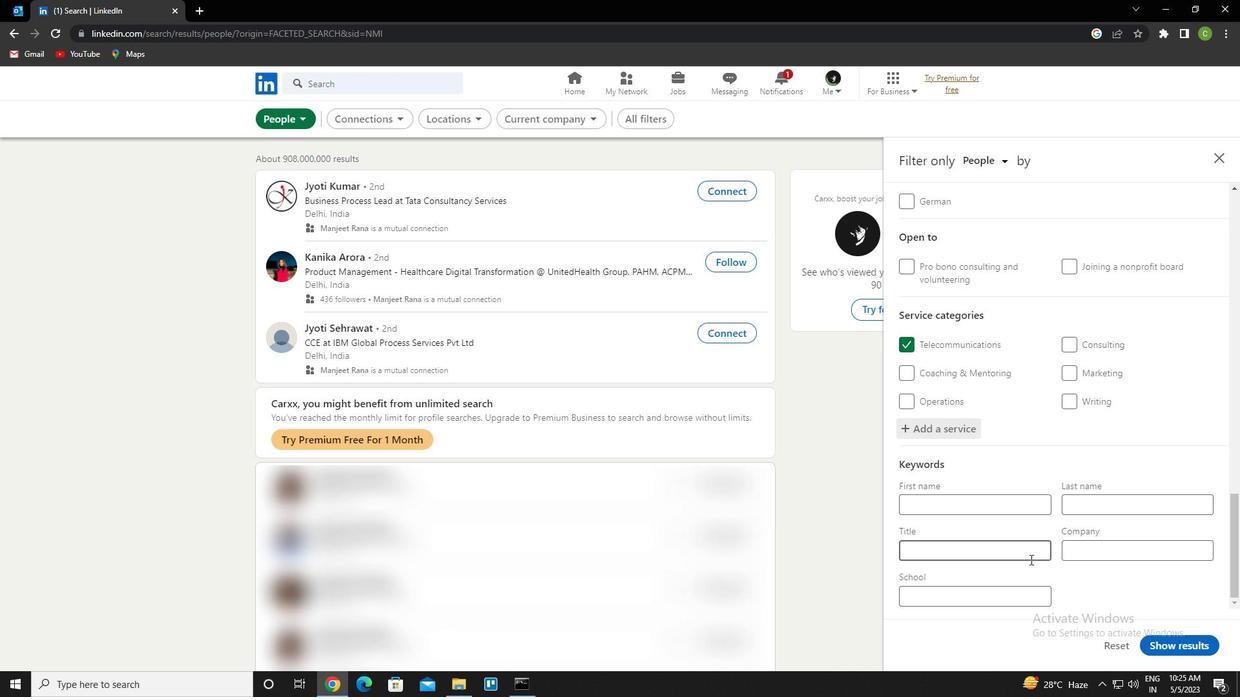 
Action: Mouse pressed left at (1022, 559)
Screenshot: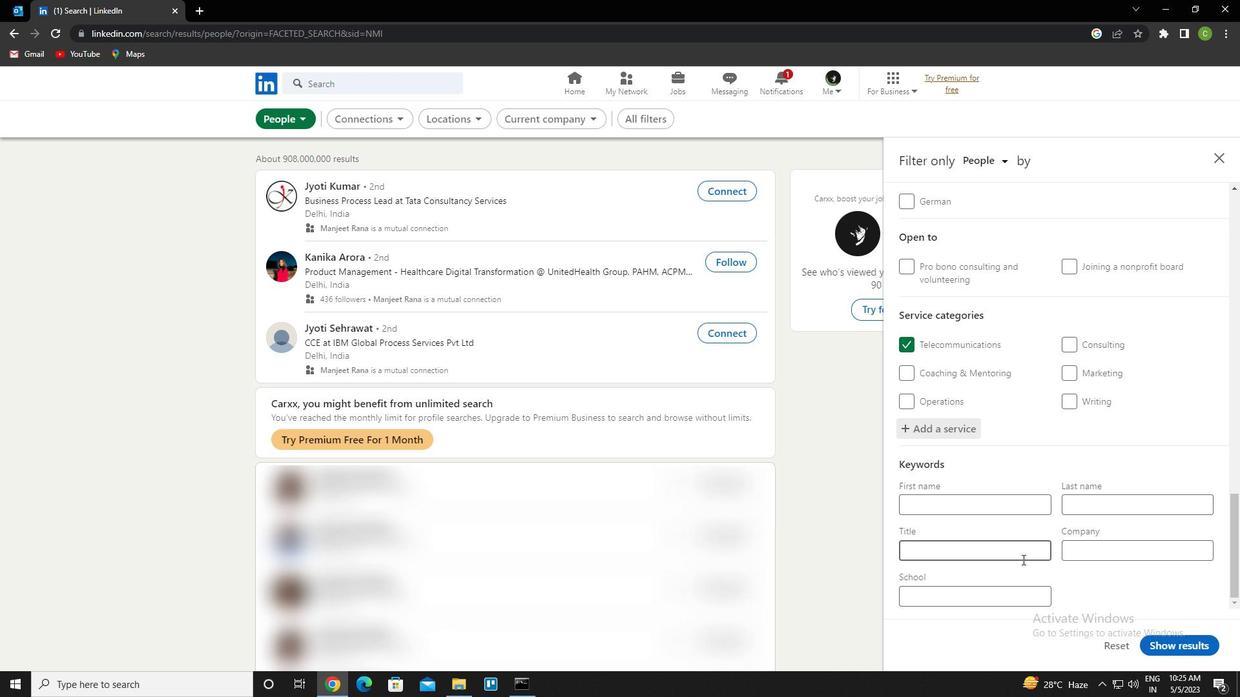 
Action: Key pressed <Key.caps_lock>h<Key.caps_lock>otel<Key.space><Key.caps_lock>m<Key.caps_lock>anager
Screenshot: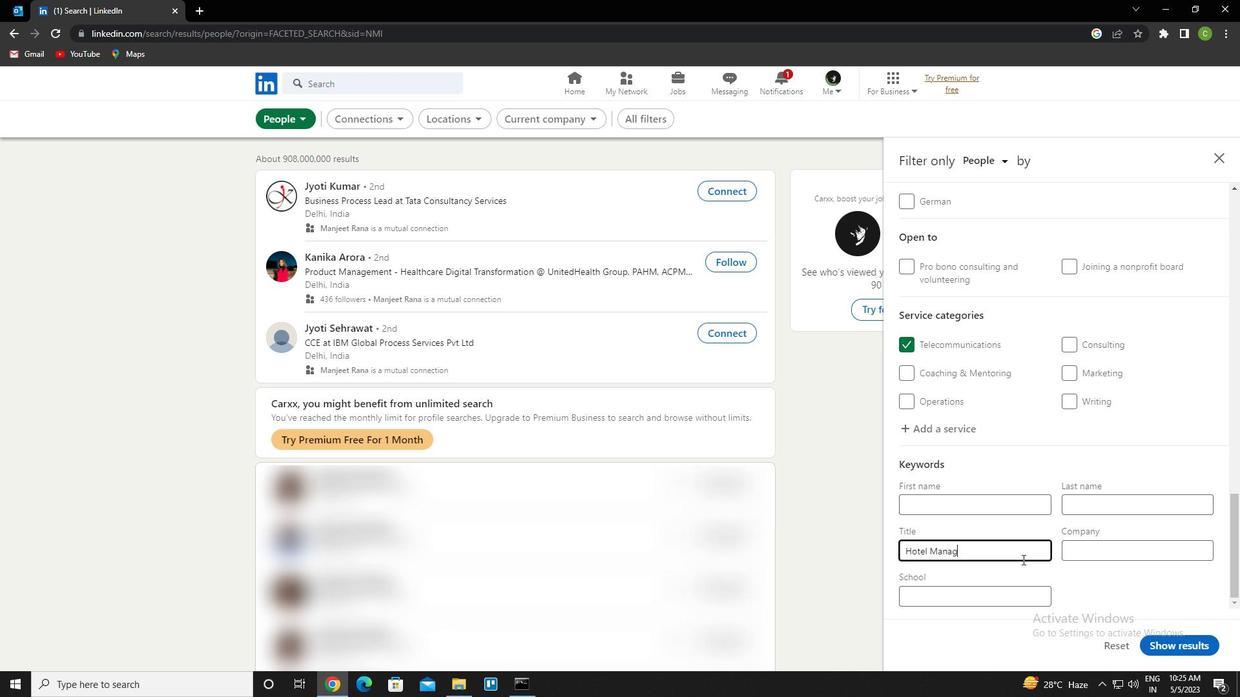 
Action: Mouse moved to (1196, 643)
Screenshot: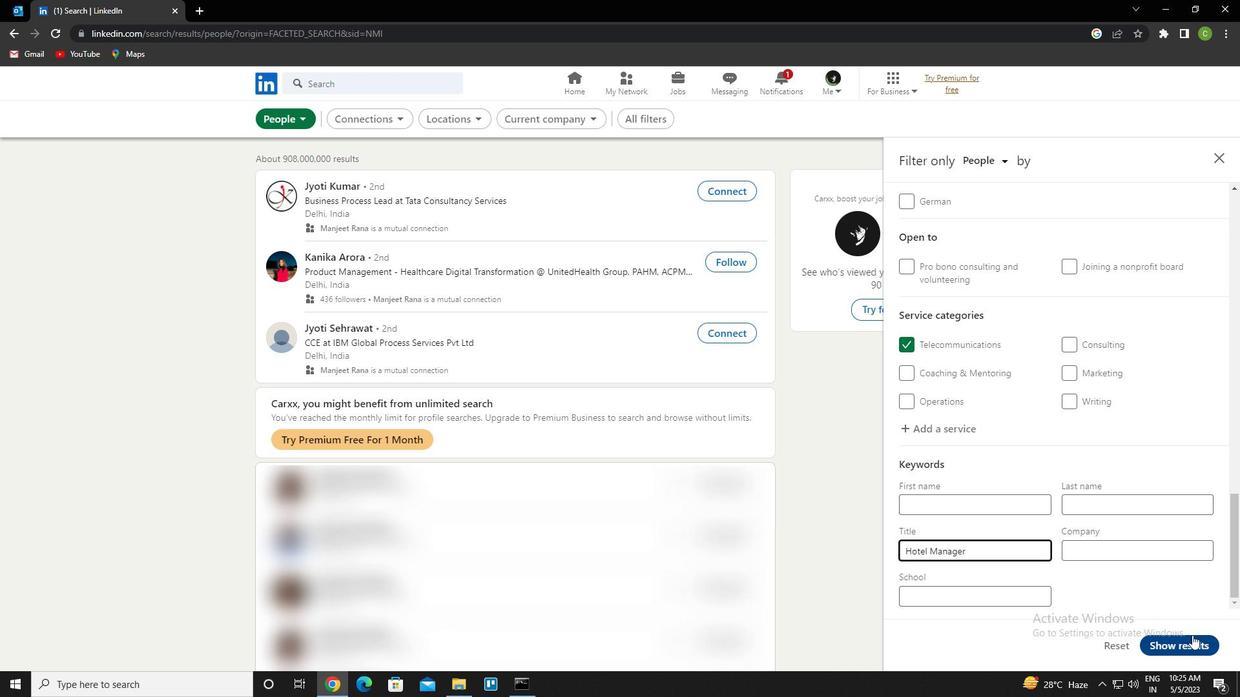 
Action: Mouse pressed left at (1196, 643)
Screenshot: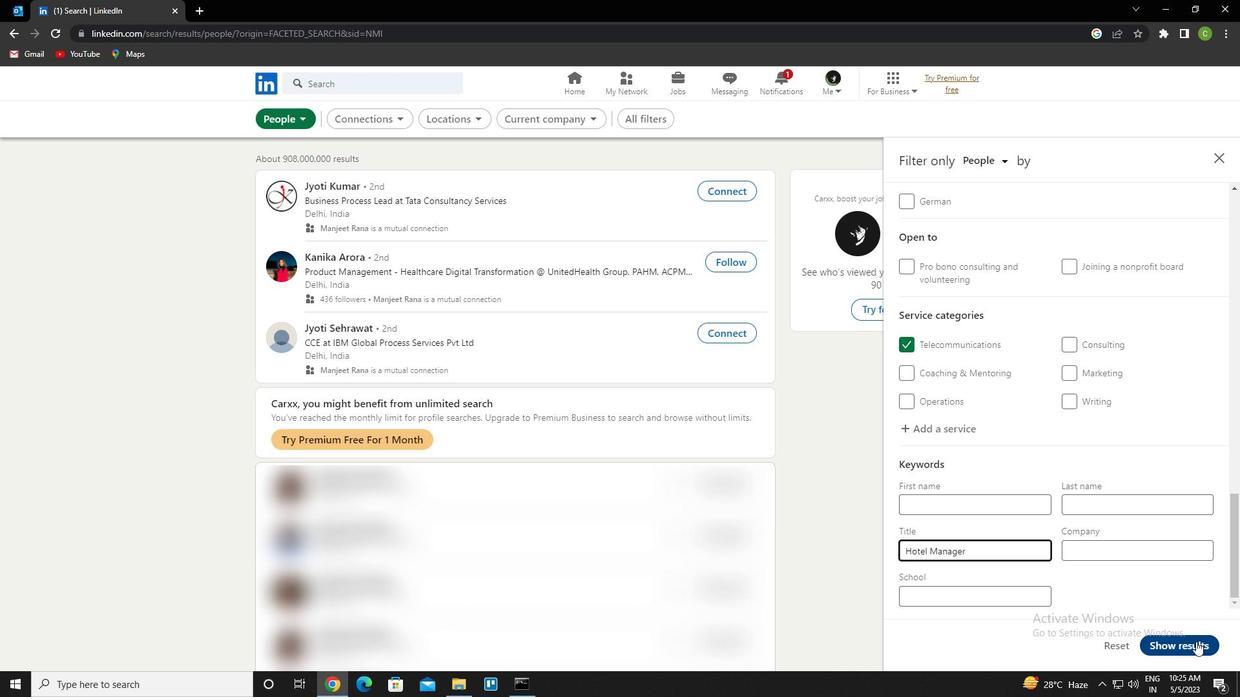 
Action: Mouse moved to (789, 598)
Screenshot: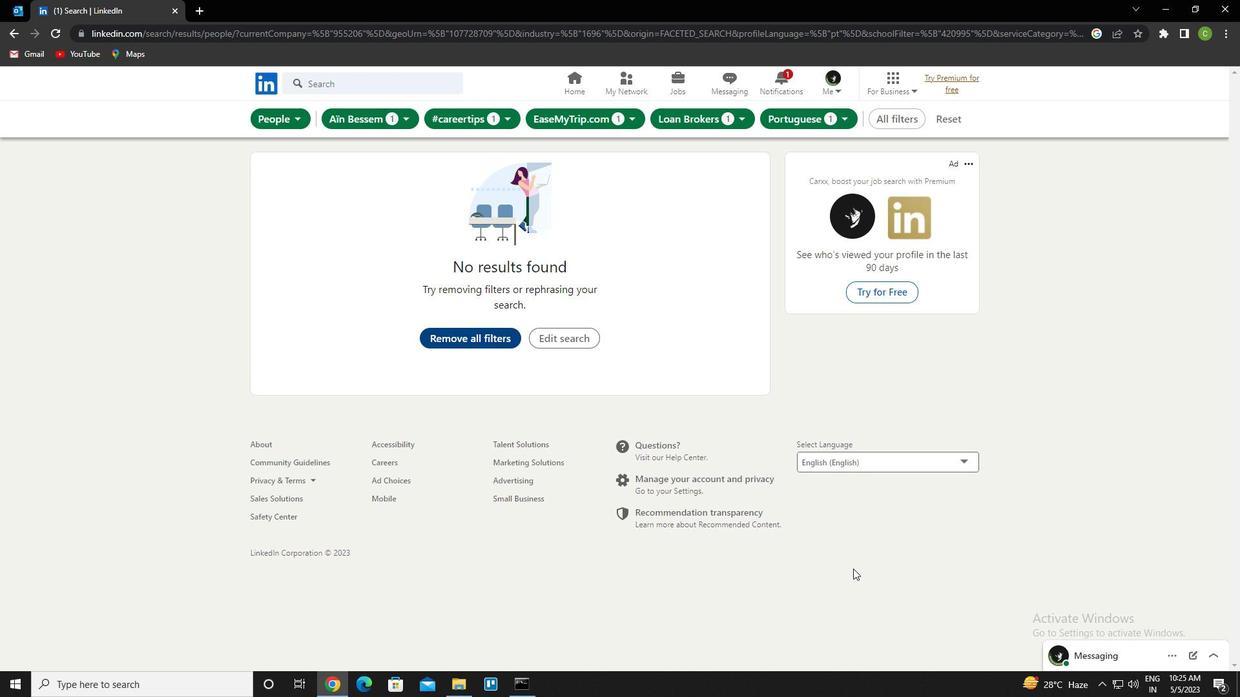 
